 Task: Find connections with filter location La Chapelle-sur-Erdre with filter topic #Partnershipswith filter profile language Potuguese with filter current company World Resources Institute with filter school Narsee Monjee Institute of Management Studies, Mumbai with filter industry Securities and Commodity Exchanges with filter service category Lead Generation with filter keywords title Director of Bean Counting
Action: Mouse moved to (542, 93)
Screenshot: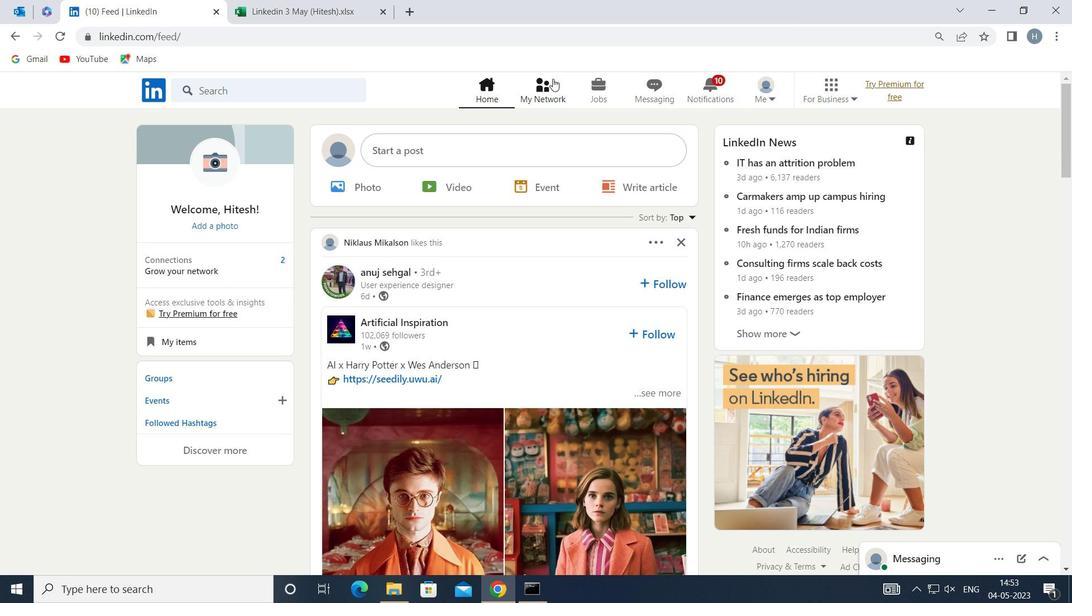 
Action: Mouse pressed left at (542, 93)
Screenshot: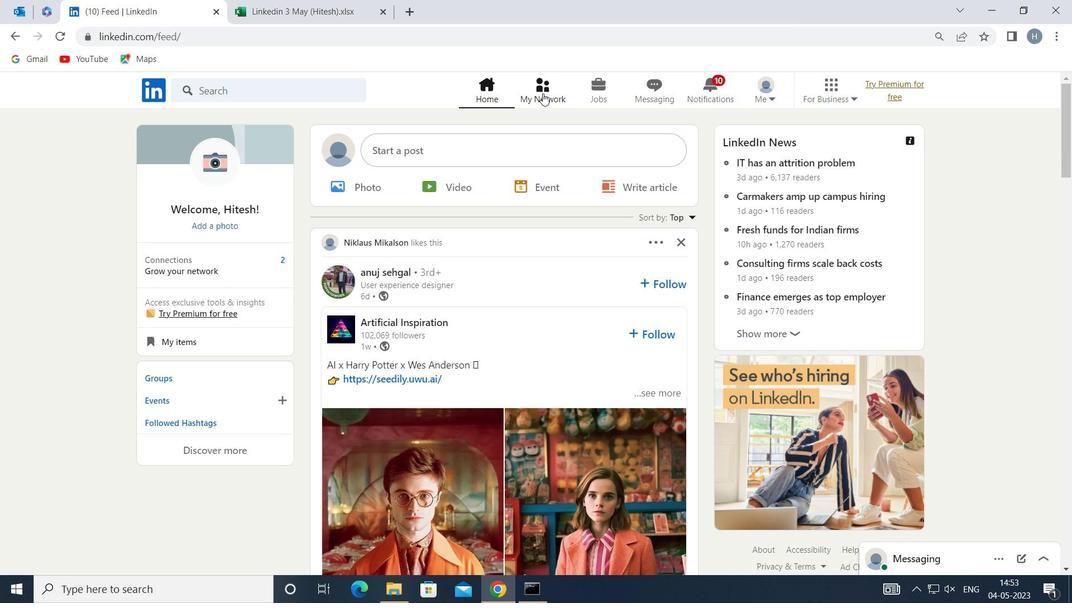 
Action: Mouse moved to (294, 165)
Screenshot: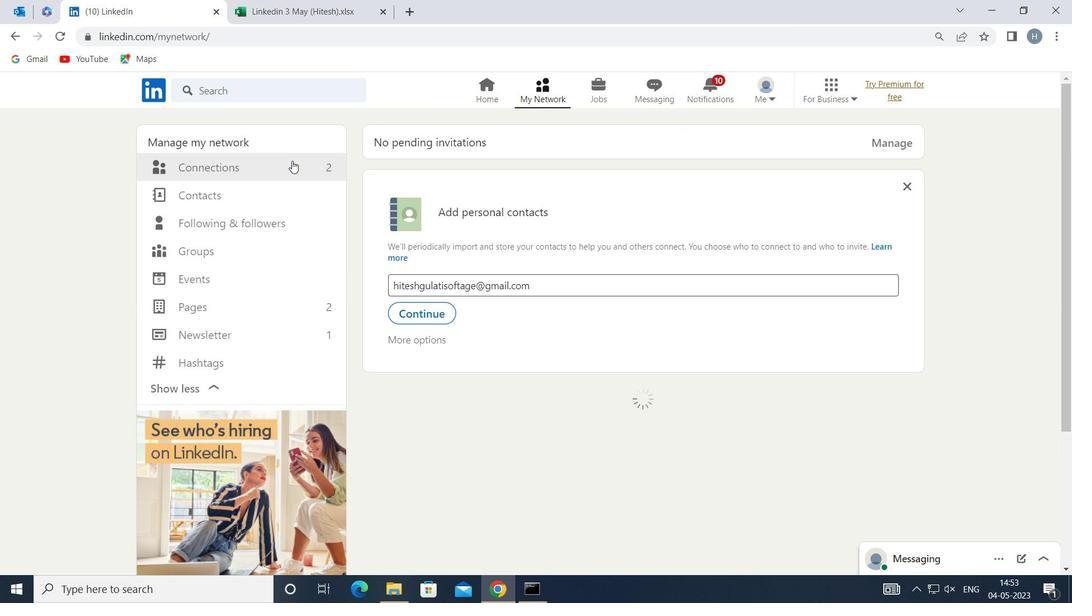 
Action: Mouse pressed left at (294, 165)
Screenshot: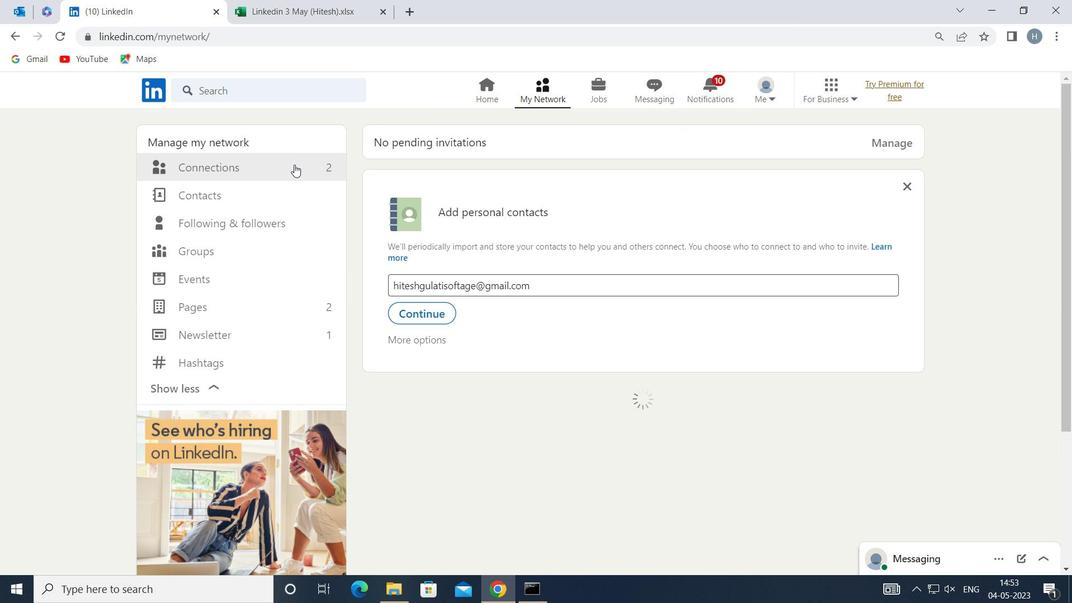 
Action: Mouse moved to (627, 167)
Screenshot: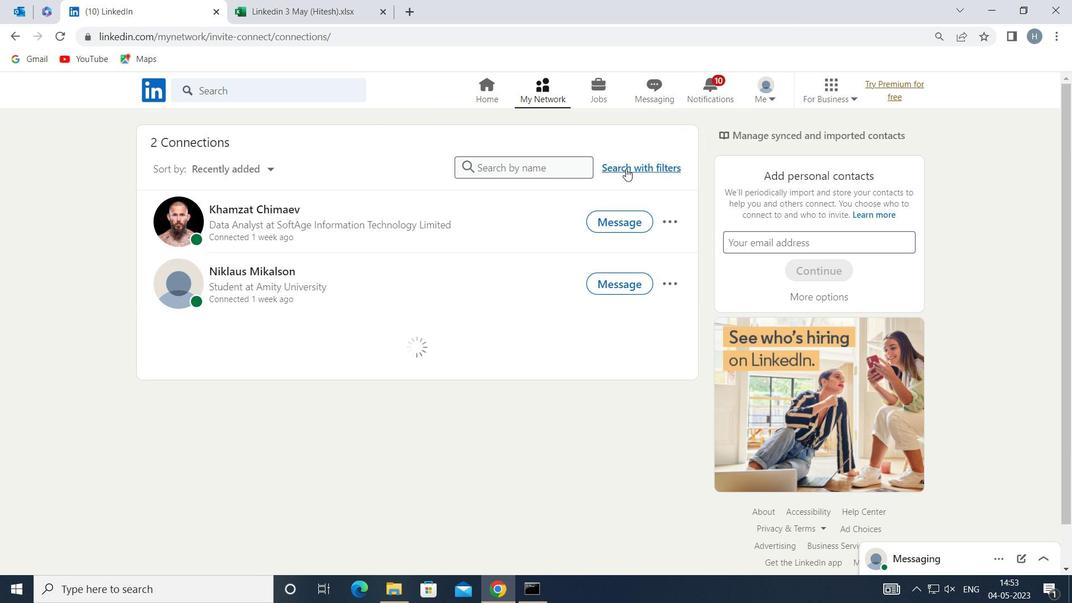 
Action: Mouse pressed left at (627, 167)
Screenshot: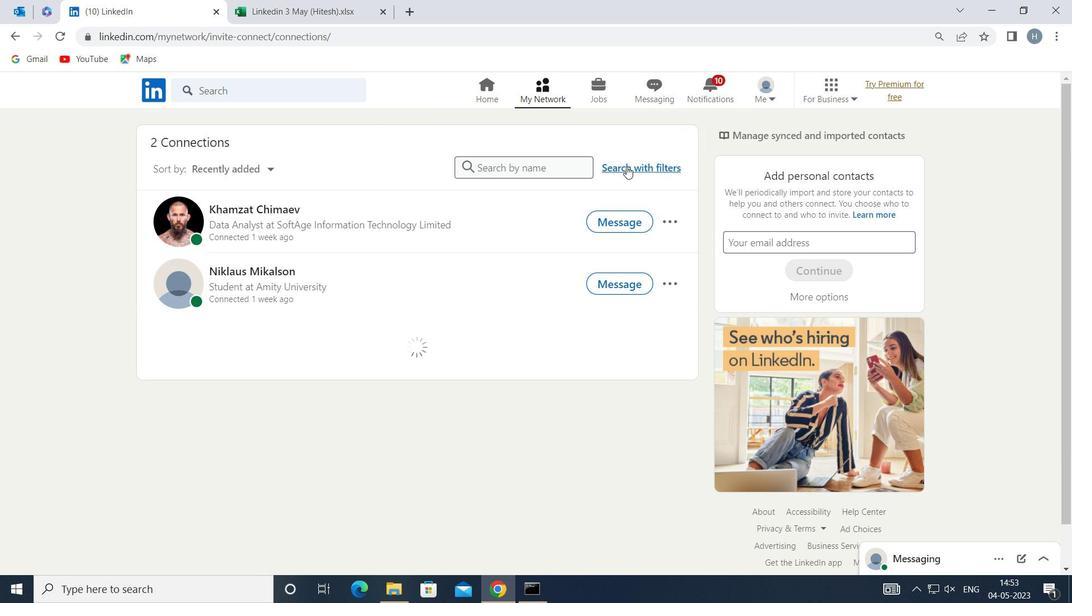 
Action: Mouse moved to (594, 127)
Screenshot: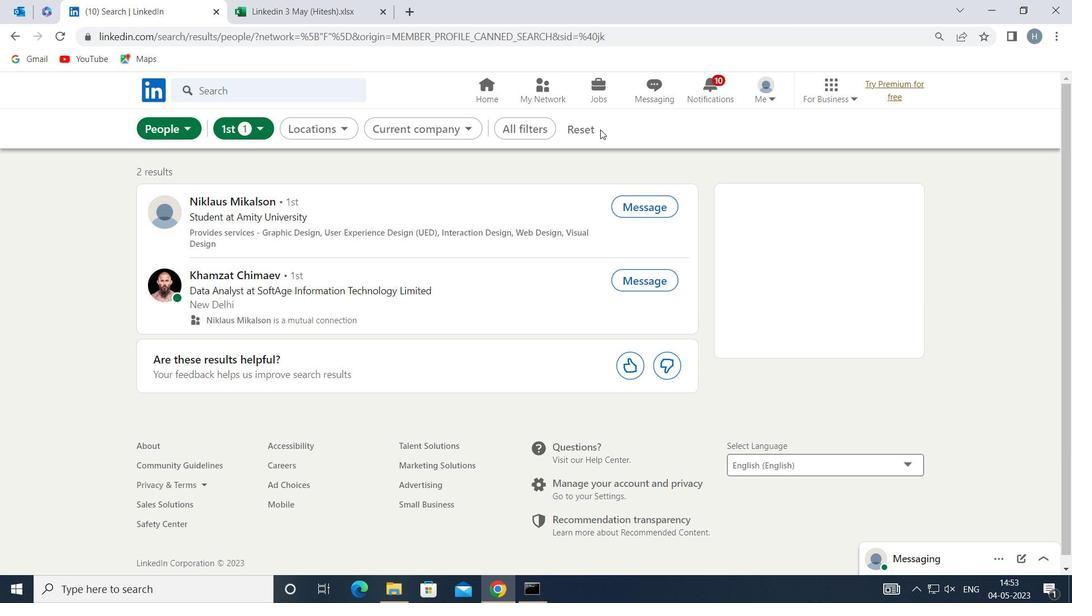 
Action: Mouse pressed left at (594, 127)
Screenshot: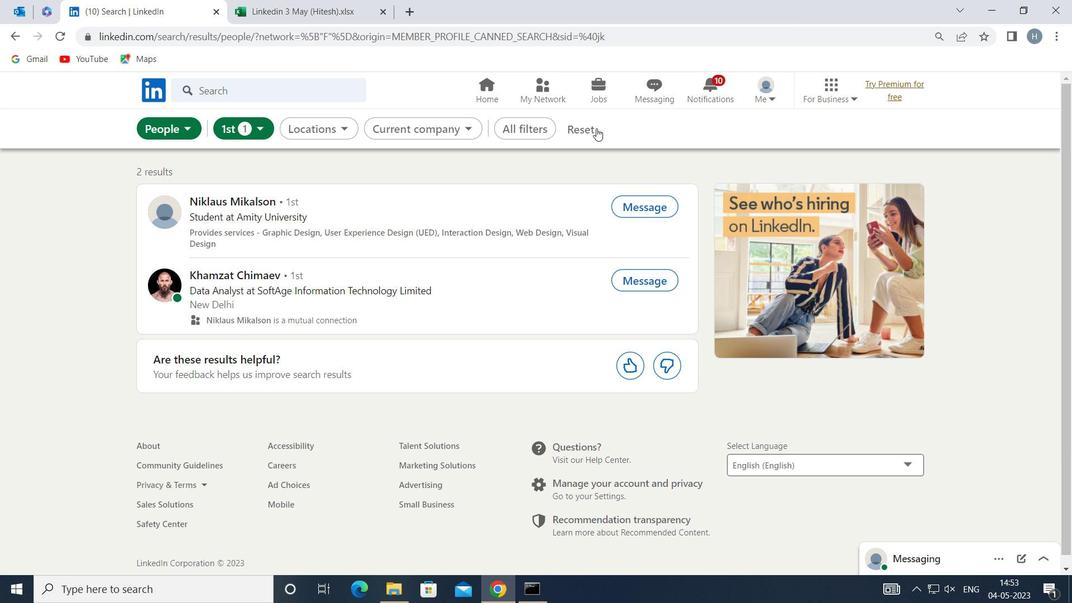 
Action: Mouse moved to (572, 129)
Screenshot: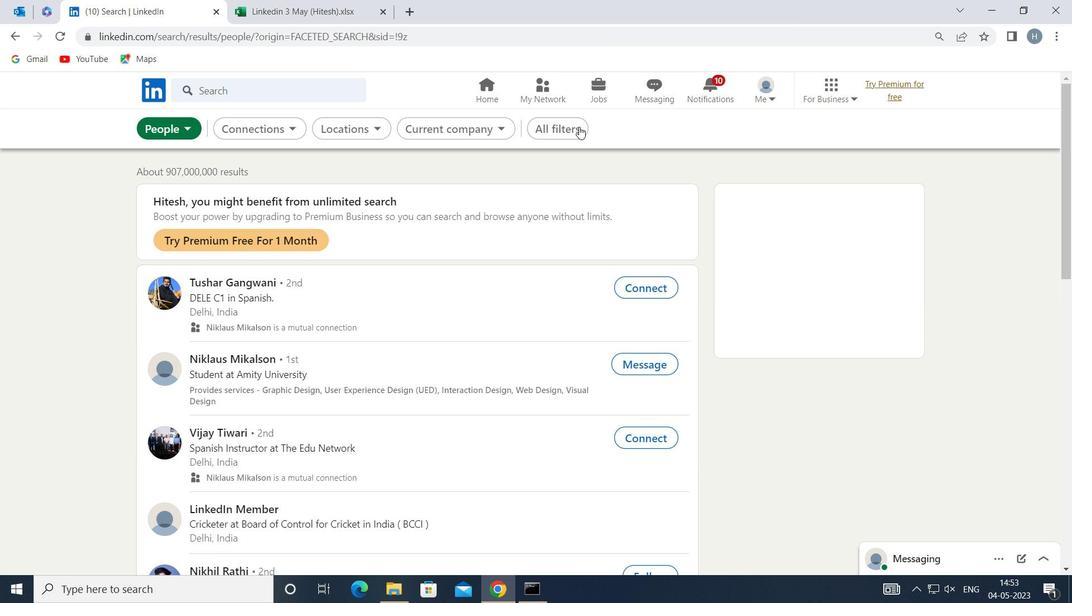 
Action: Mouse pressed left at (572, 129)
Screenshot: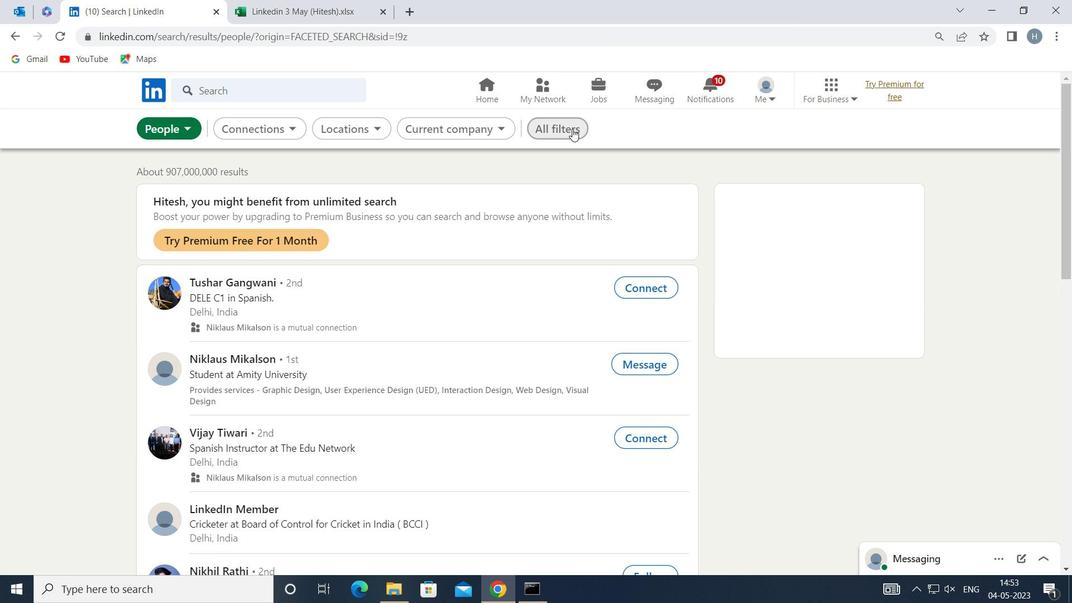 
Action: Mouse moved to (868, 315)
Screenshot: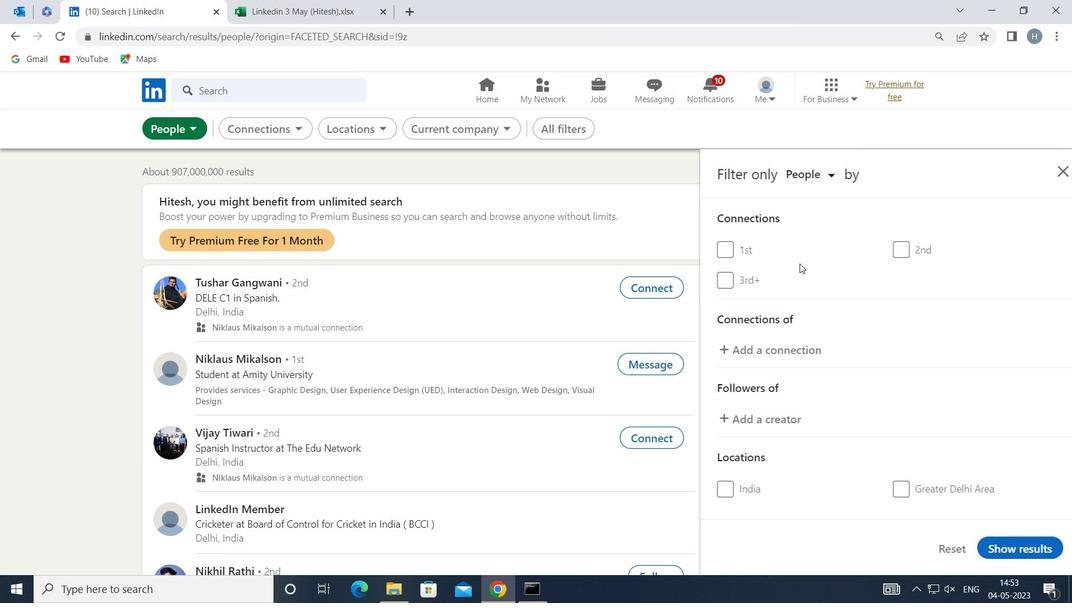 
Action: Mouse scrolled (868, 315) with delta (0, 0)
Screenshot: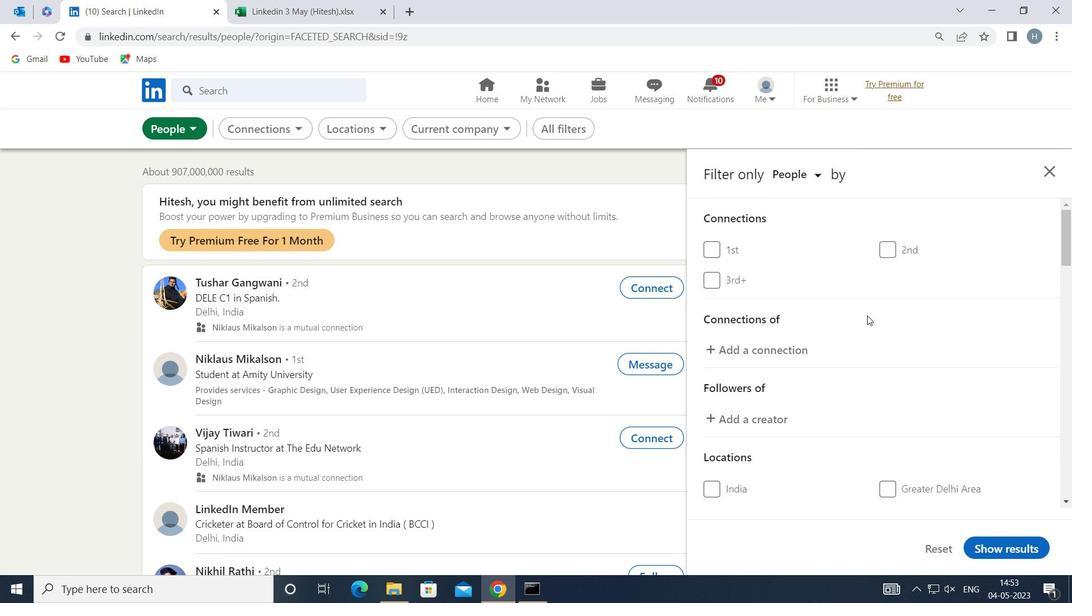 
Action: Mouse scrolled (868, 315) with delta (0, 0)
Screenshot: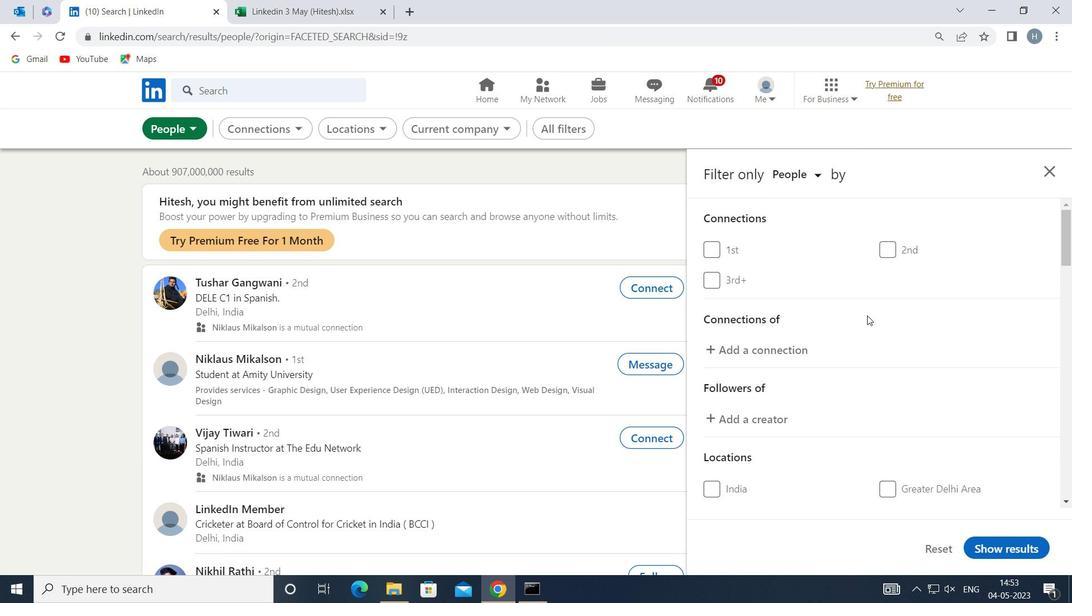 
Action: Mouse scrolled (868, 315) with delta (0, 0)
Screenshot: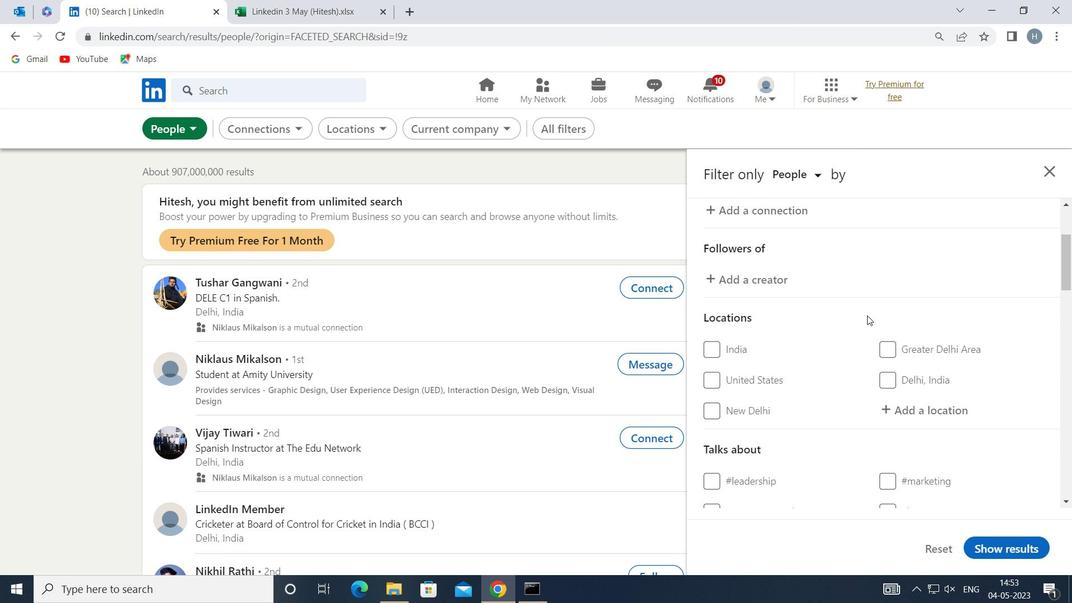 
Action: Mouse moved to (939, 339)
Screenshot: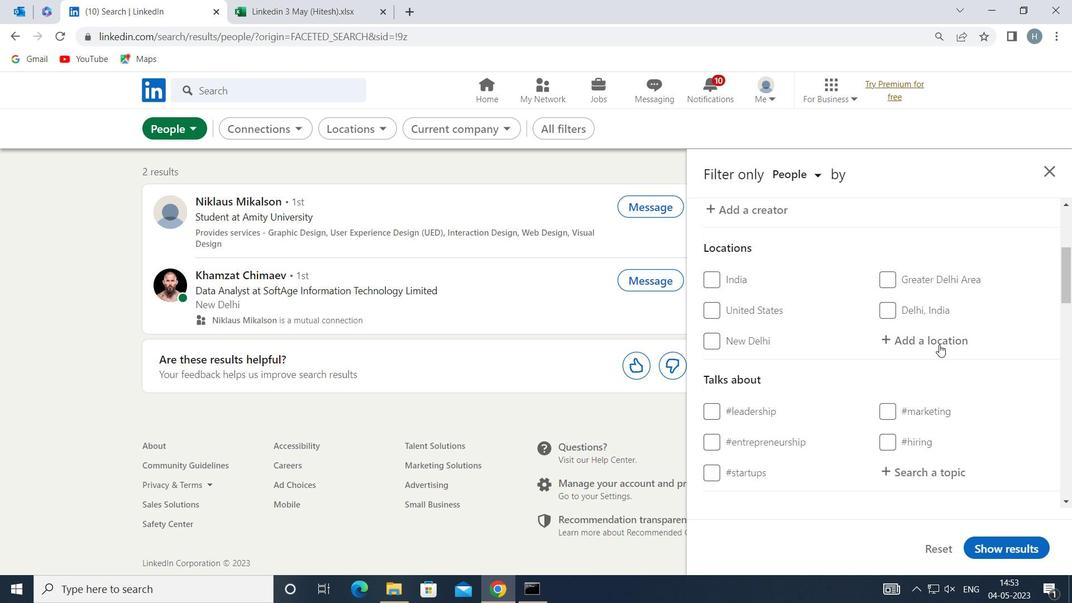 
Action: Mouse pressed left at (939, 339)
Screenshot: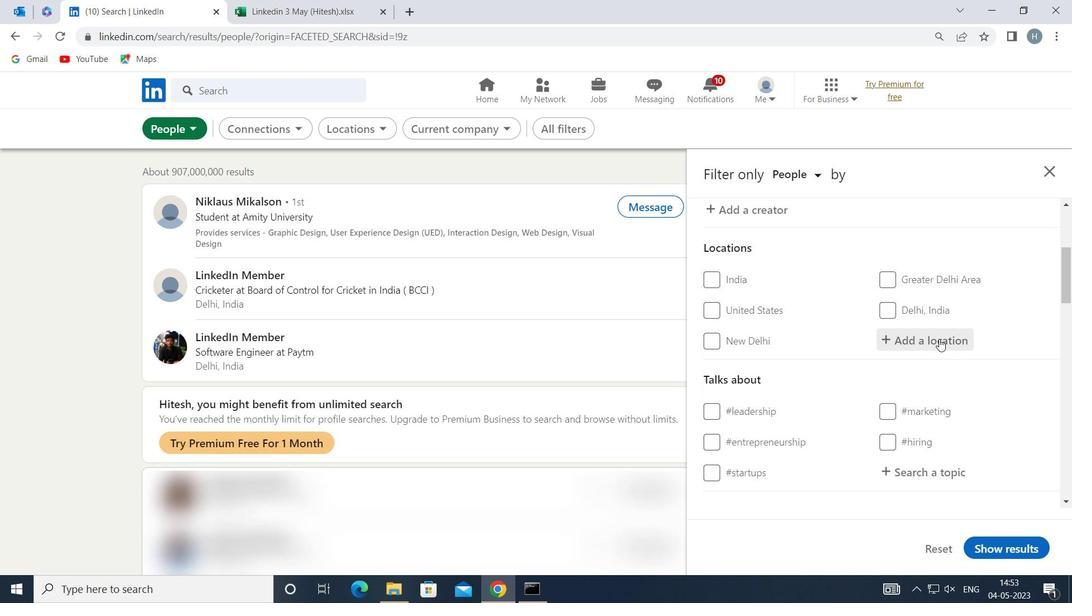 
Action: Key pressed <Key.shift>LA<Key.space><Key.shift>CHAPELLE
Screenshot: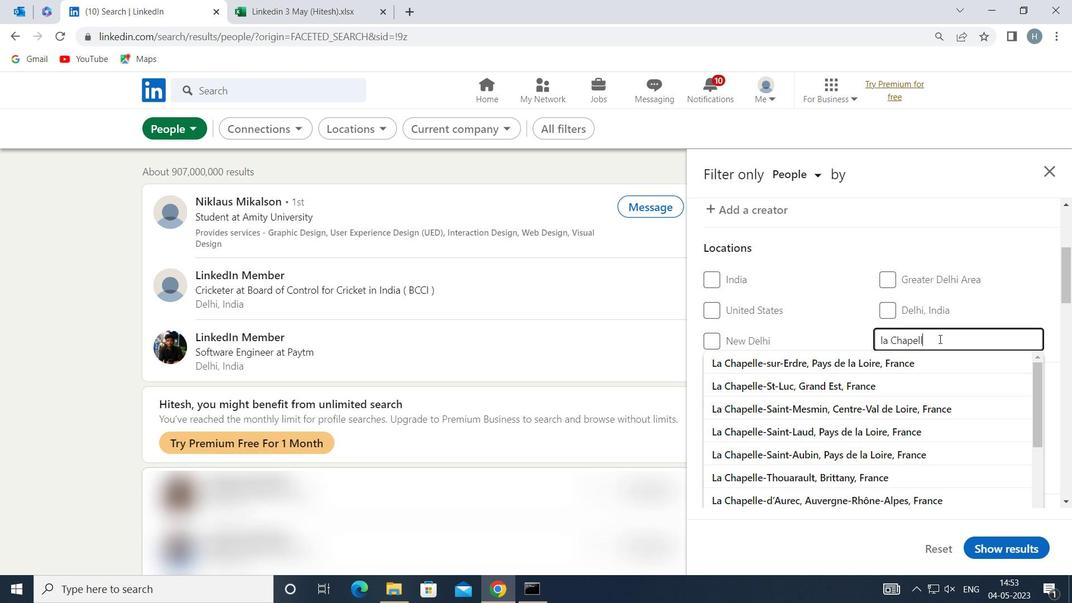 
Action: Mouse moved to (937, 340)
Screenshot: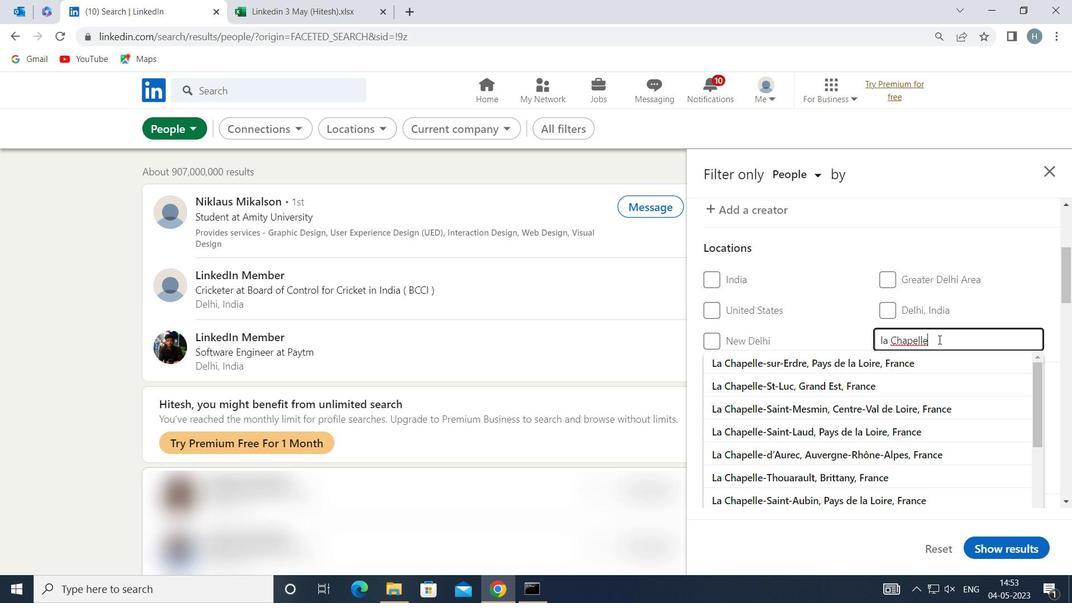 
Action: Key pressed <Key.space>
Screenshot: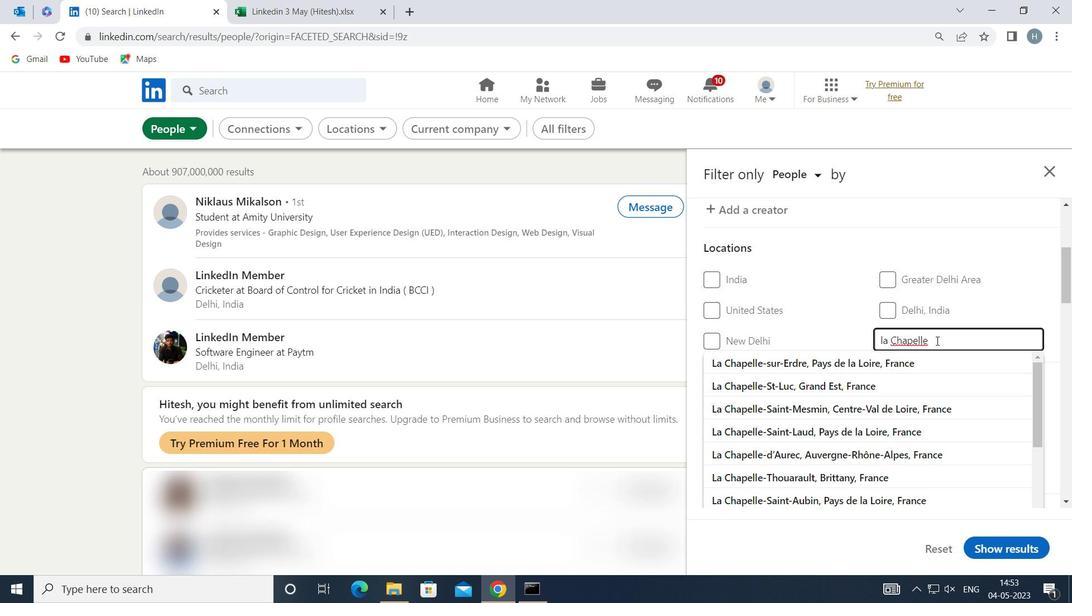 
Action: Mouse moved to (896, 365)
Screenshot: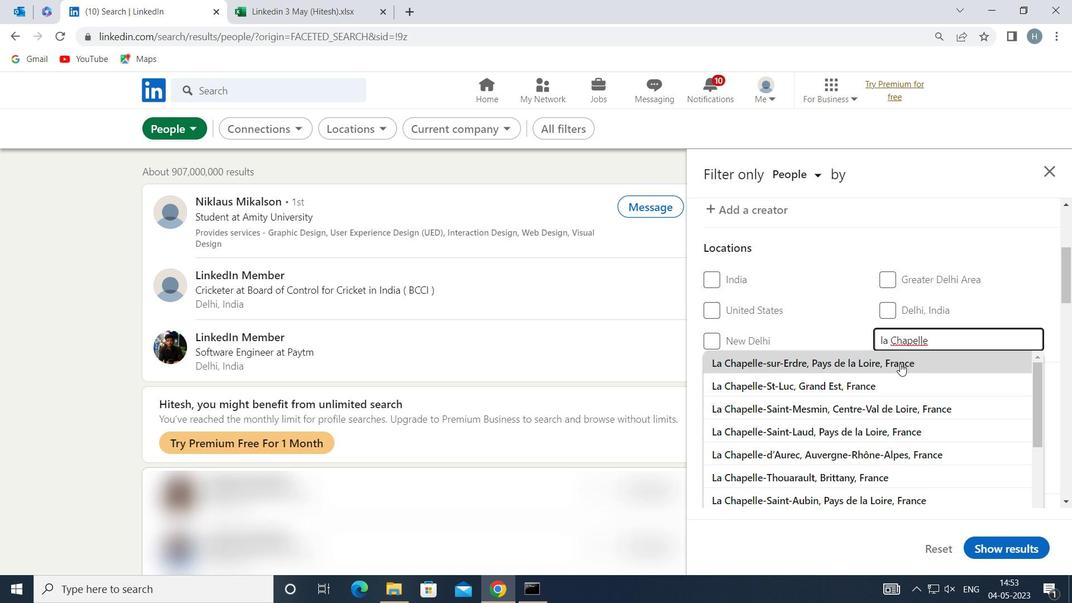 
Action: Mouse pressed left at (896, 365)
Screenshot: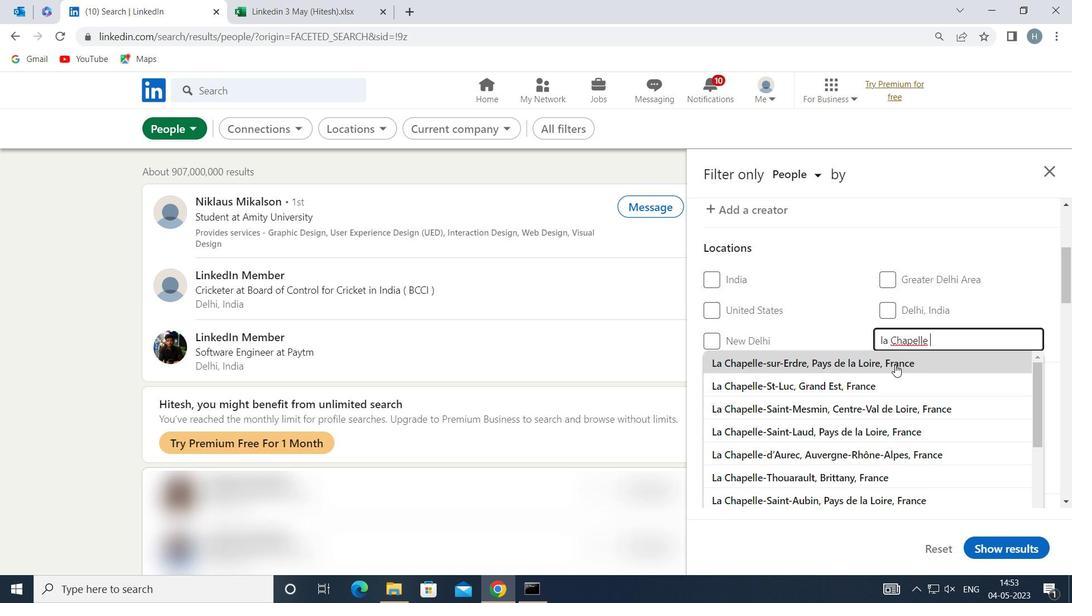 
Action: Mouse moved to (853, 369)
Screenshot: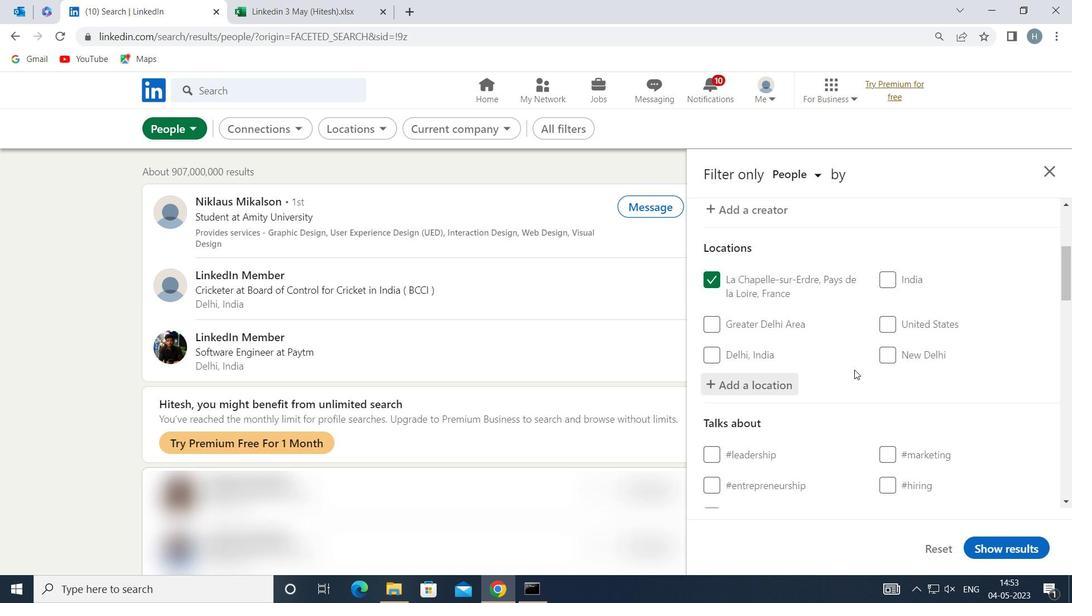 
Action: Mouse scrolled (853, 369) with delta (0, 0)
Screenshot: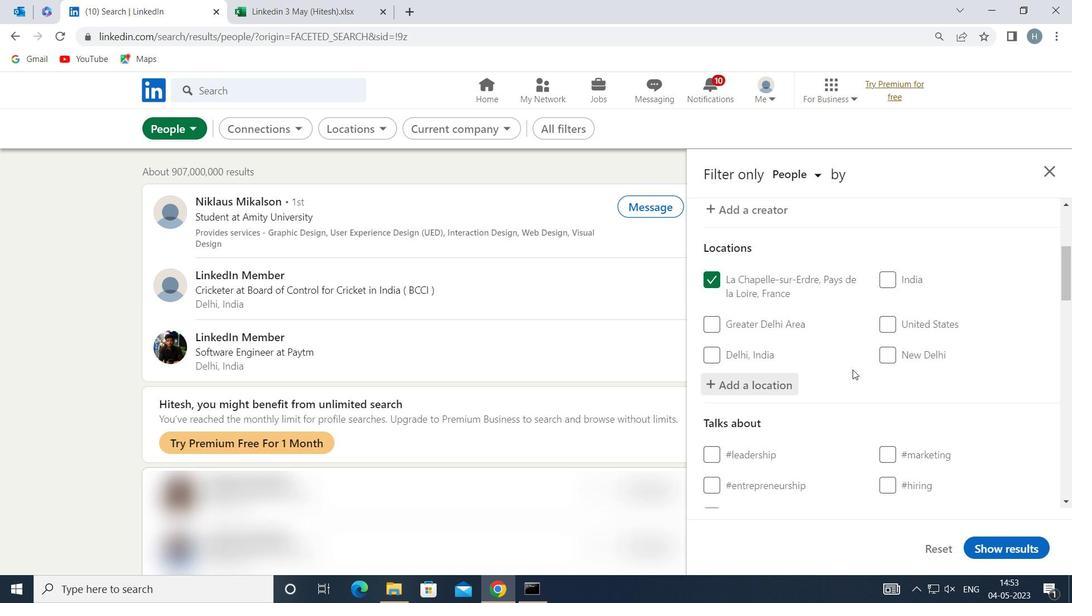 
Action: Mouse scrolled (853, 369) with delta (0, 0)
Screenshot: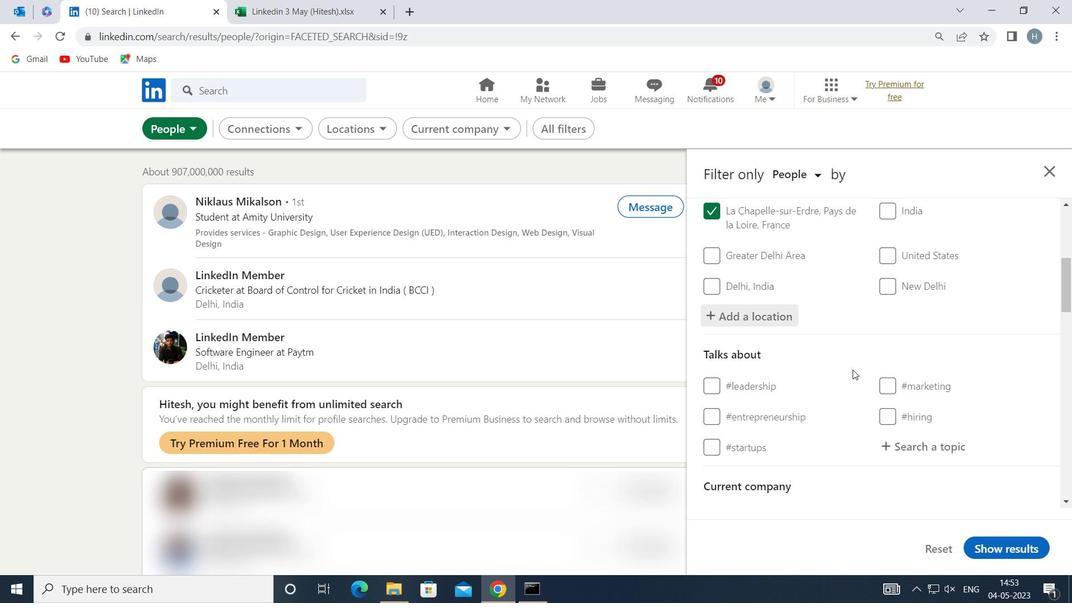 
Action: Mouse moved to (932, 369)
Screenshot: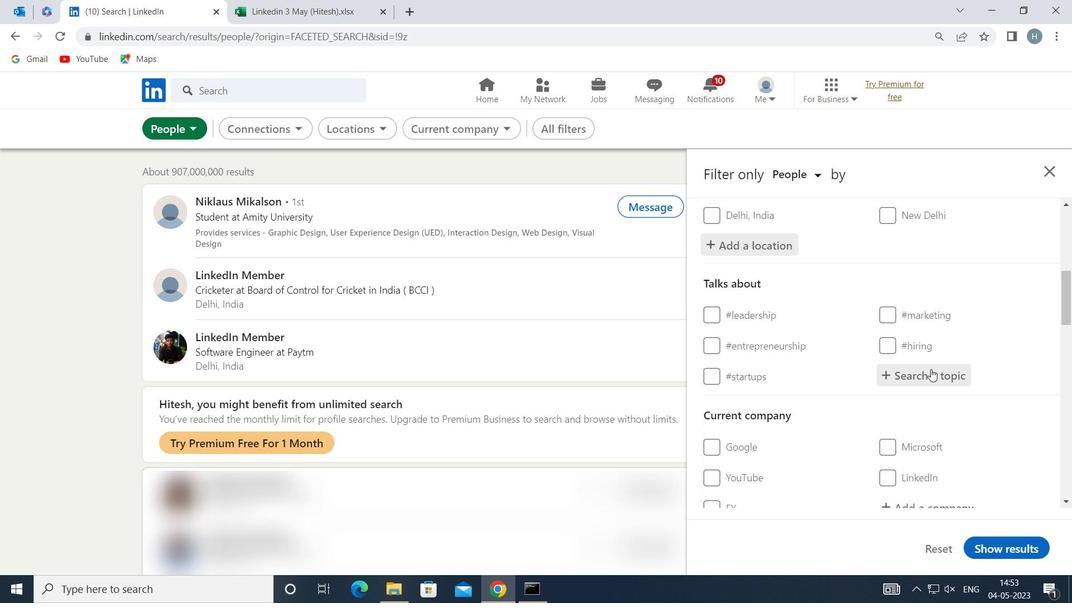 
Action: Mouse pressed left at (932, 369)
Screenshot: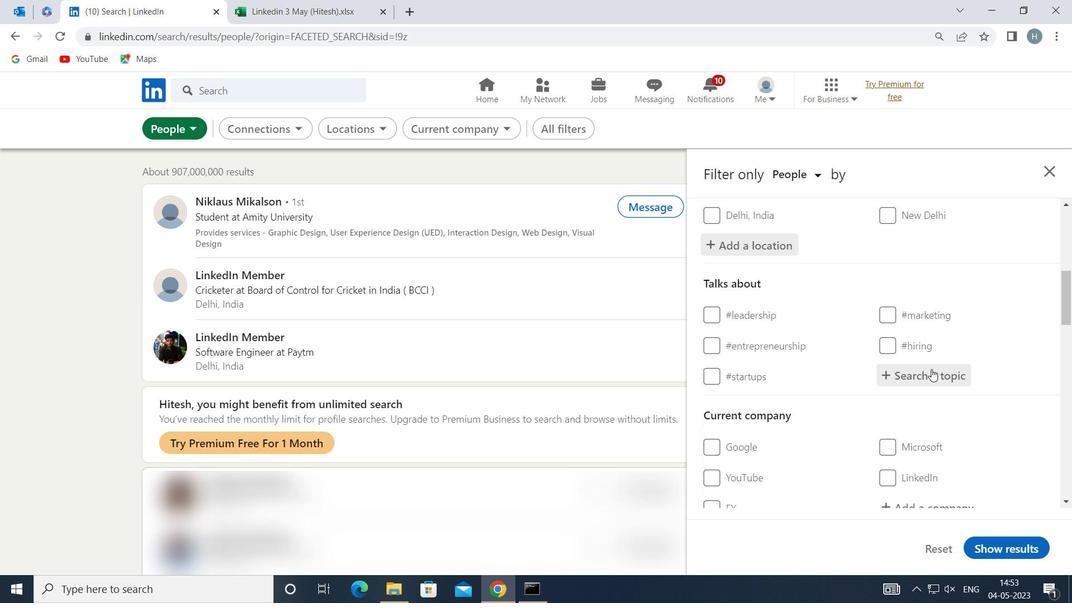 
Action: Mouse moved to (936, 363)
Screenshot: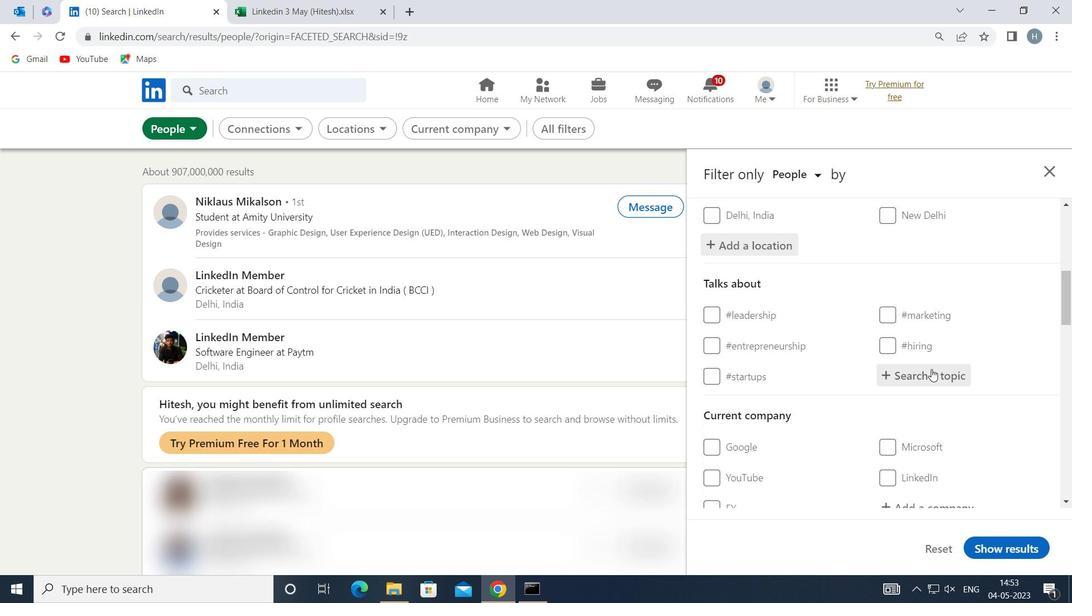 
Action: Key pressed <Key.shift>PARTNERSHIP
Screenshot: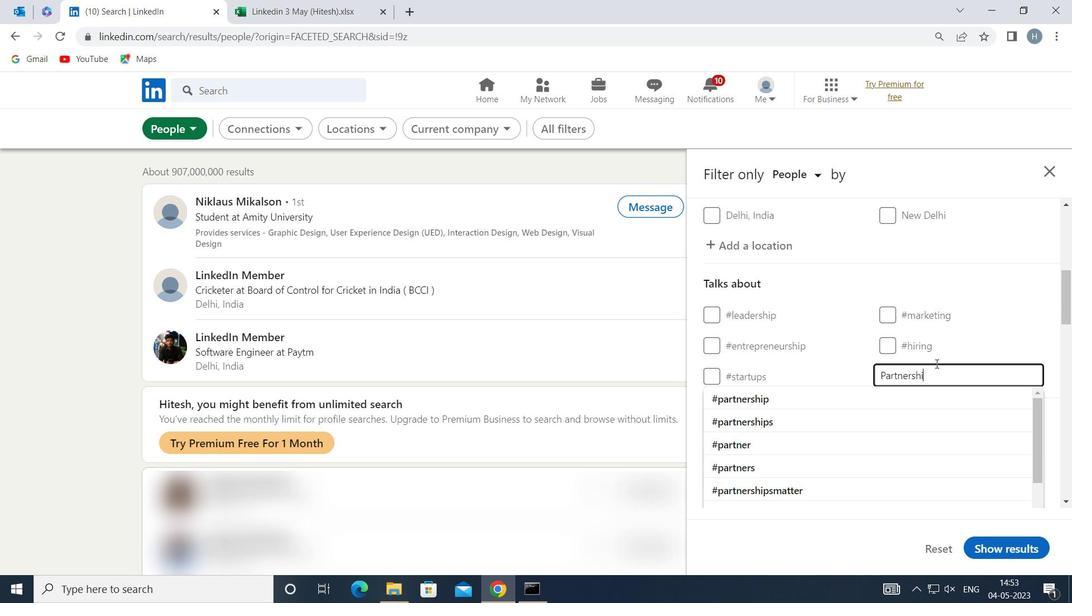 
Action: Mouse moved to (966, 365)
Screenshot: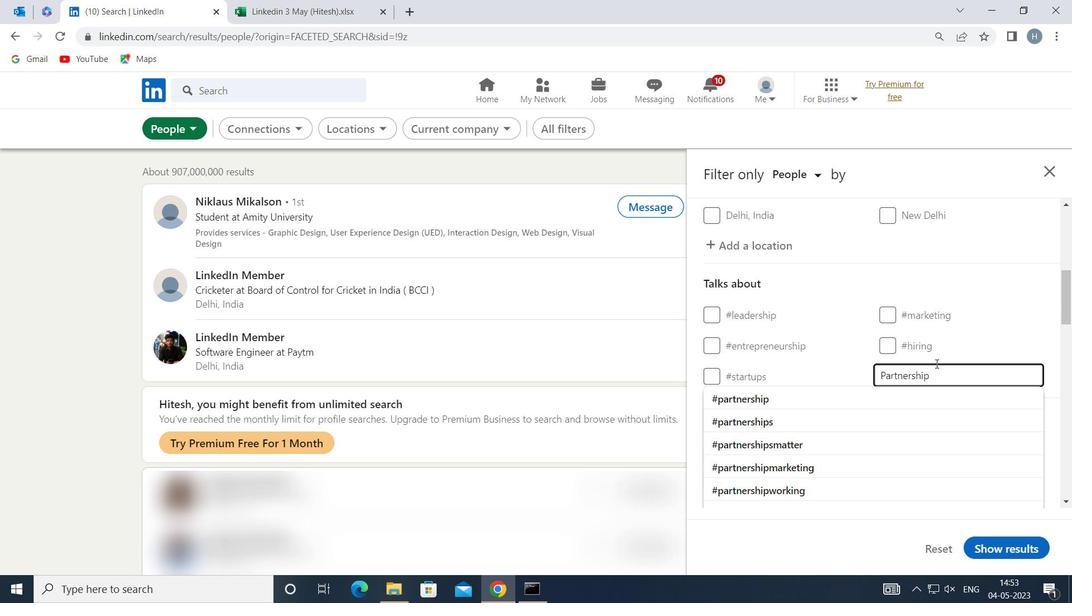 
Action: Key pressed S
Screenshot: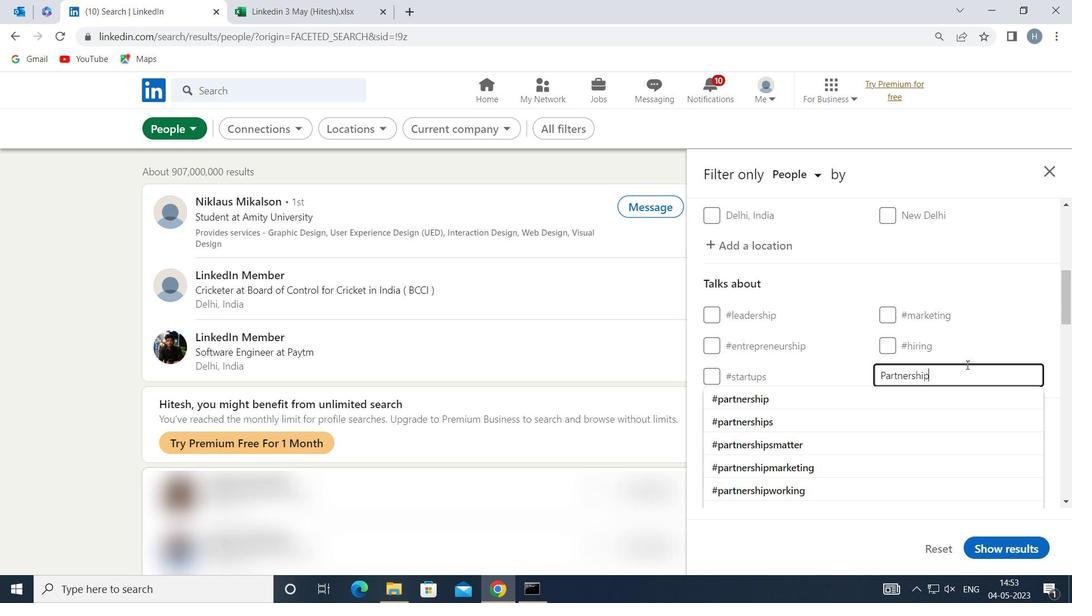 
Action: Mouse moved to (882, 398)
Screenshot: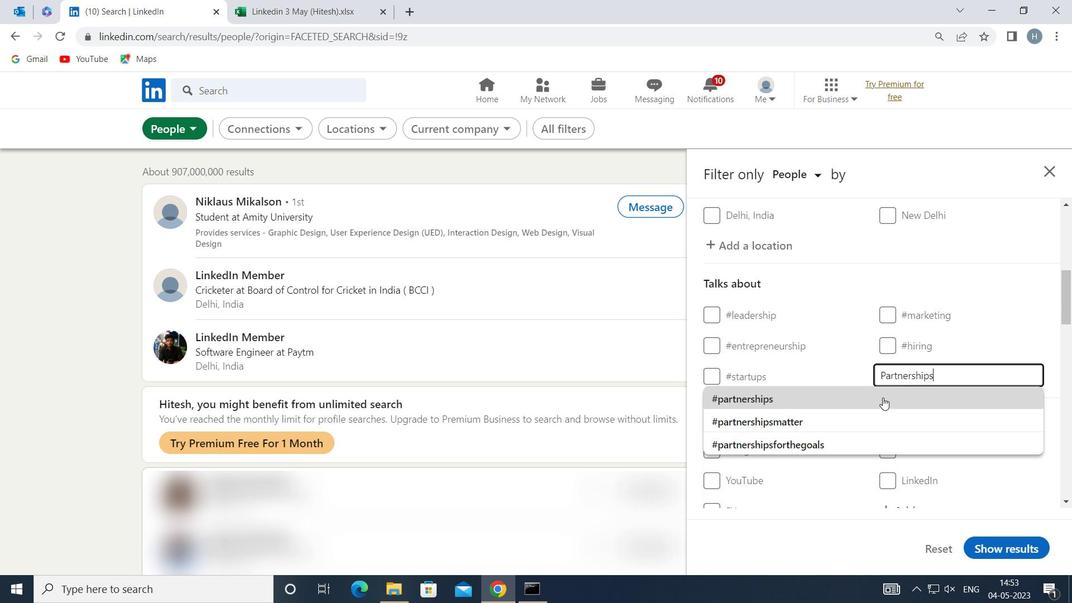 
Action: Mouse pressed left at (882, 398)
Screenshot: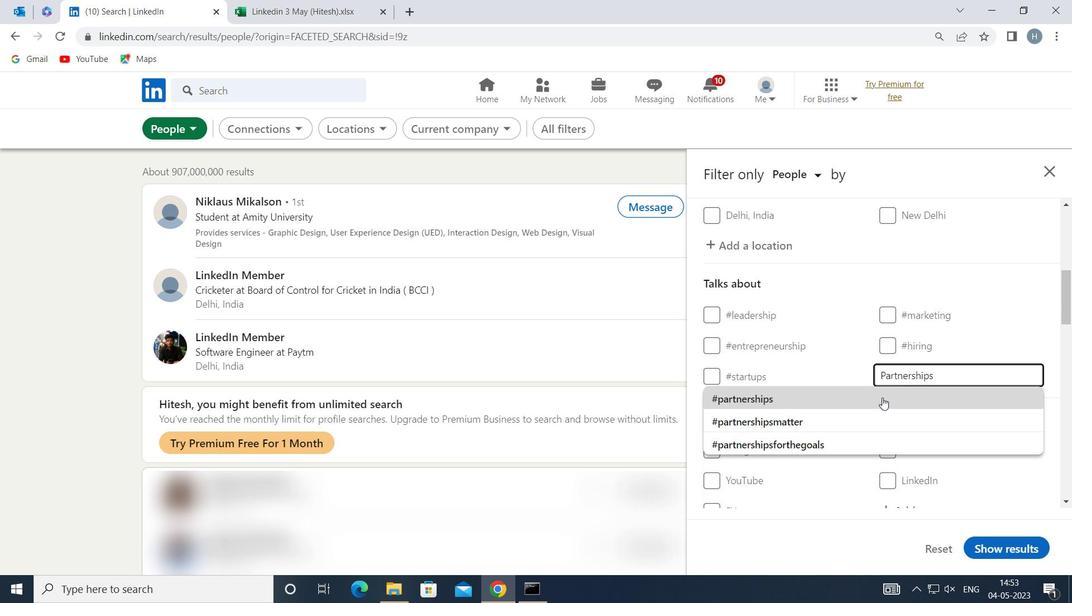 
Action: Mouse moved to (855, 398)
Screenshot: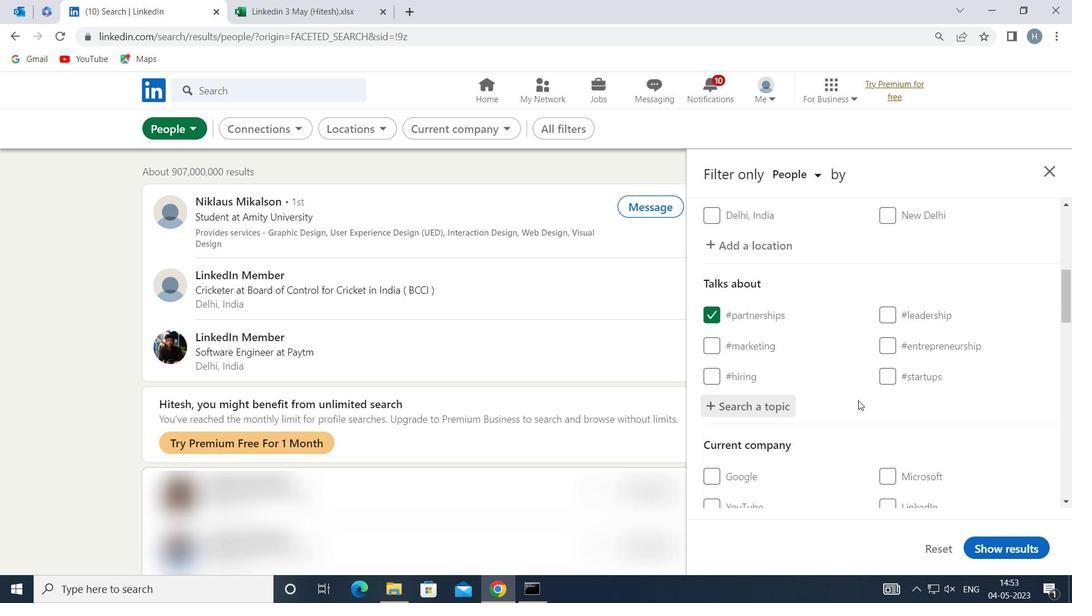 
Action: Mouse scrolled (855, 398) with delta (0, 0)
Screenshot: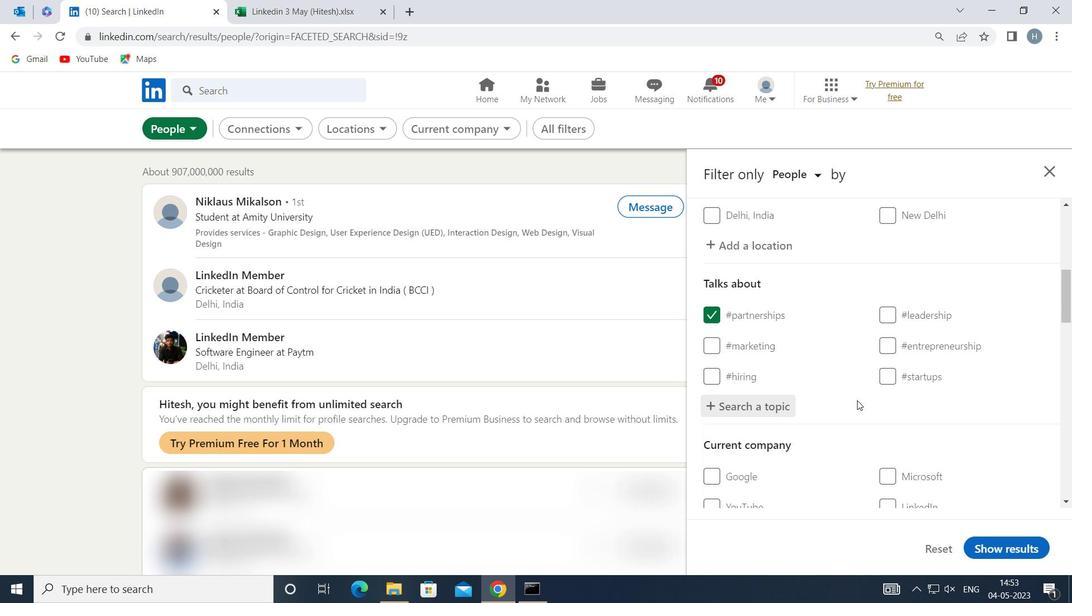 
Action: Mouse scrolled (855, 398) with delta (0, 0)
Screenshot: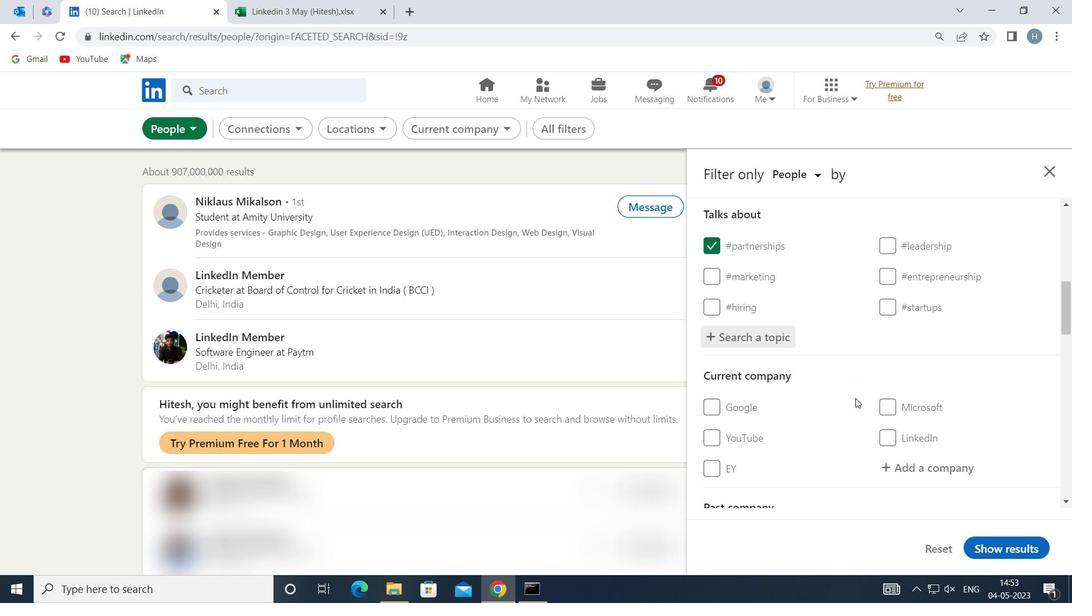 
Action: Mouse scrolled (855, 398) with delta (0, 0)
Screenshot: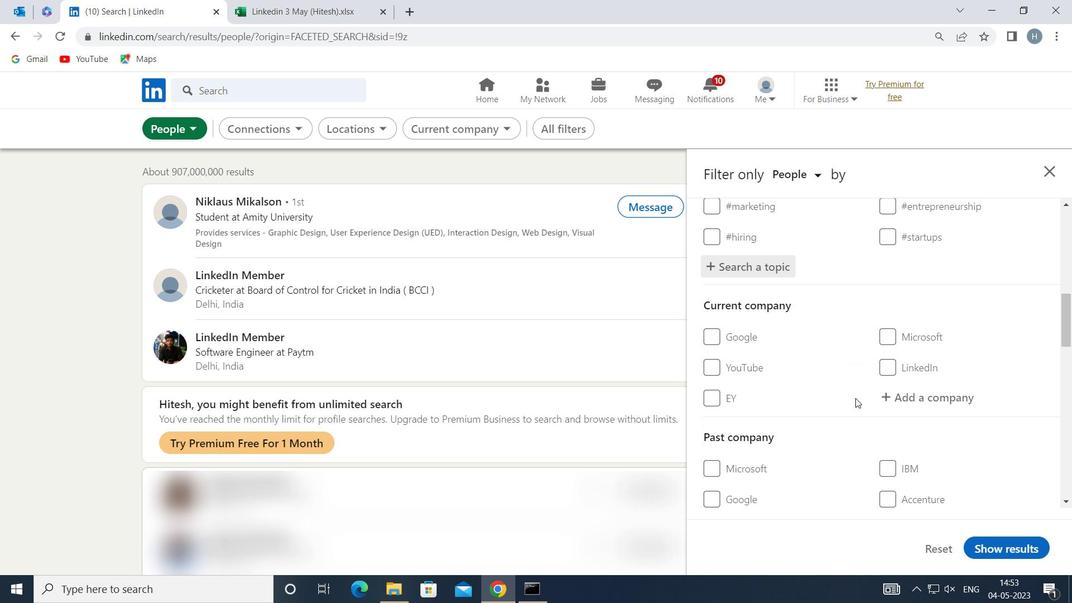 
Action: Mouse scrolled (855, 398) with delta (0, 0)
Screenshot: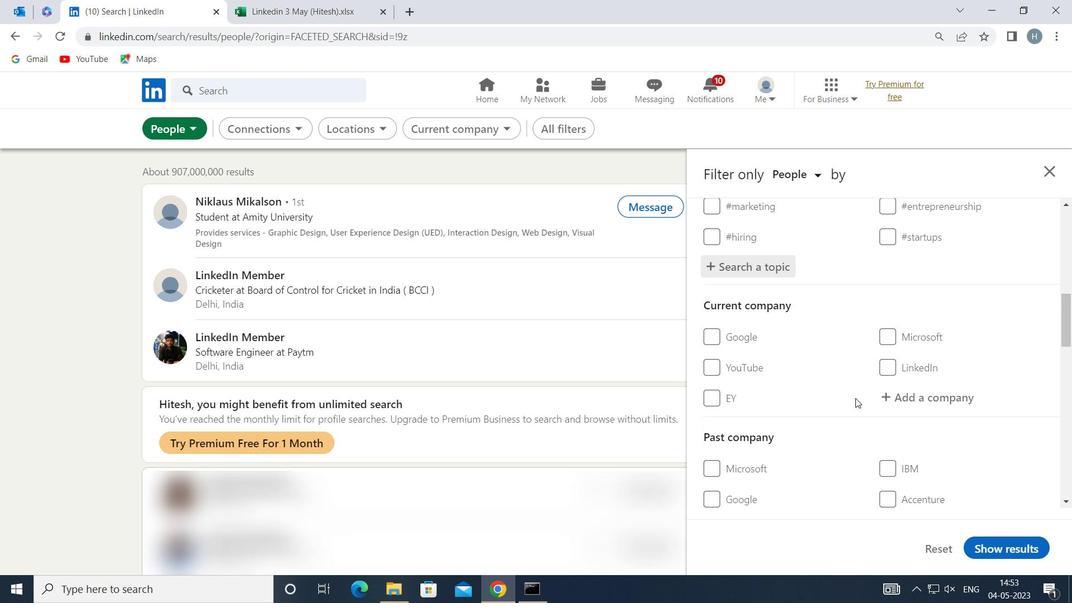 
Action: Mouse scrolled (855, 398) with delta (0, 0)
Screenshot: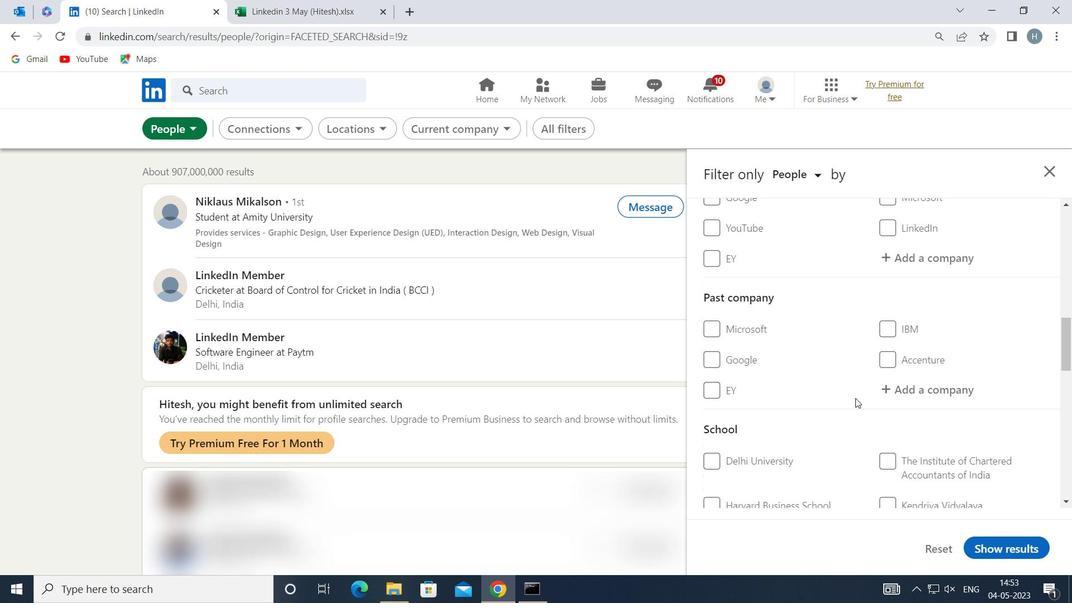
Action: Mouse scrolled (855, 398) with delta (0, 0)
Screenshot: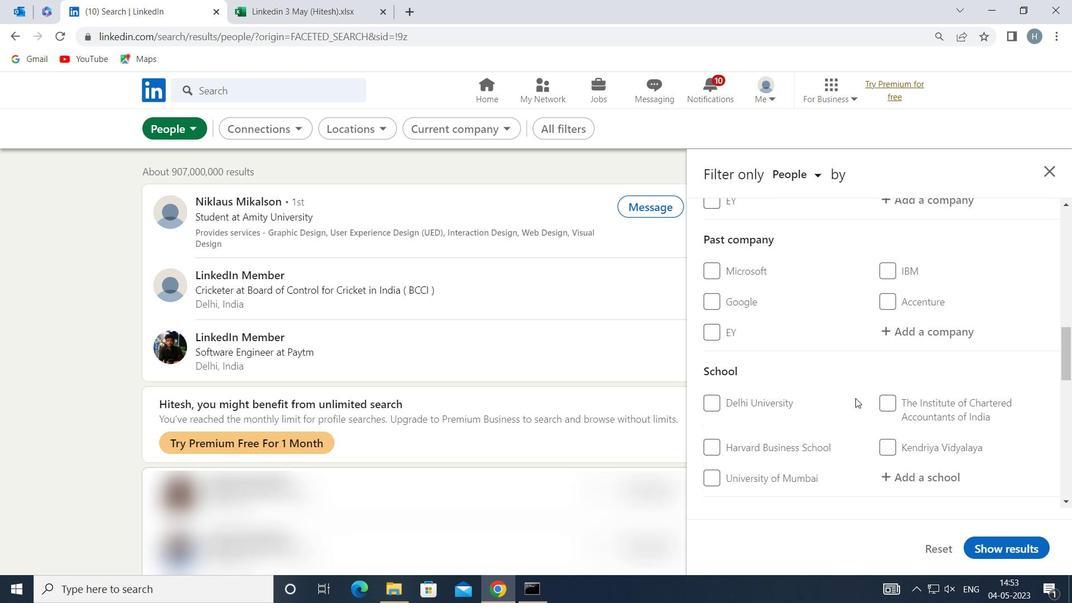 
Action: Mouse scrolled (855, 398) with delta (0, 0)
Screenshot: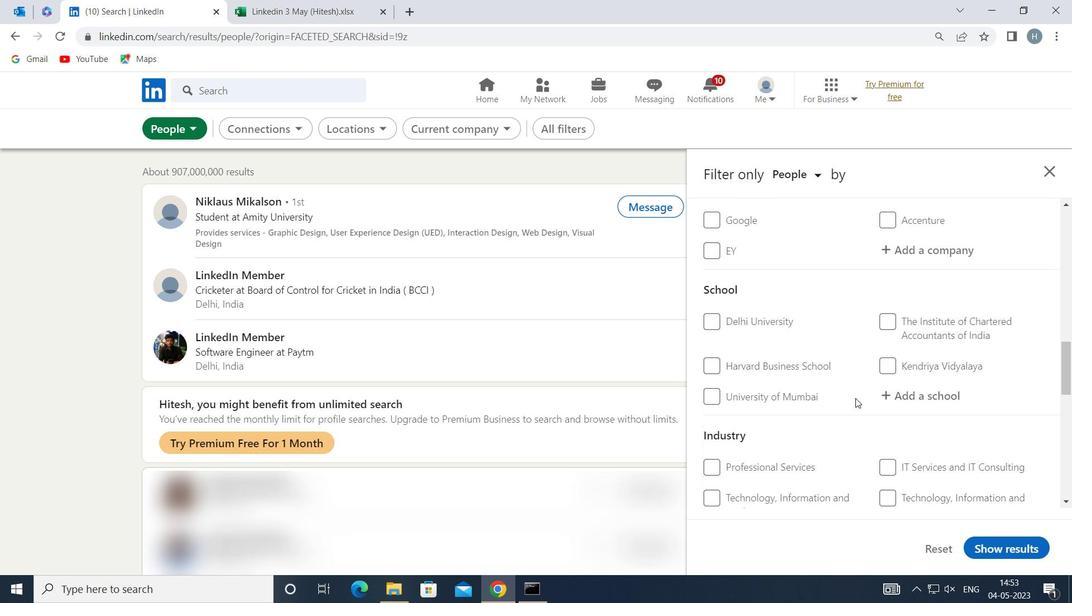 
Action: Mouse scrolled (855, 398) with delta (0, 0)
Screenshot: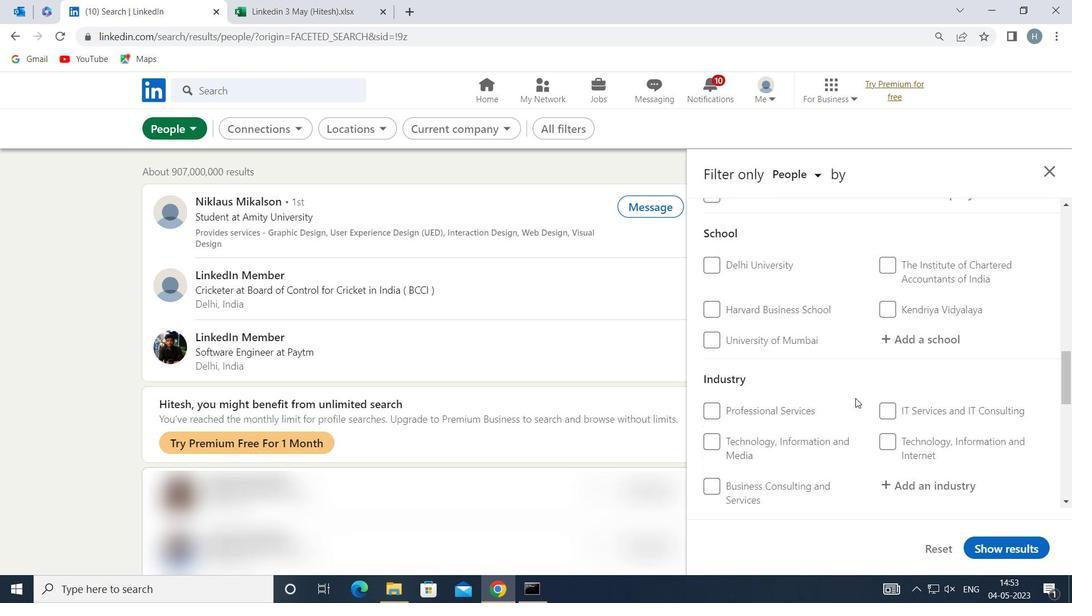 
Action: Mouse scrolled (855, 398) with delta (0, 0)
Screenshot: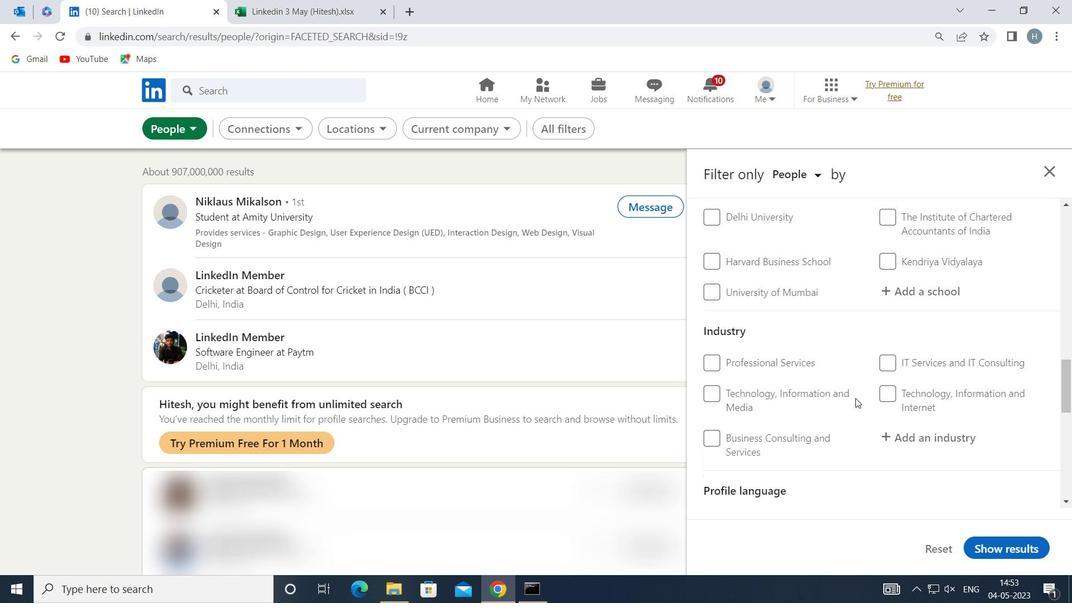 
Action: Mouse scrolled (855, 398) with delta (0, 0)
Screenshot: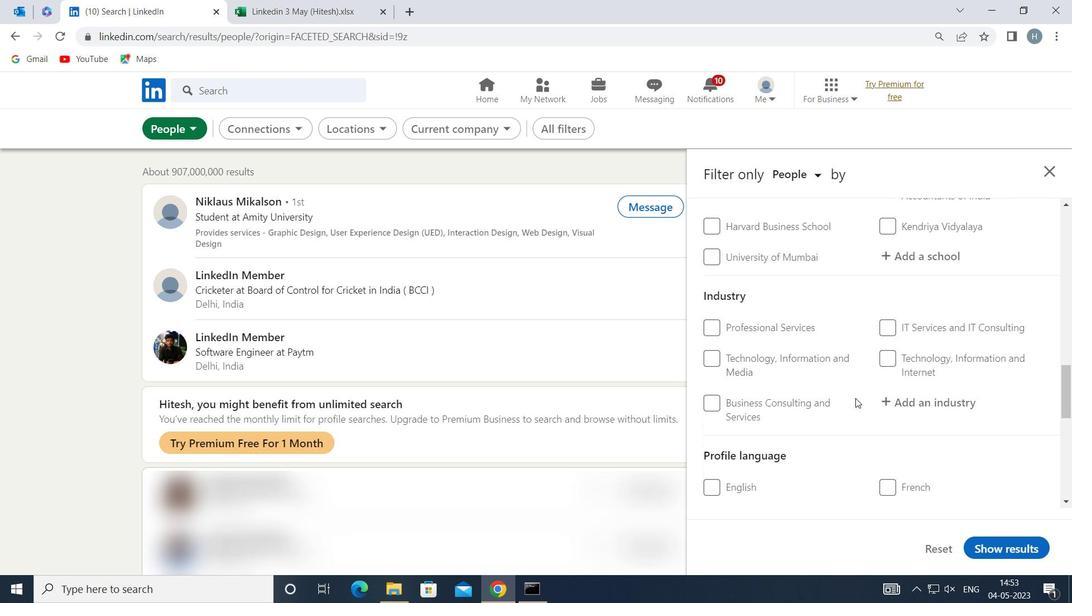 
Action: Mouse scrolled (855, 398) with delta (0, 0)
Screenshot: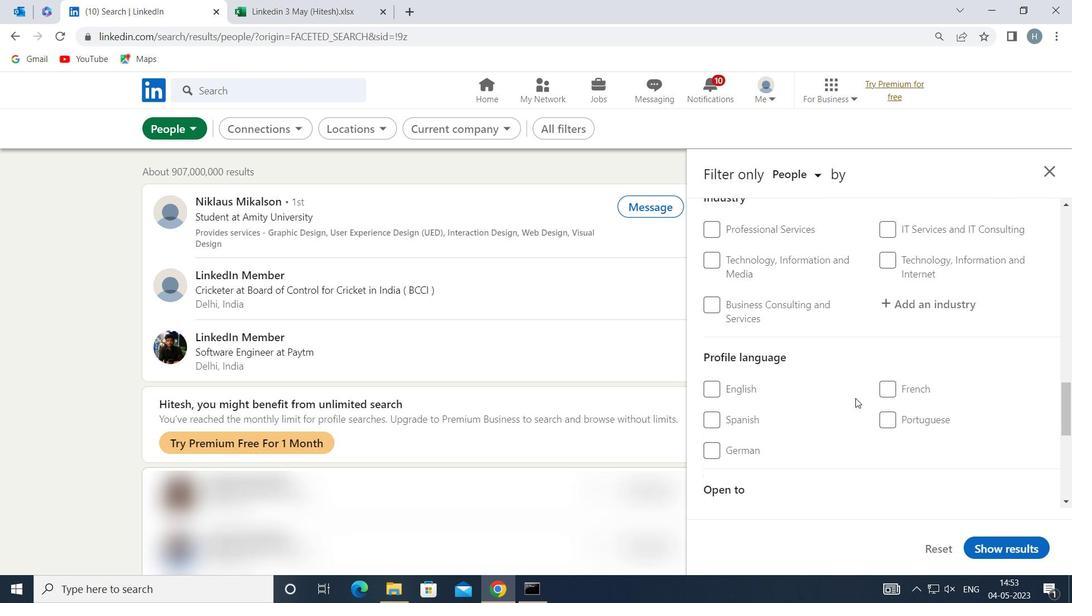 
Action: Mouse moved to (894, 304)
Screenshot: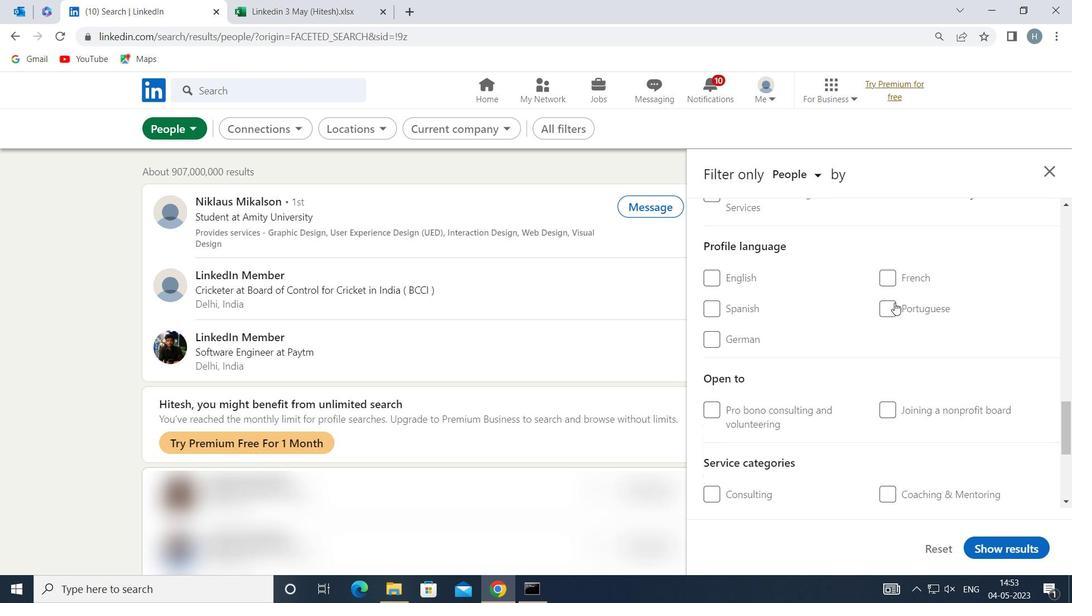
Action: Mouse pressed left at (894, 304)
Screenshot: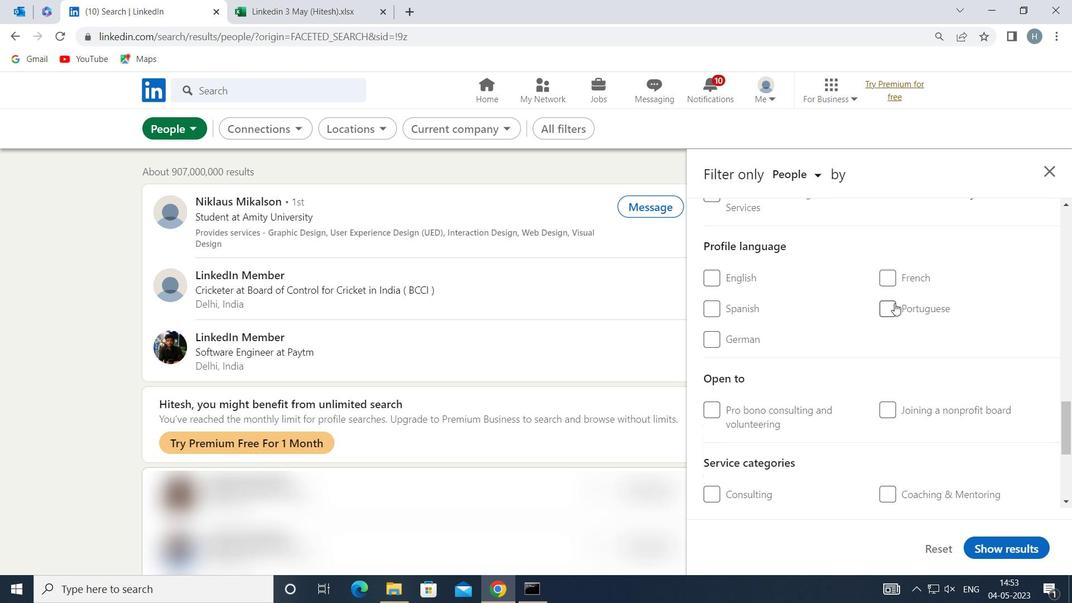 
Action: Mouse moved to (861, 353)
Screenshot: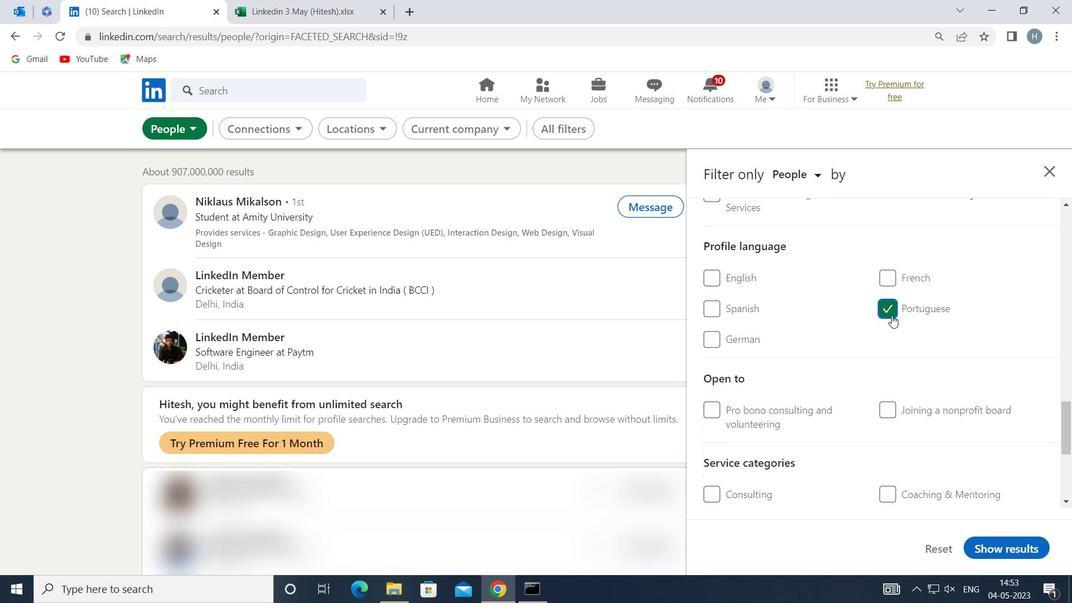 
Action: Mouse scrolled (861, 354) with delta (0, 0)
Screenshot: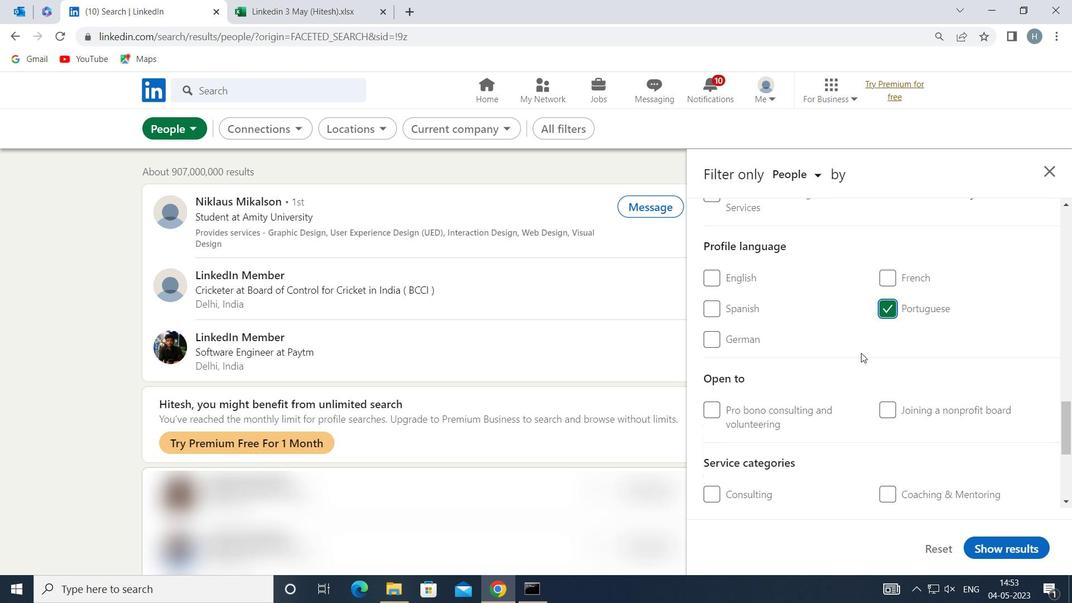 
Action: Mouse moved to (860, 353)
Screenshot: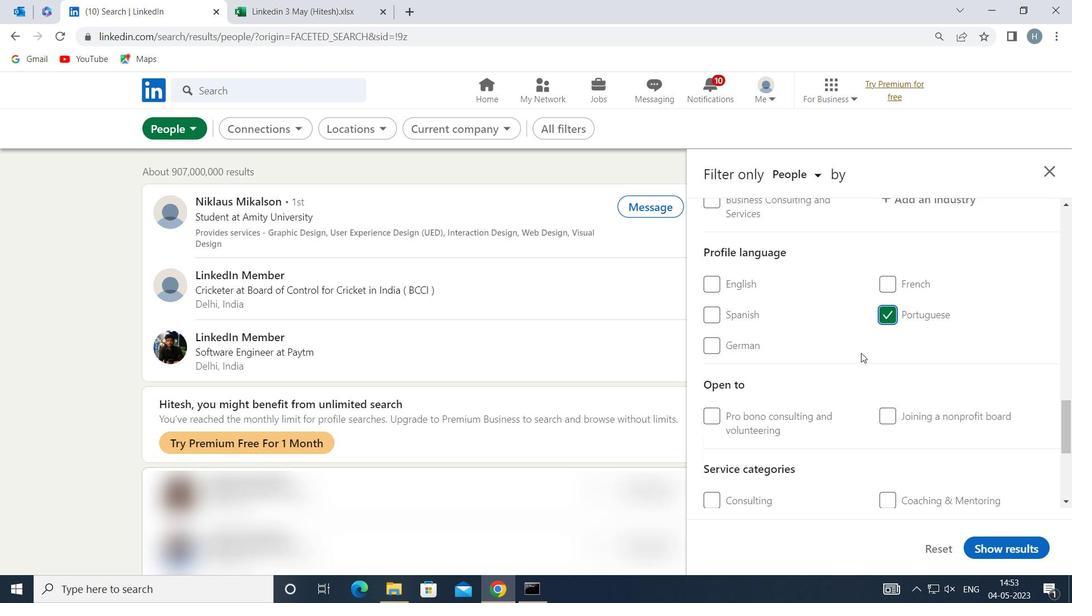 
Action: Mouse scrolled (860, 354) with delta (0, 0)
Screenshot: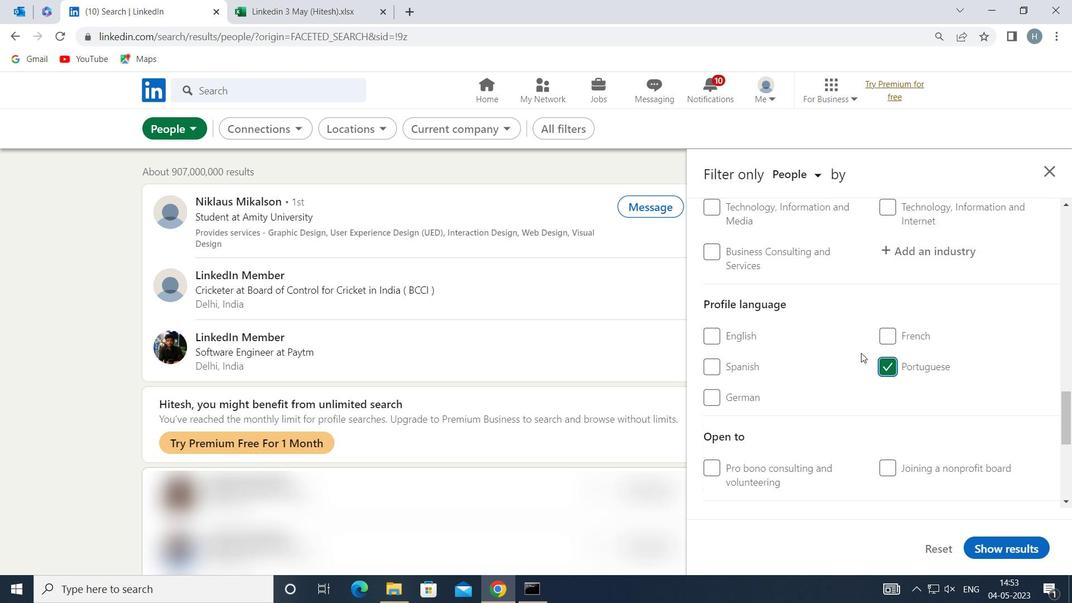 
Action: Mouse scrolled (860, 354) with delta (0, 0)
Screenshot: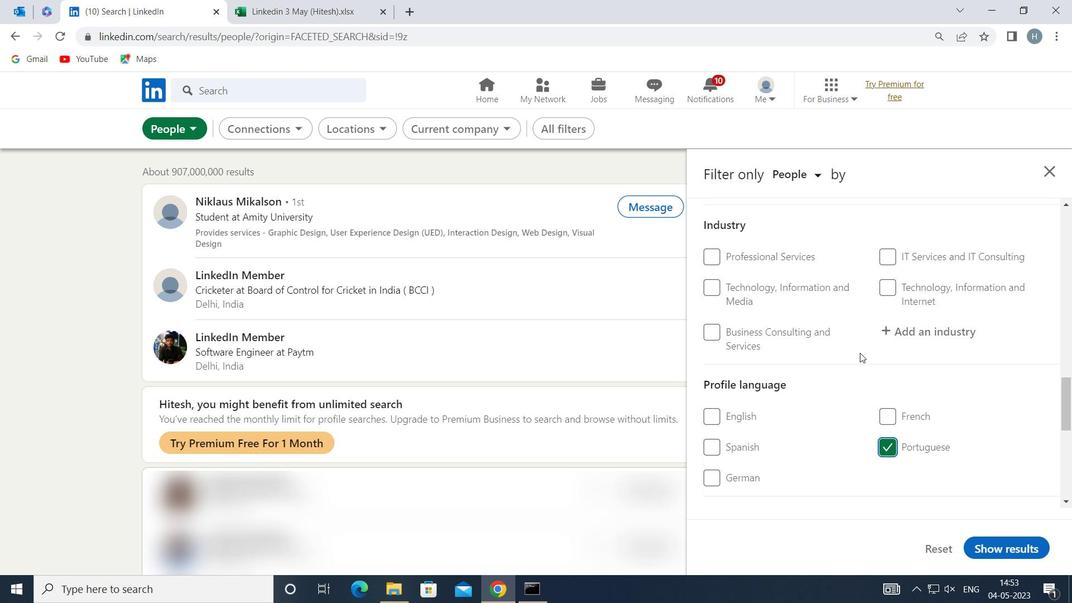 
Action: Mouse scrolled (860, 354) with delta (0, 0)
Screenshot: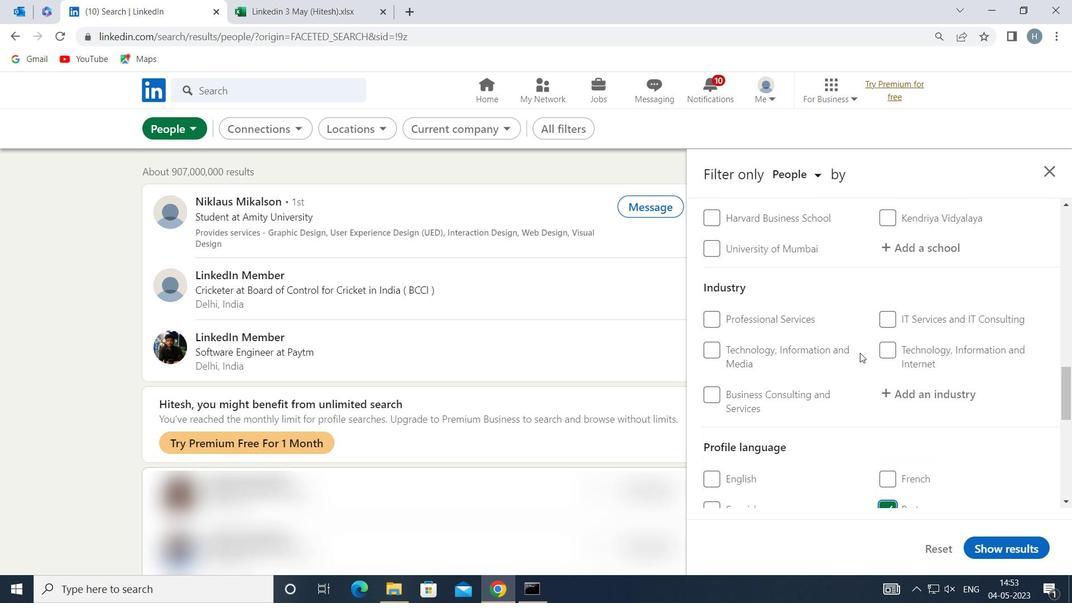 
Action: Mouse scrolled (860, 354) with delta (0, 0)
Screenshot: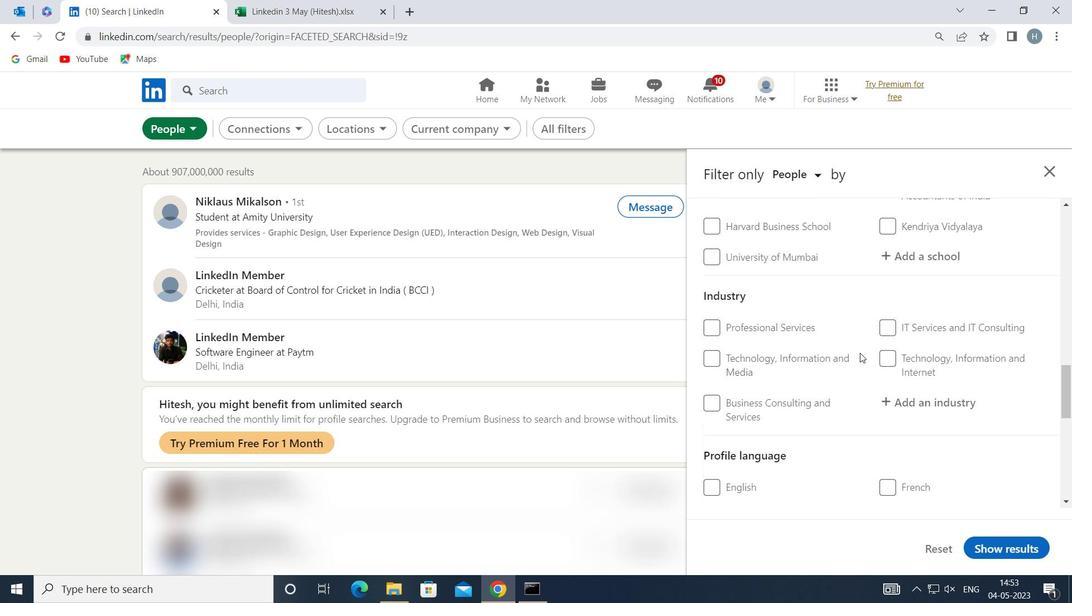 
Action: Mouse scrolled (860, 354) with delta (0, 0)
Screenshot: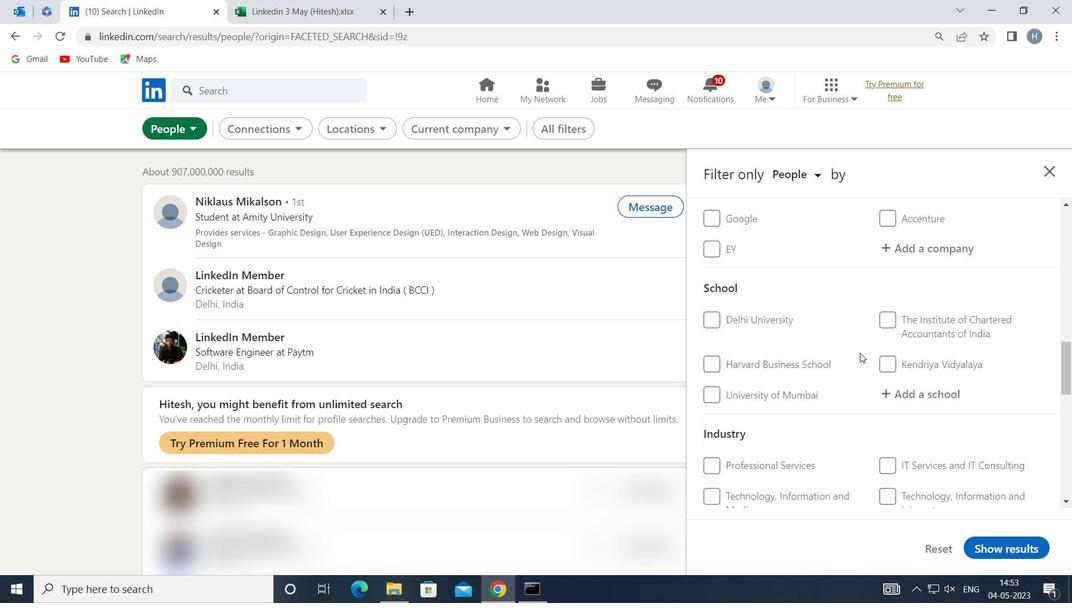 
Action: Mouse scrolled (860, 354) with delta (0, 0)
Screenshot: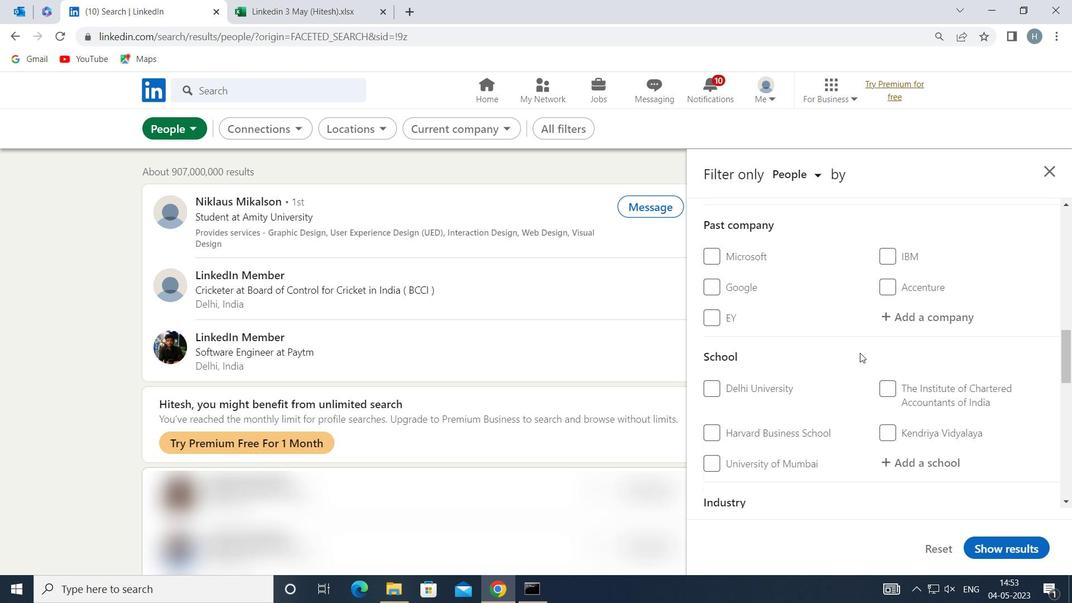 
Action: Mouse scrolled (860, 354) with delta (0, 0)
Screenshot: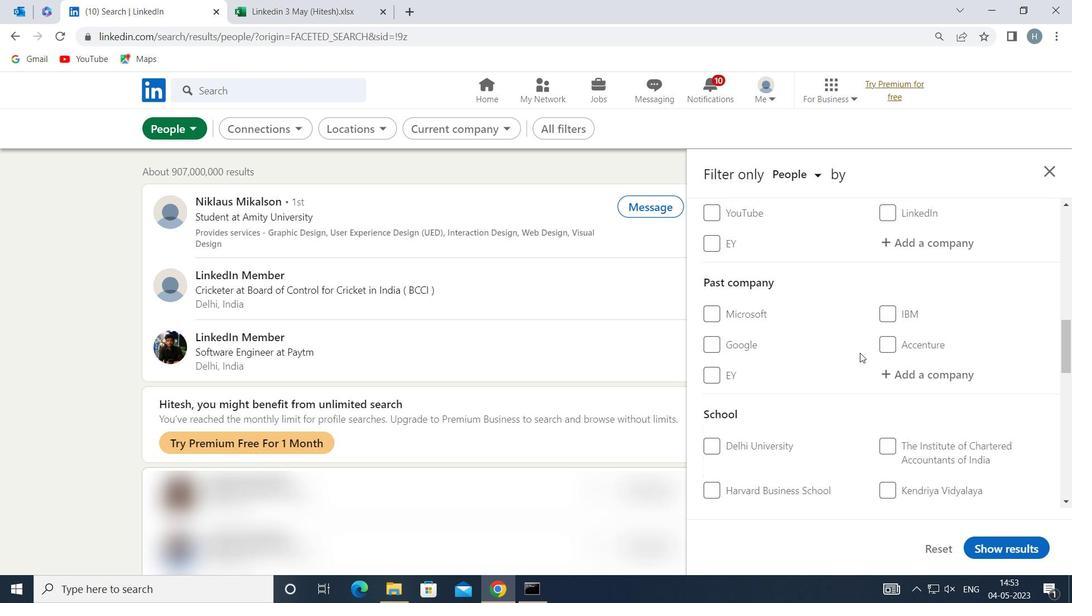 
Action: Mouse moved to (926, 325)
Screenshot: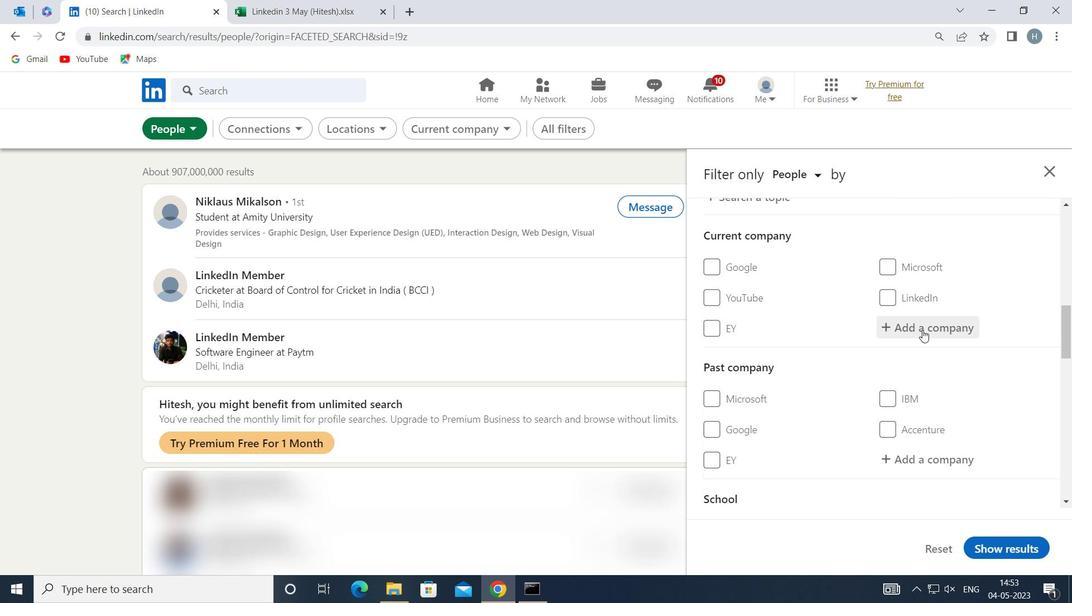 
Action: Mouse pressed left at (926, 325)
Screenshot: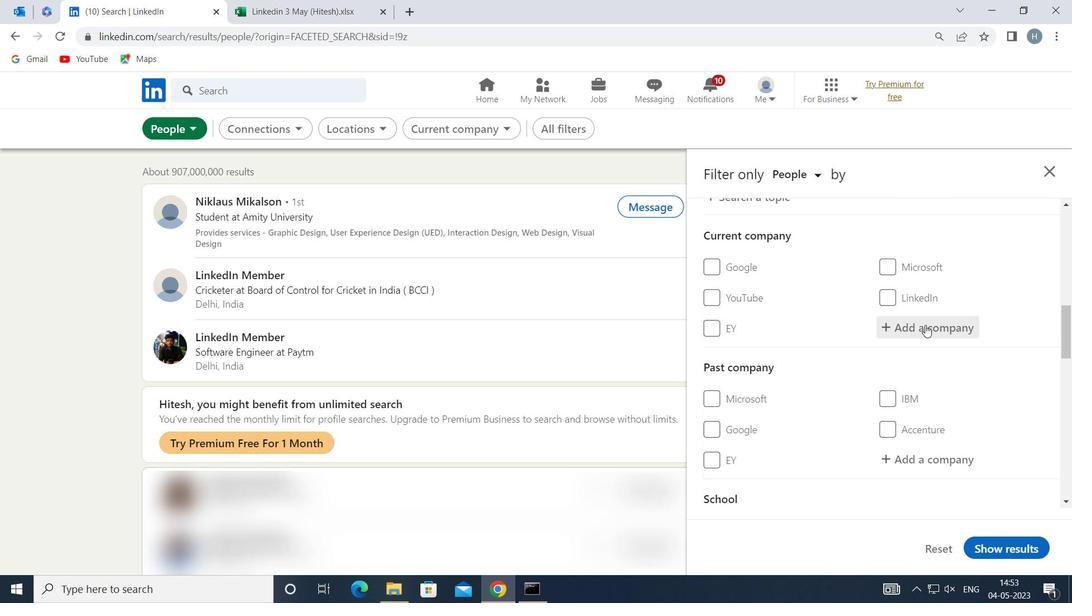 
Action: Key pressed <Key.shift>WORLD<Key.space><Key.shift>RESOURCES<Key.space><Key.shift>INSTITUTE
Screenshot: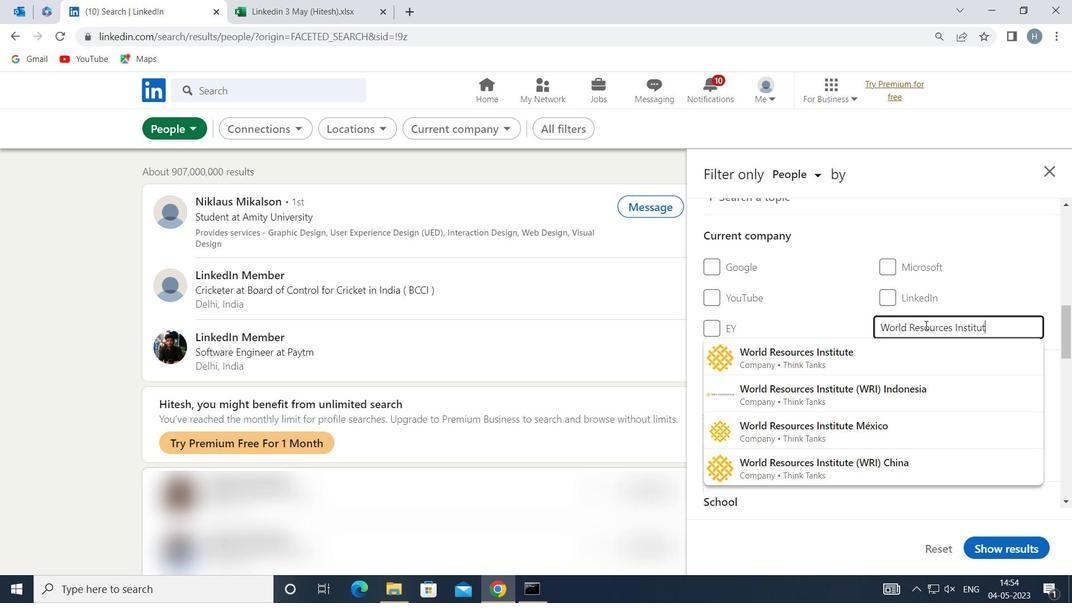 
Action: Mouse moved to (907, 353)
Screenshot: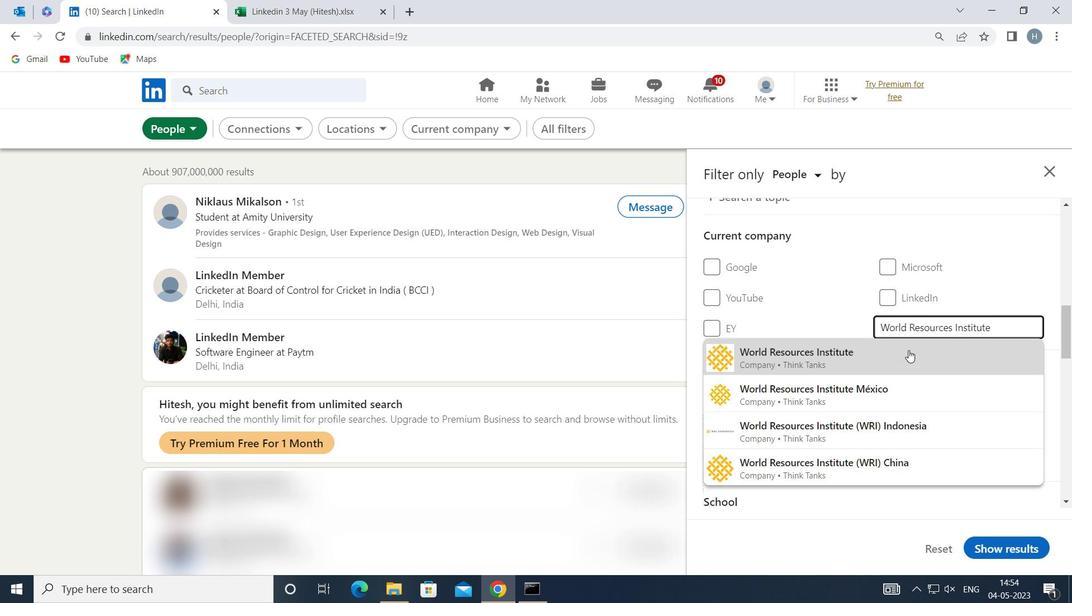 
Action: Mouse pressed left at (907, 353)
Screenshot: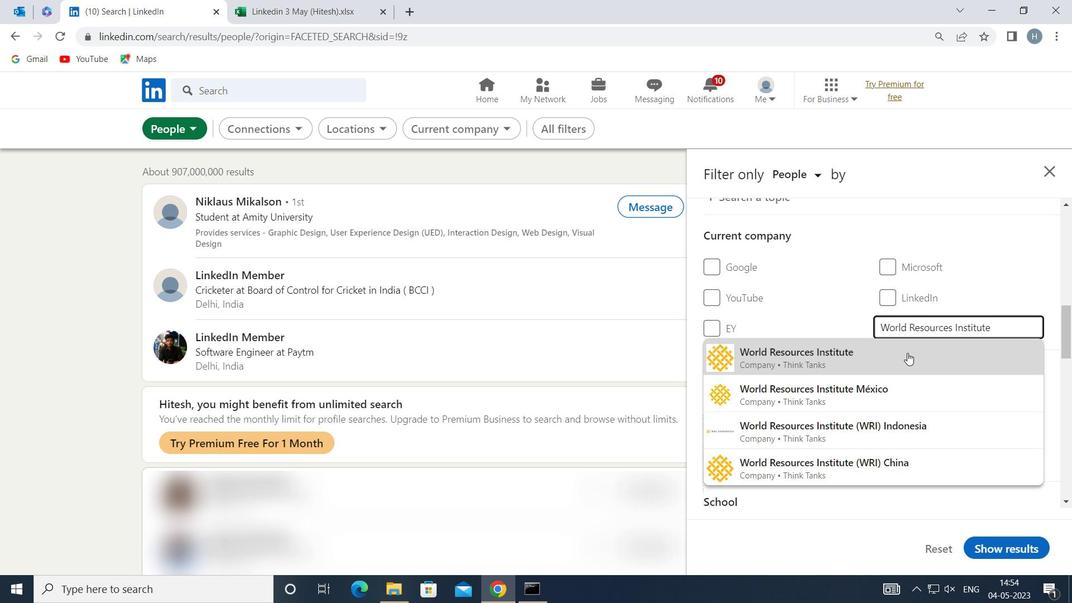 
Action: Mouse moved to (840, 325)
Screenshot: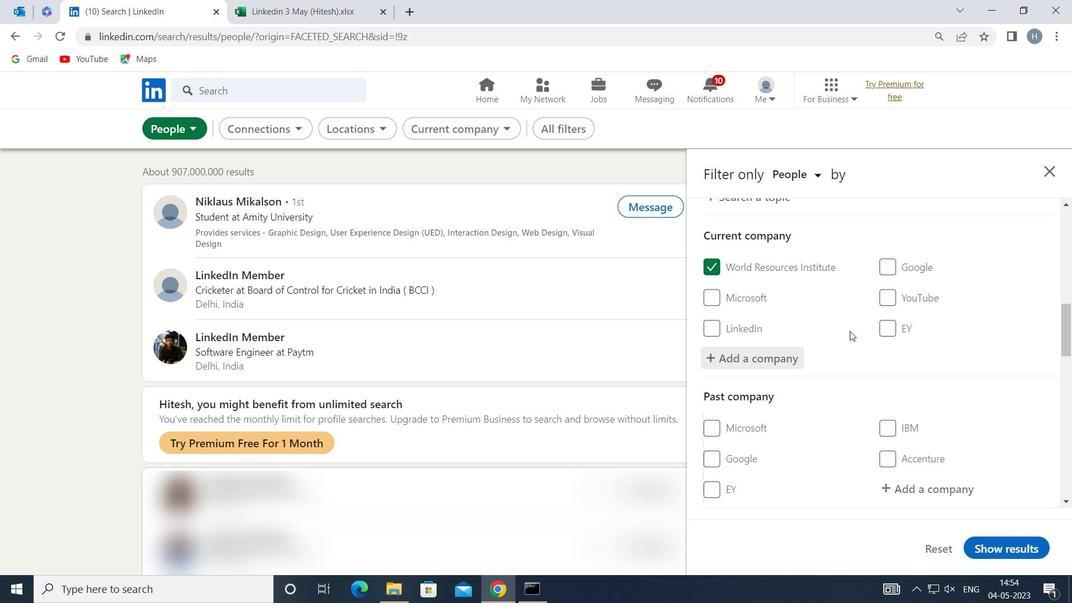 
Action: Mouse scrolled (840, 325) with delta (0, 0)
Screenshot: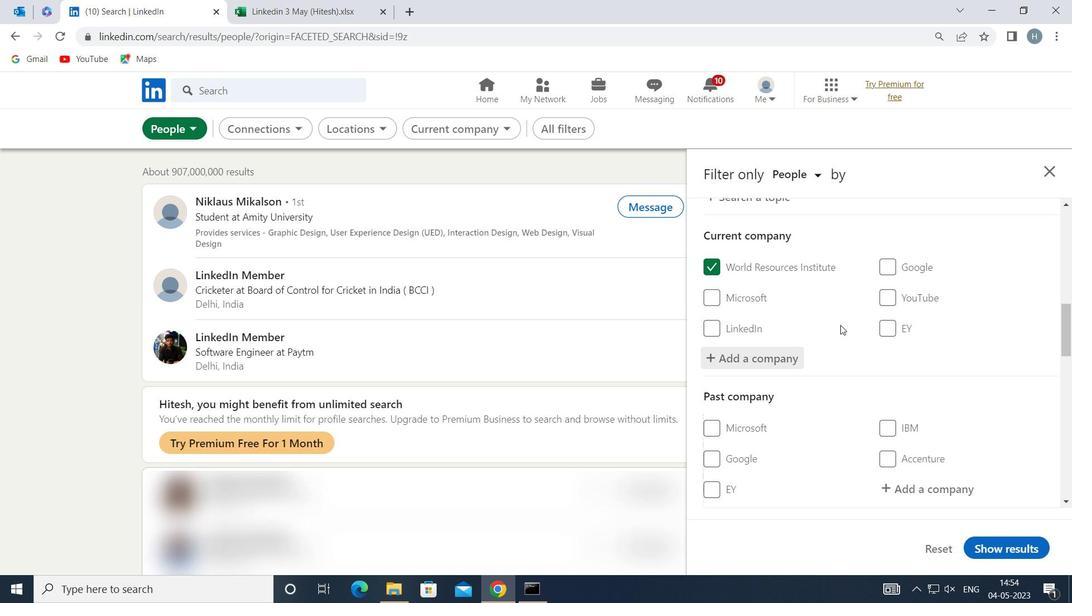 
Action: Mouse scrolled (840, 325) with delta (0, 0)
Screenshot: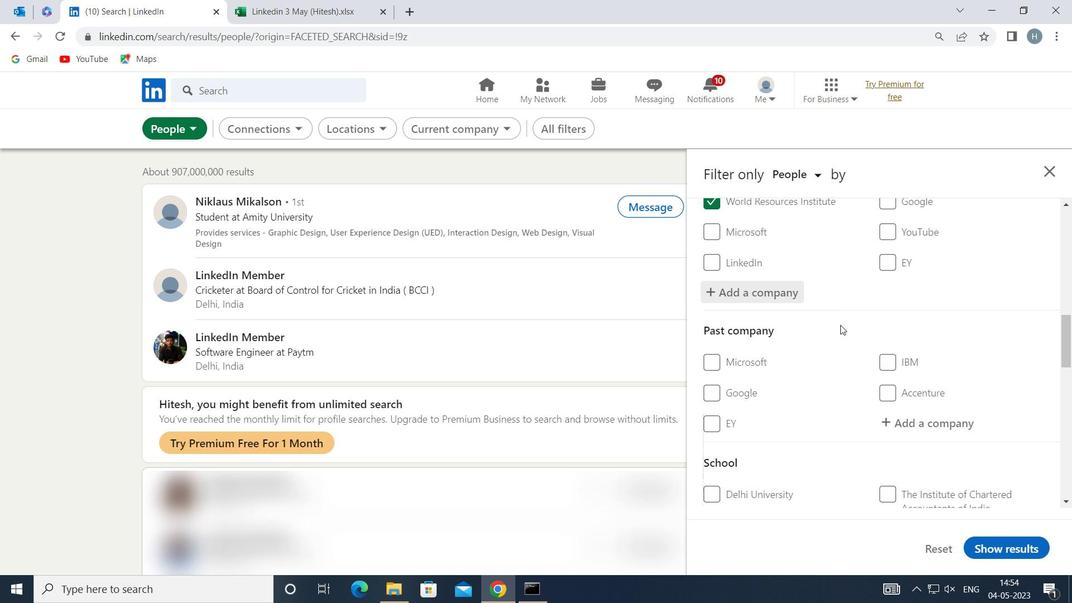 
Action: Mouse moved to (840, 324)
Screenshot: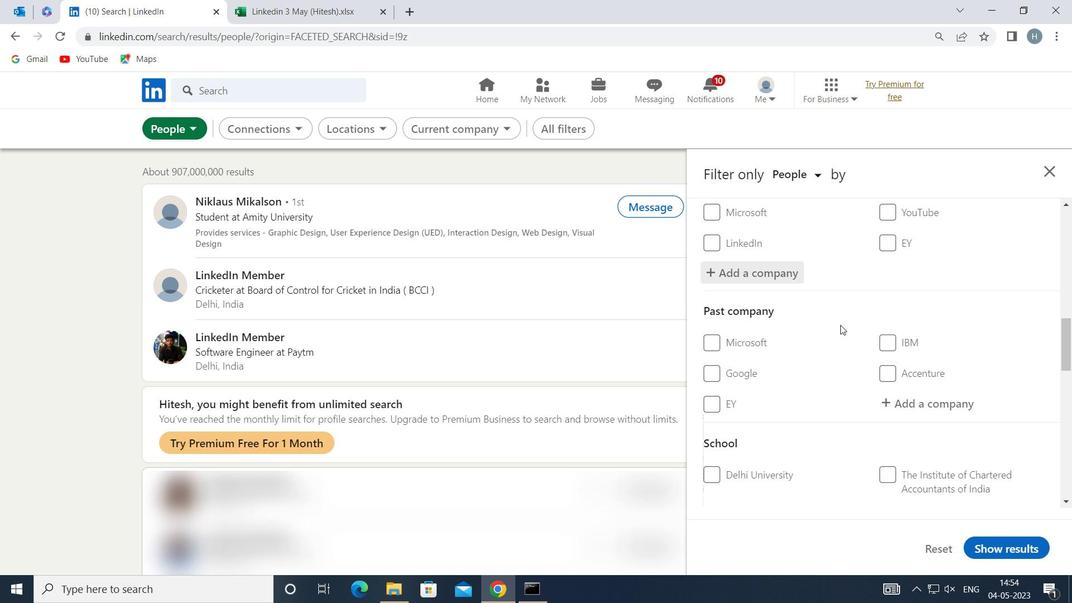 
Action: Mouse scrolled (840, 323) with delta (0, 0)
Screenshot: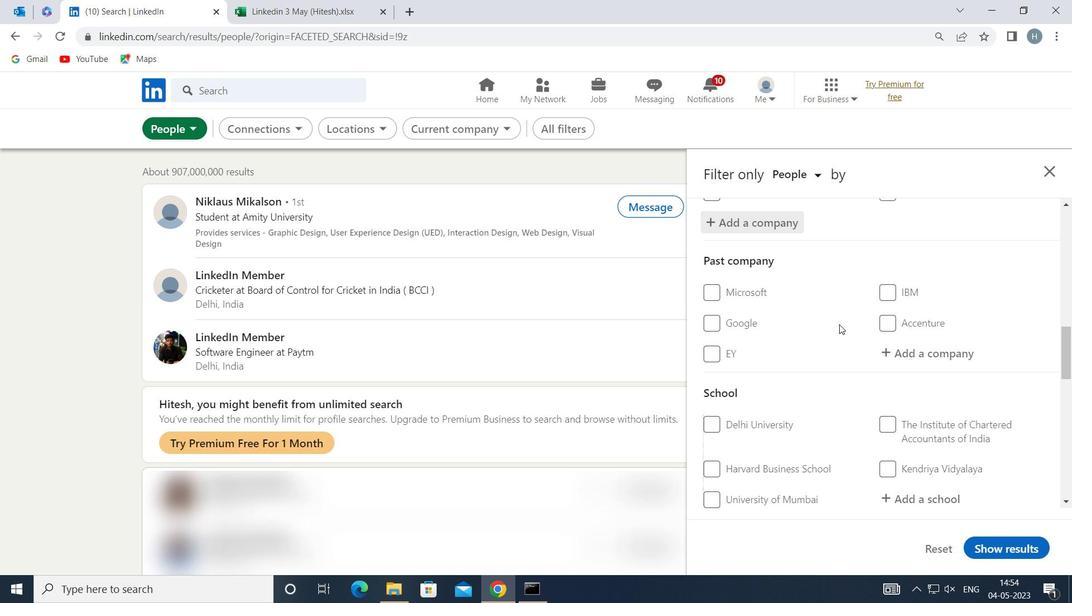 
Action: Mouse scrolled (840, 323) with delta (0, 0)
Screenshot: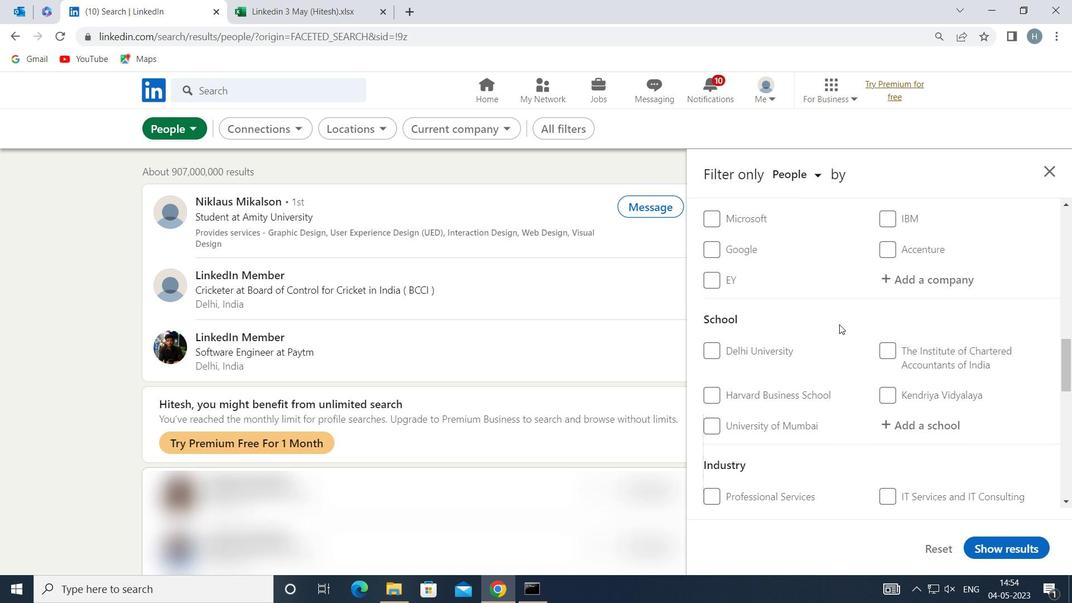 
Action: Mouse moved to (908, 348)
Screenshot: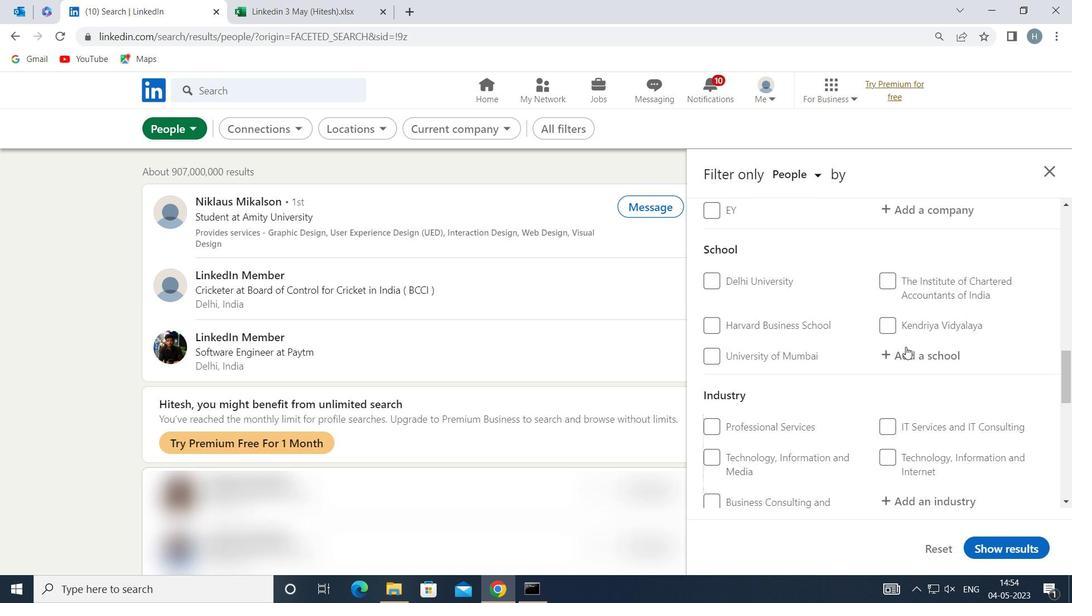 
Action: Mouse pressed left at (908, 348)
Screenshot: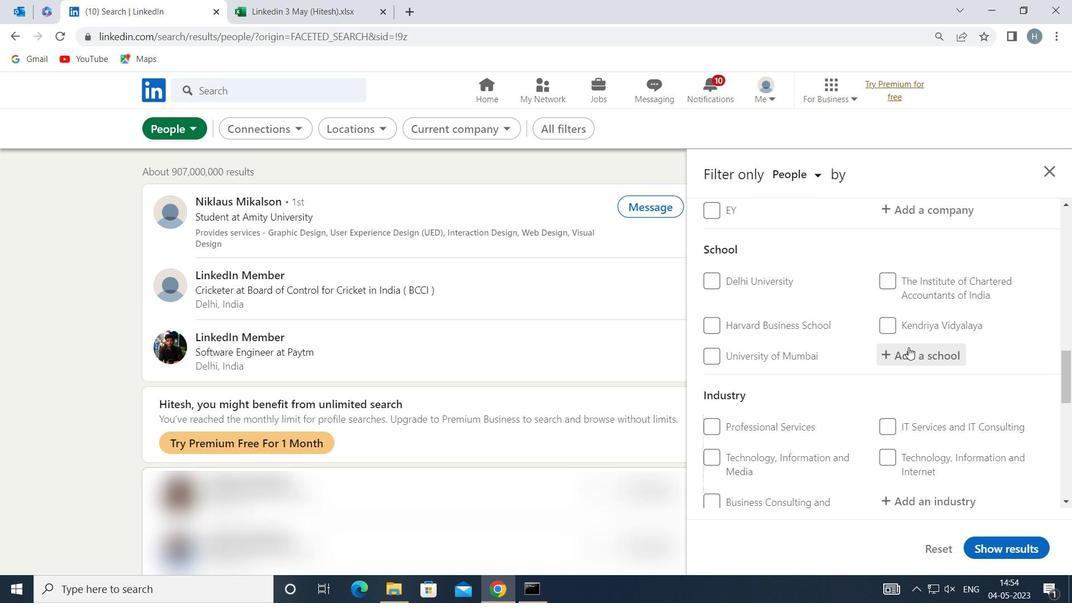 
Action: Key pressed <Key.shift>NAE<Key.backspace>RSEE<Key.space><Key.shift>MONJEE<Key.space><Key.shift>INSTITUTE<Key.space>
Screenshot: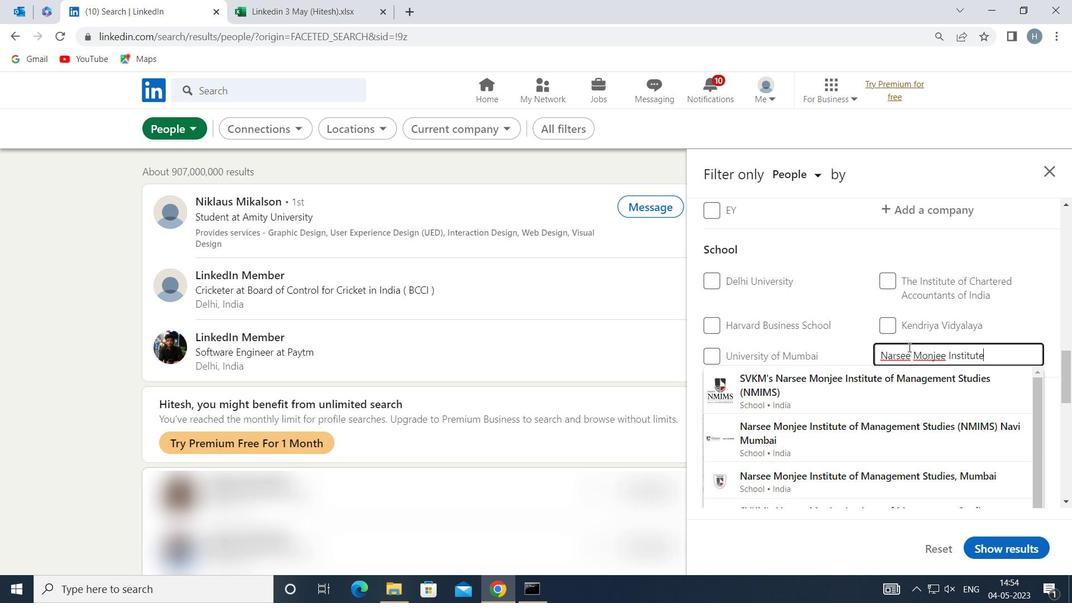 
Action: Mouse moved to (893, 466)
Screenshot: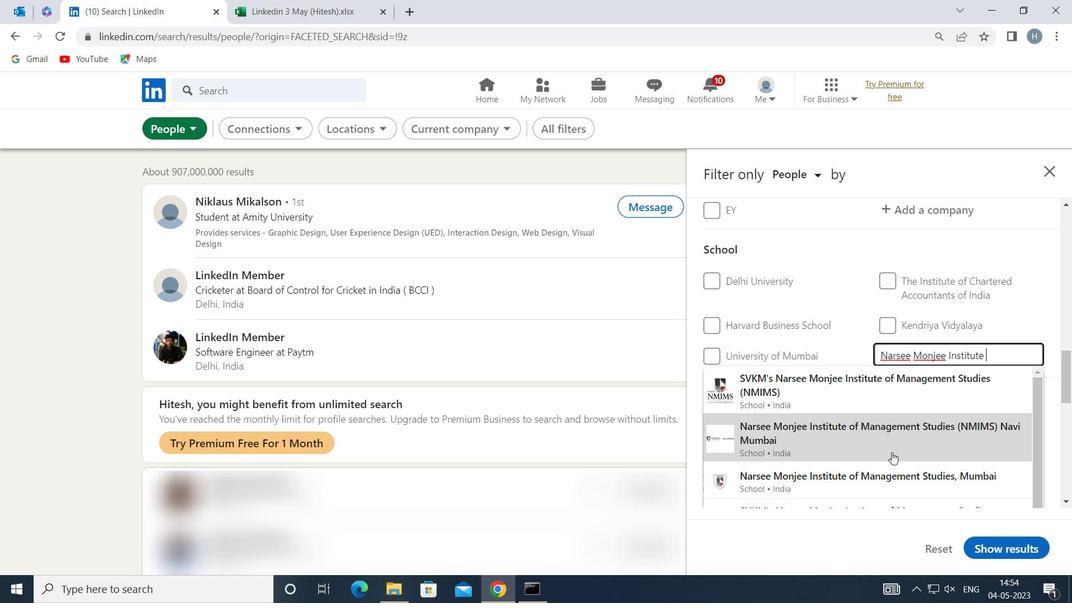 
Action: Mouse pressed left at (893, 466)
Screenshot: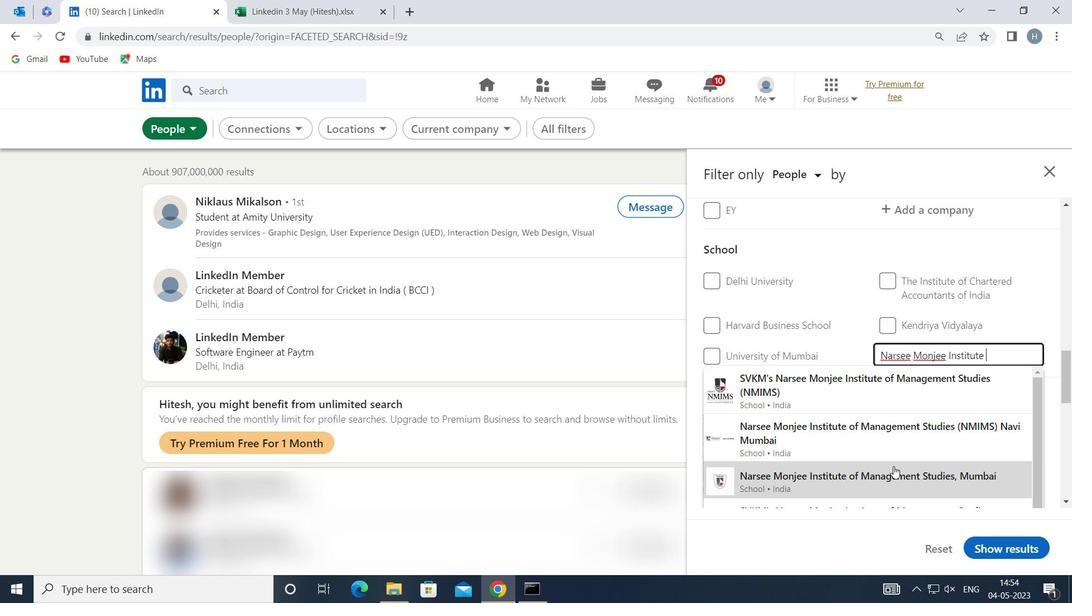 
Action: Mouse moved to (853, 321)
Screenshot: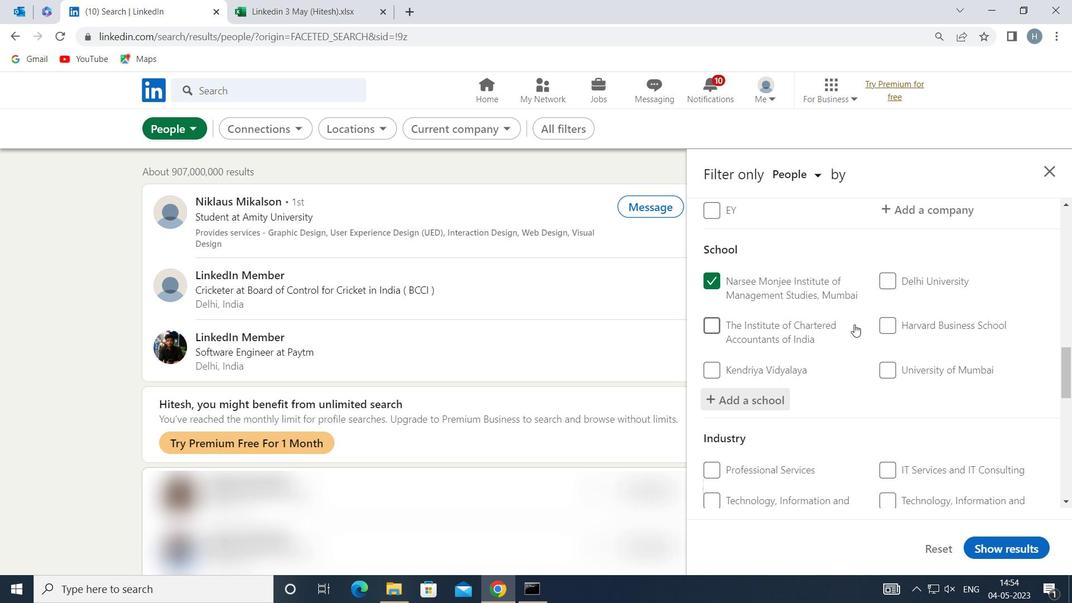 
Action: Mouse scrolled (853, 321) with delta (0, 0)
Screenshot: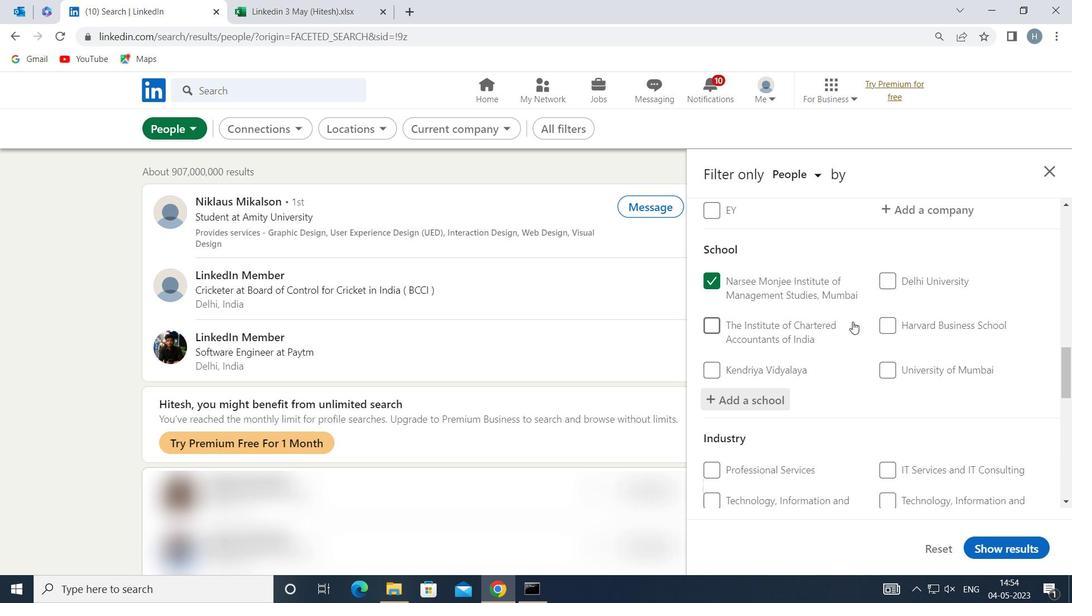 
Action: Mouse moved to (851, 321)
Screenshot: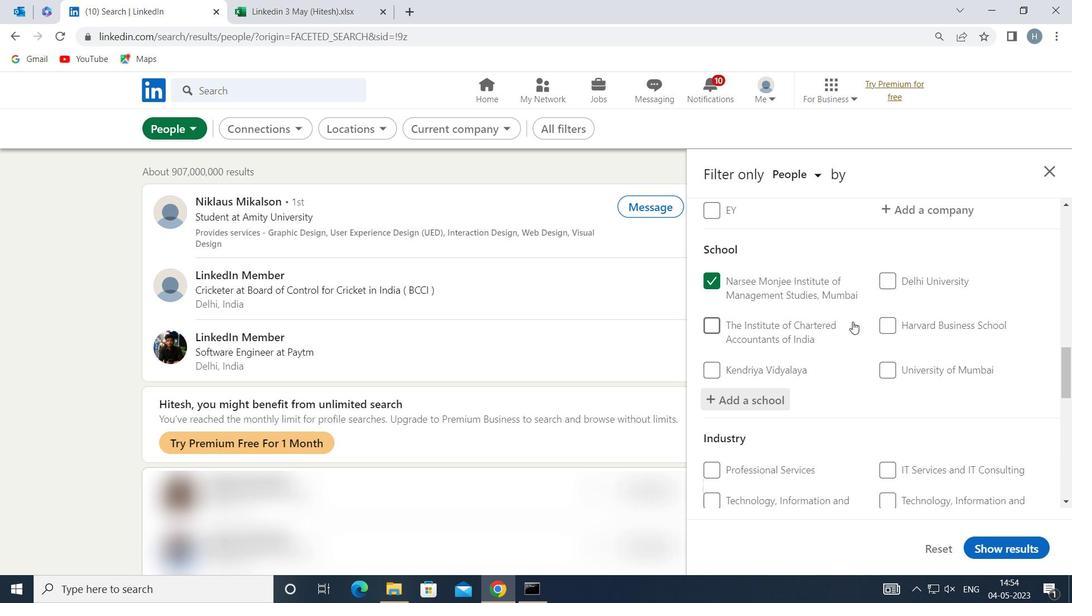 
Action: Mouse scrolled (851, 321) with delta (0, 0)
Screenshot: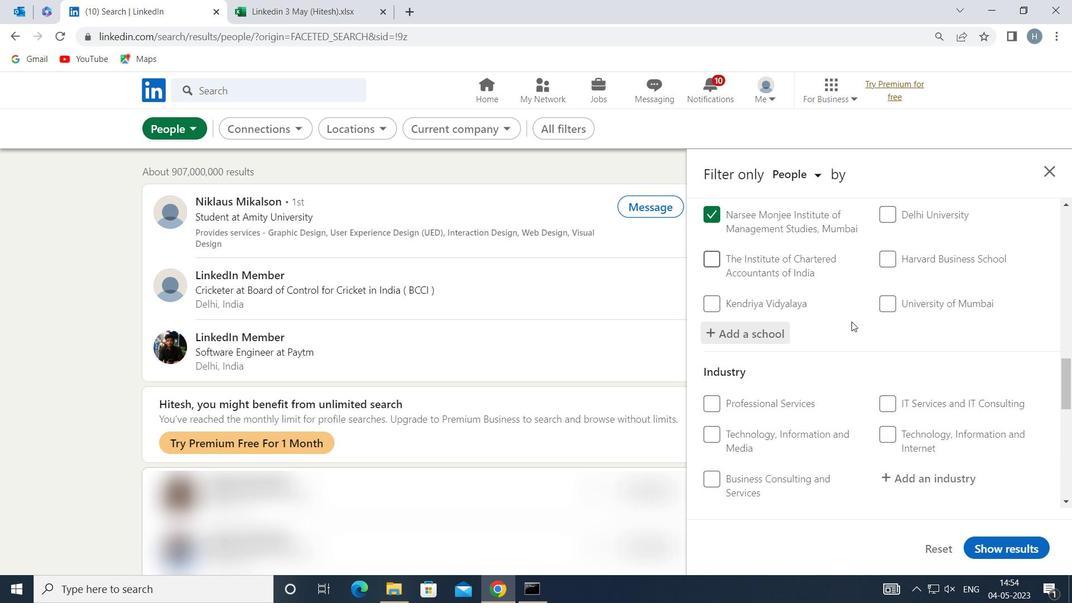 
Action: Mouse moved to (942, 399)
Screenshot: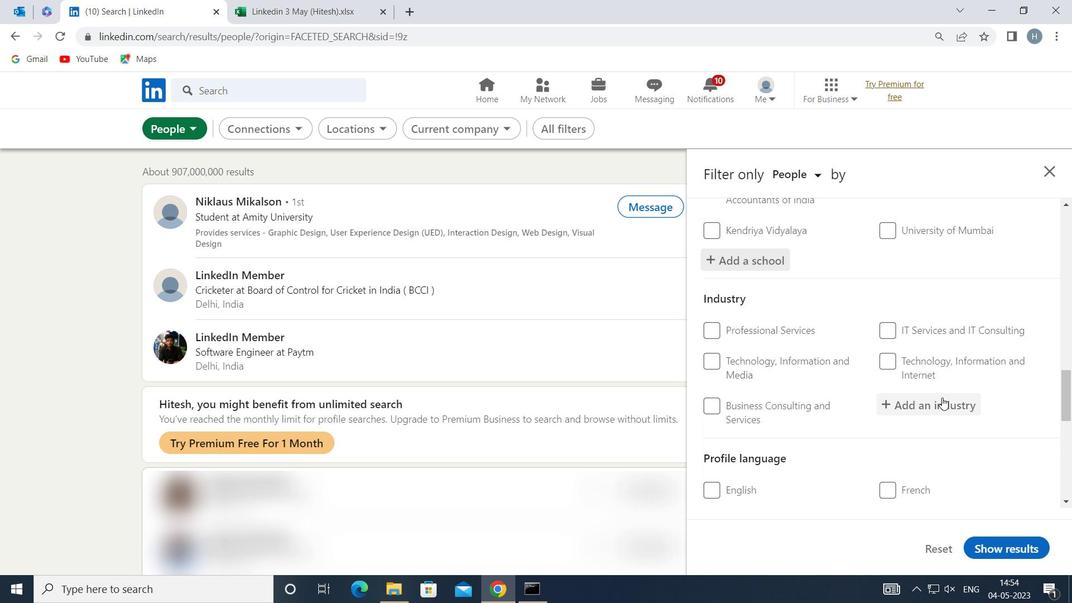
Action: Mouse pressed left at (942, 399)
Screenshot: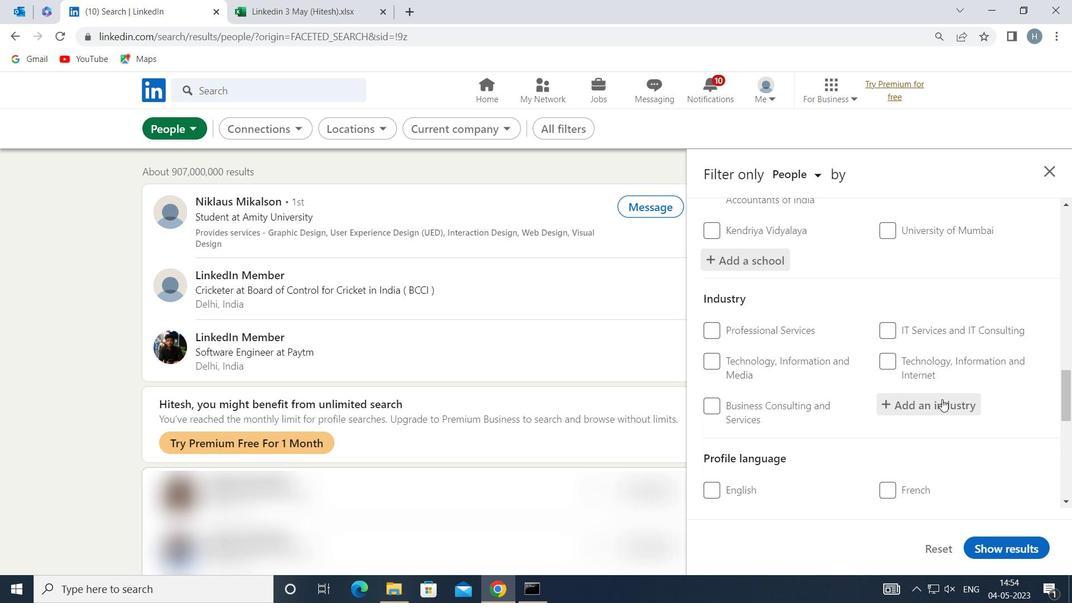 
Action: Key pressed <Key.shift>SECURITIES<Key.space>
Screenshot: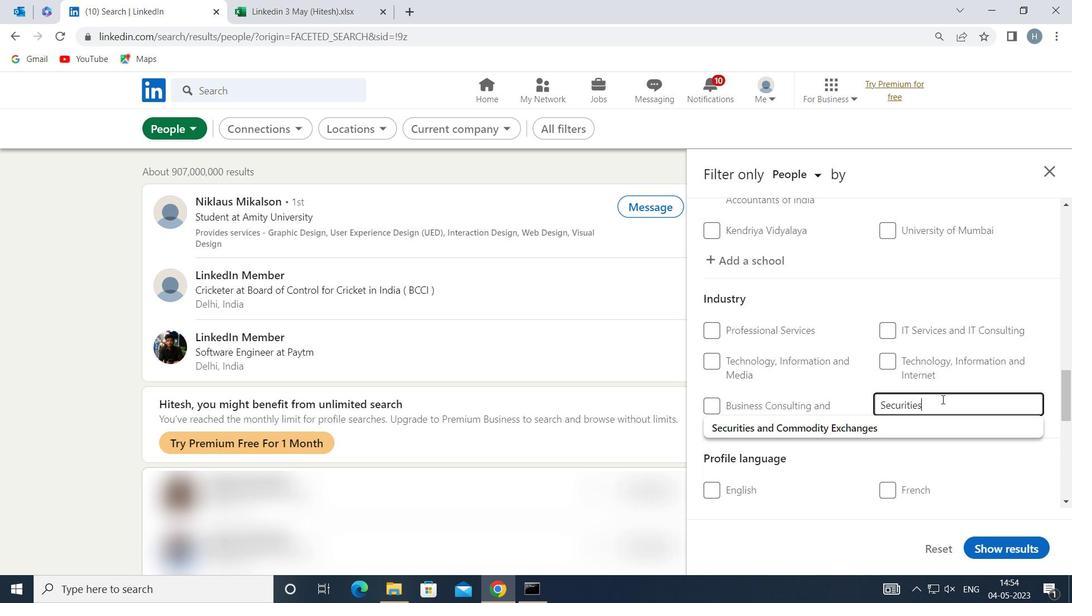 
Action: Mouse moved to (926, 419)
Screenshot: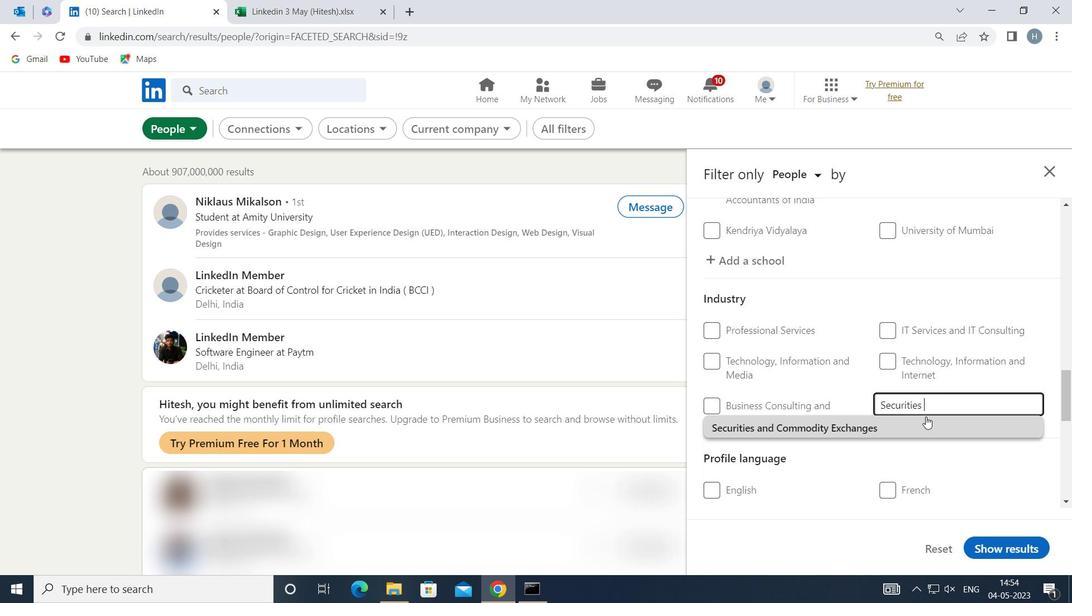 
Action: Mouse pressed left at (926, 419)
Screenshot: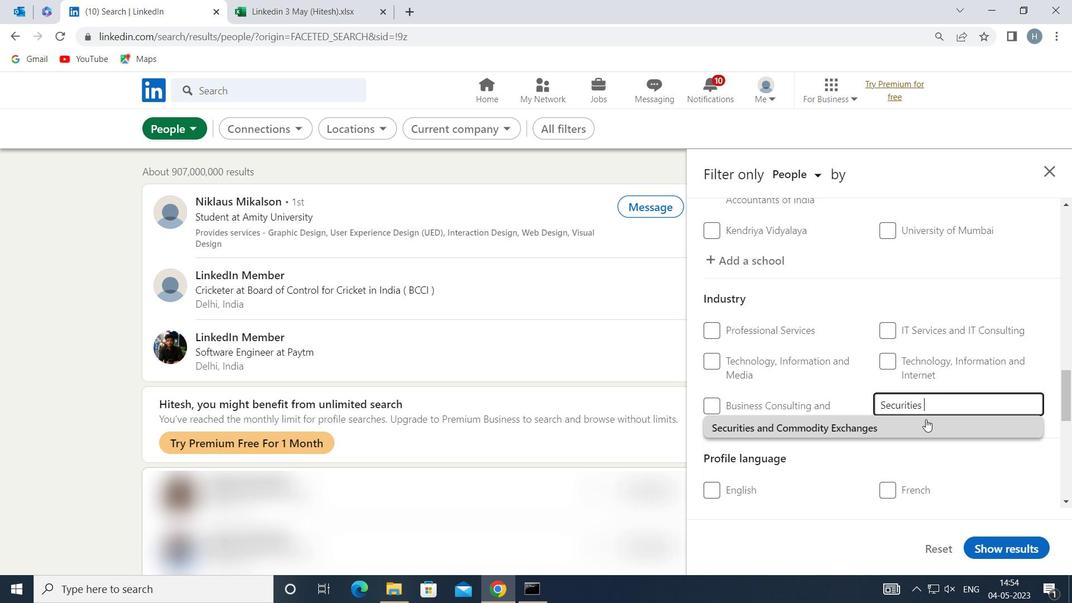 
Action: Mouse moved to (879, 396)
Screenshot: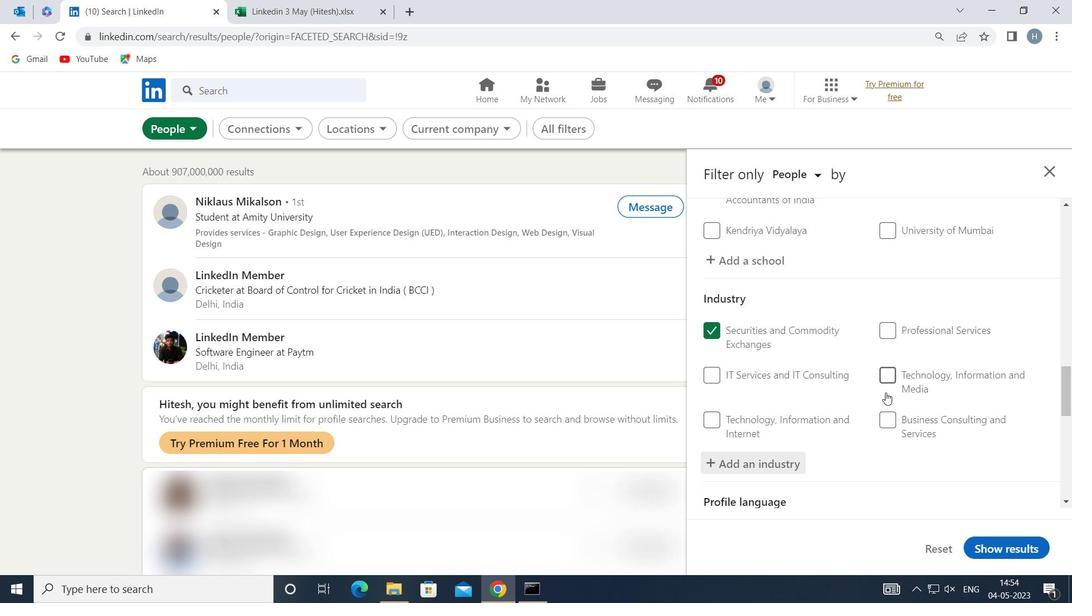 
Action: Mouse scrolled (879, 396) with delta (0, 0)
Screenshot: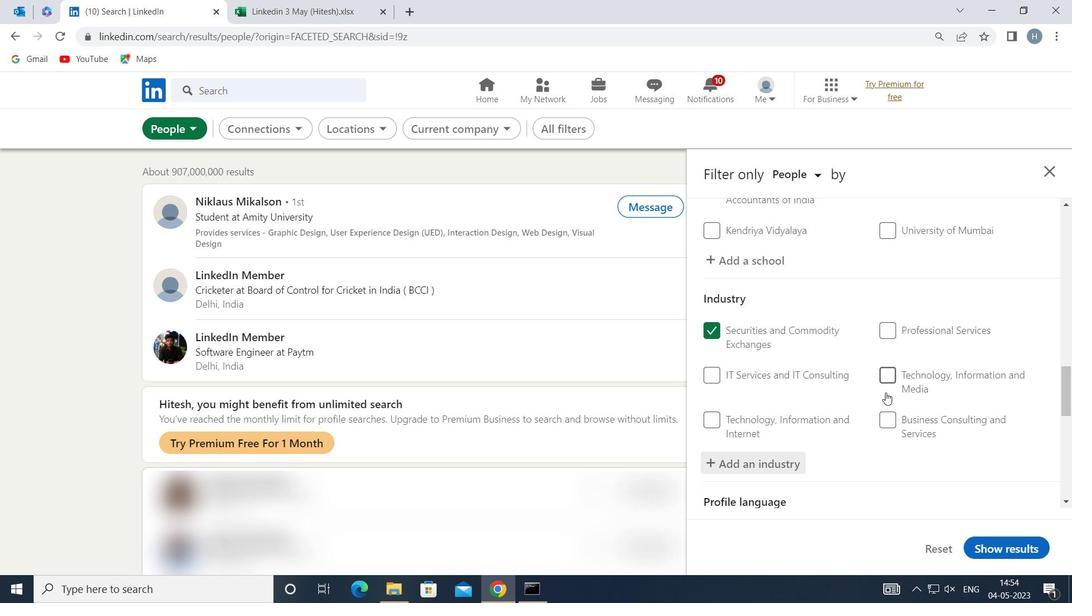 
Action: Mouse scrolled (879, 396) with delta (0, 0)
Screenshot: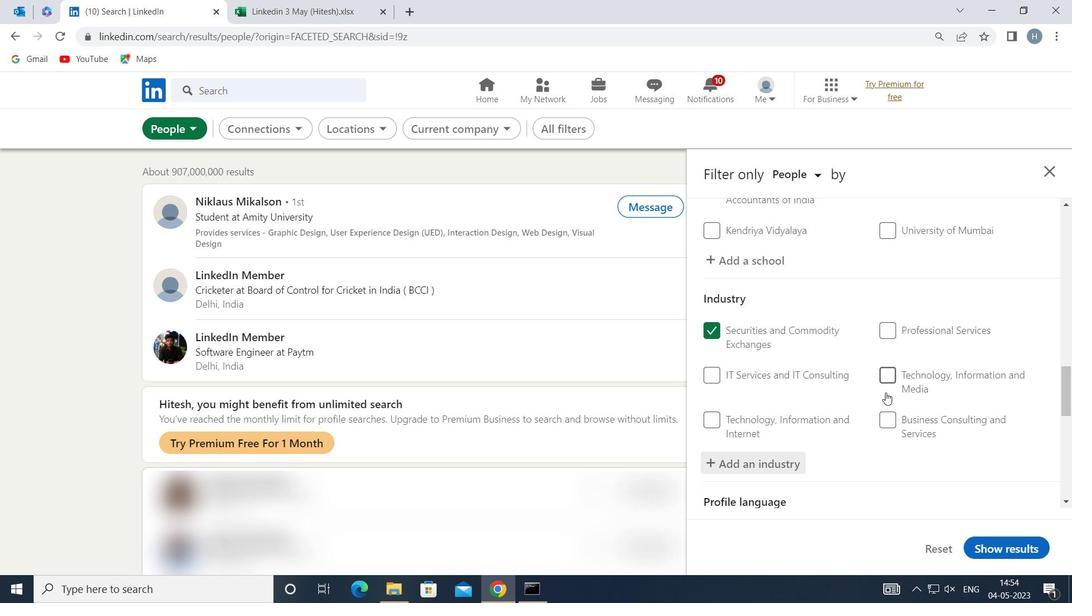 
Action: Mouse moved to (877, 393)
Screenshot: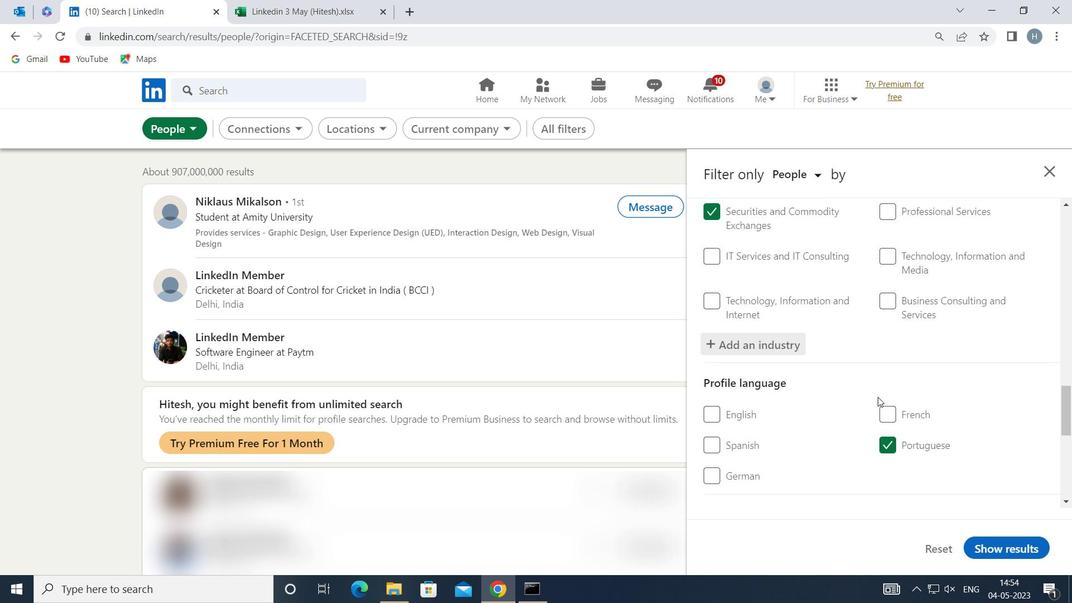 
Action: Mouse scrolled (877, 393) with delta (0, 0)
Screenshot: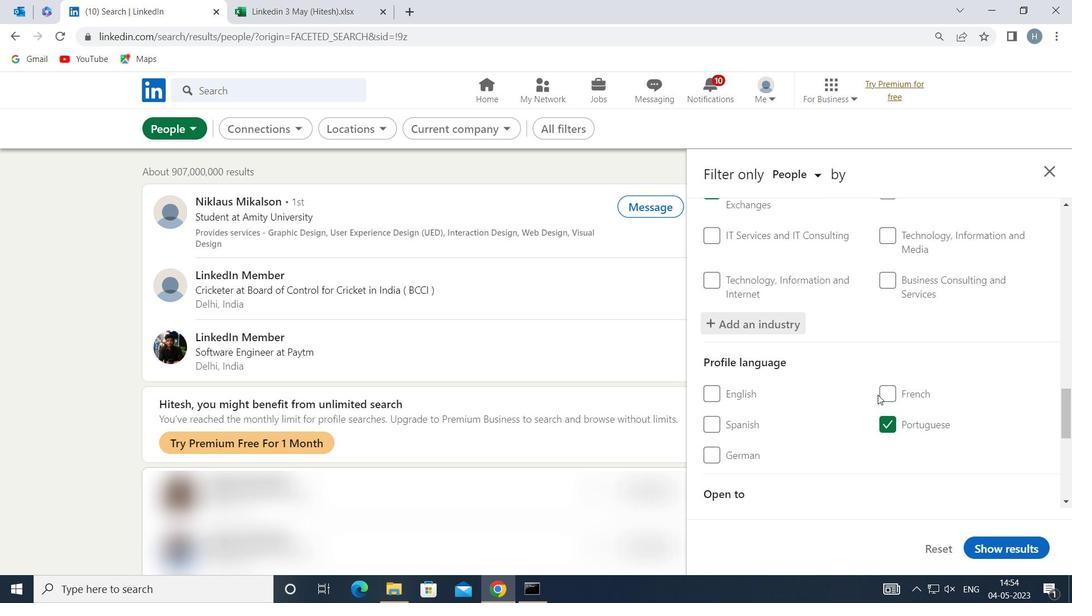 
Action: Mouse scrolled (877, 393) with delta (0, 0)
Screenshot: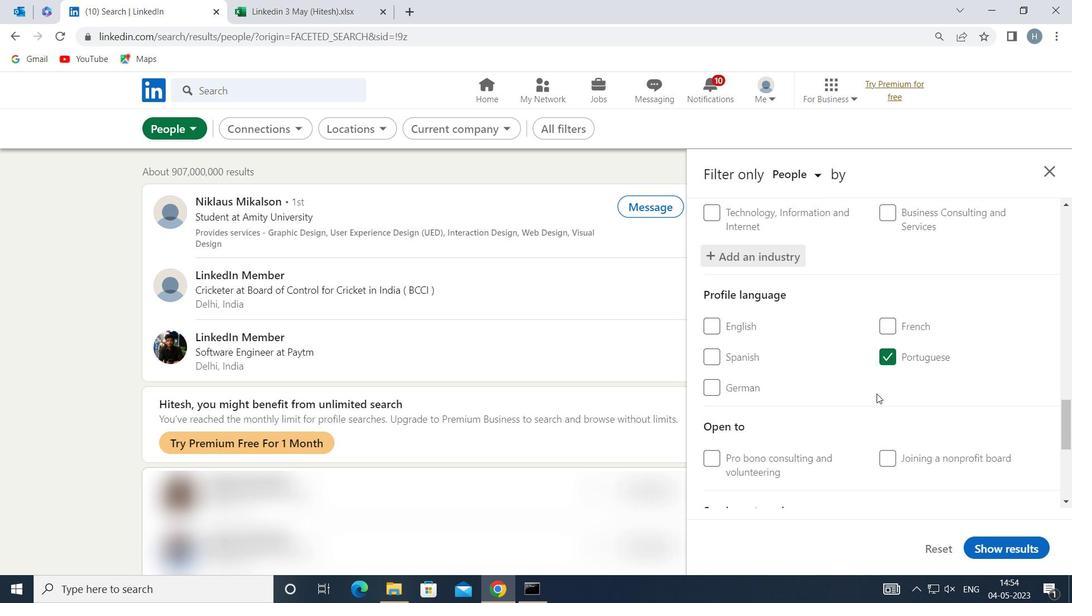 
Action: Mouse scrolled (877, 393) with delta (0, 0)
Screenshot: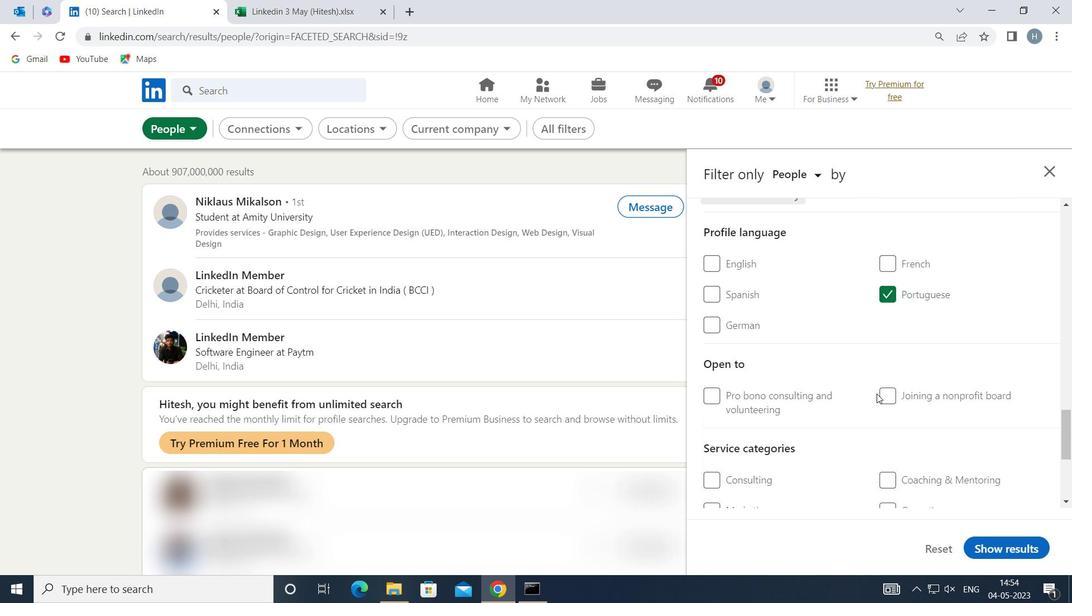 
Action: Mouse moved to (885, 398)
Screenshot: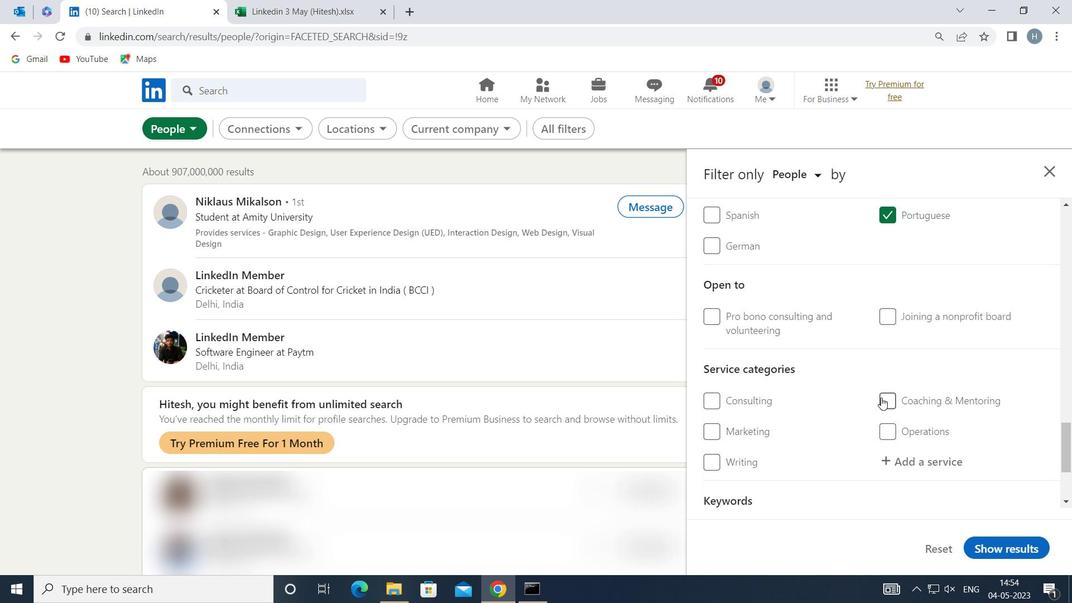 
Action: Mouse scrolled (885, 397) with delta (0, 0)
Screenshot: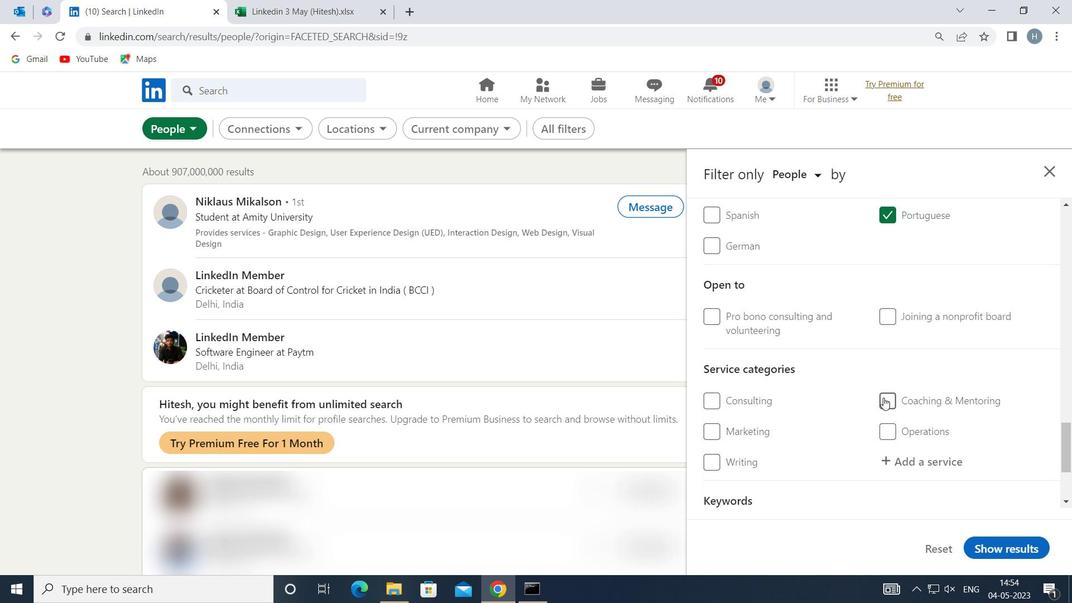 
Action: Mouse moved to (934, 392)
Screenshot: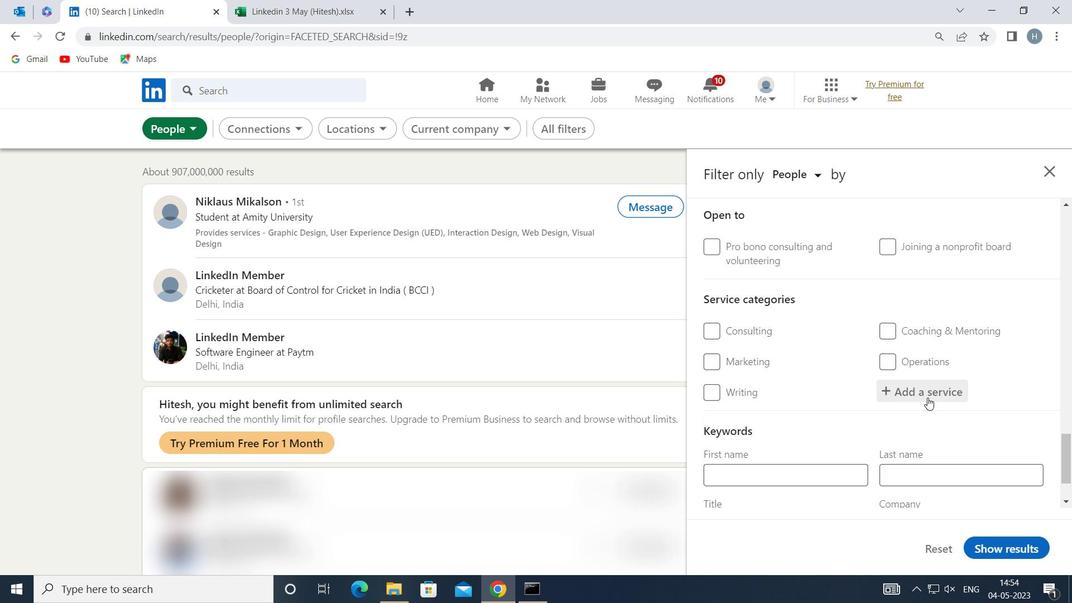 
Action: Mouse pressed left at (934, 392)
Screenshot: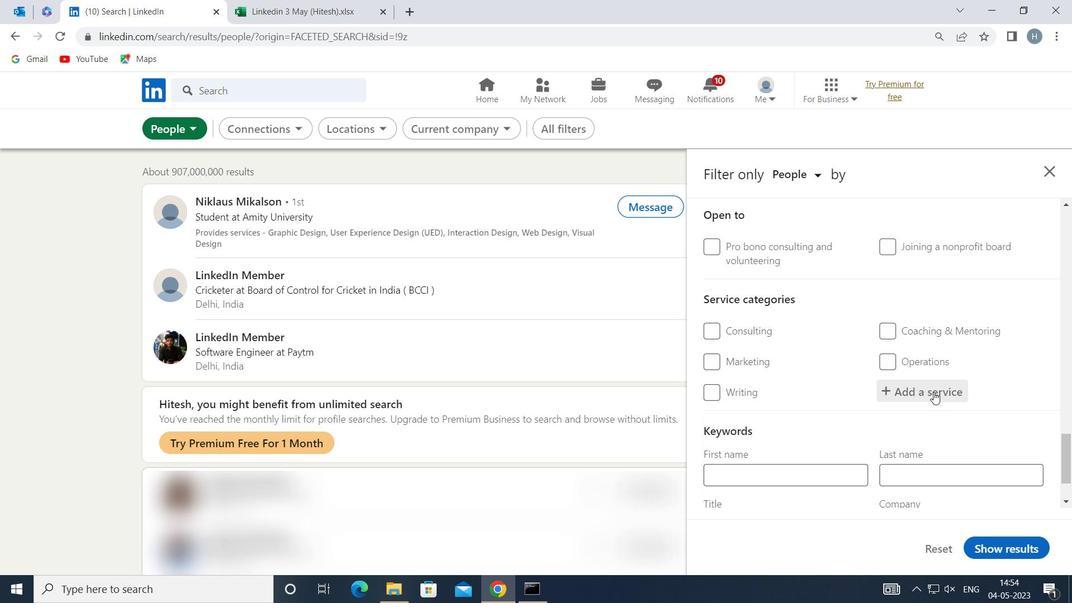 
Action: Key pressed <Key.shift>LEAD<Key.space><Key.shift>GENE
Screenshot: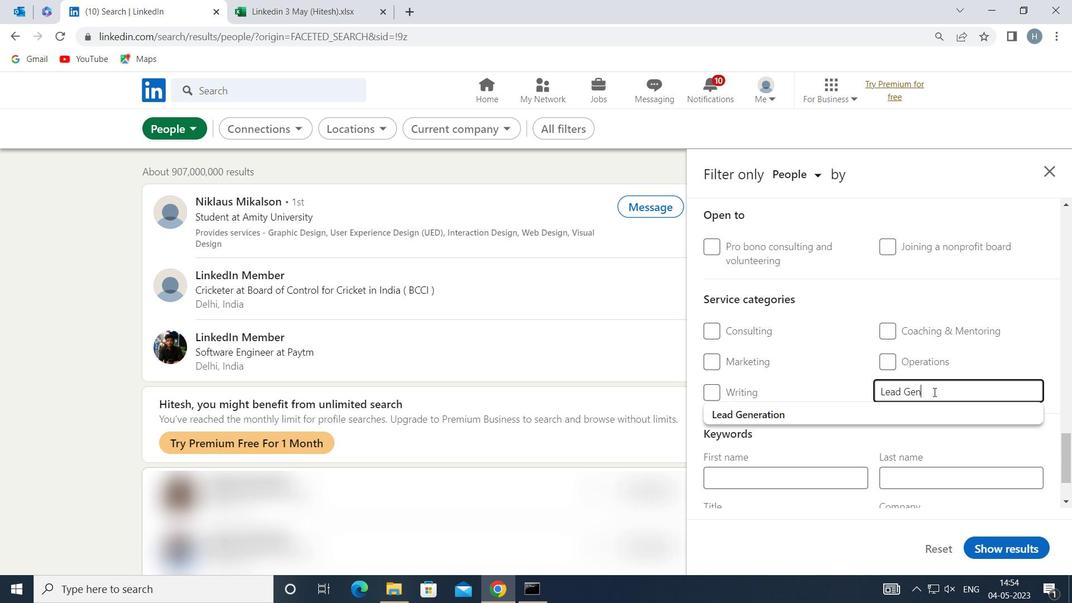 
Action: Mouse moved to (846, 412)
Screenshot: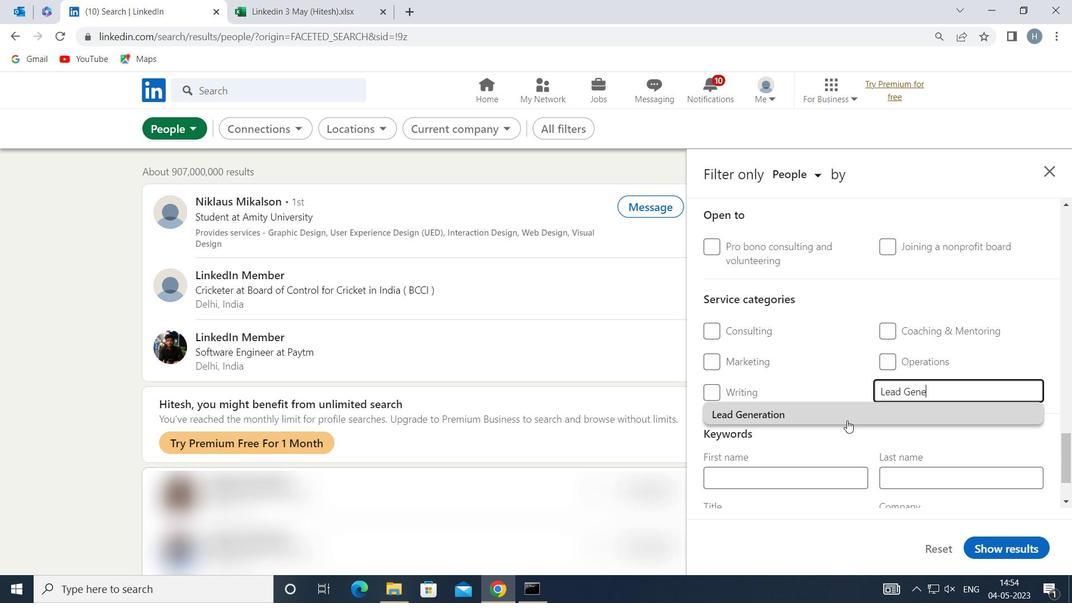 
Action: Mouse pressed left at (846, 412)
Screenshot: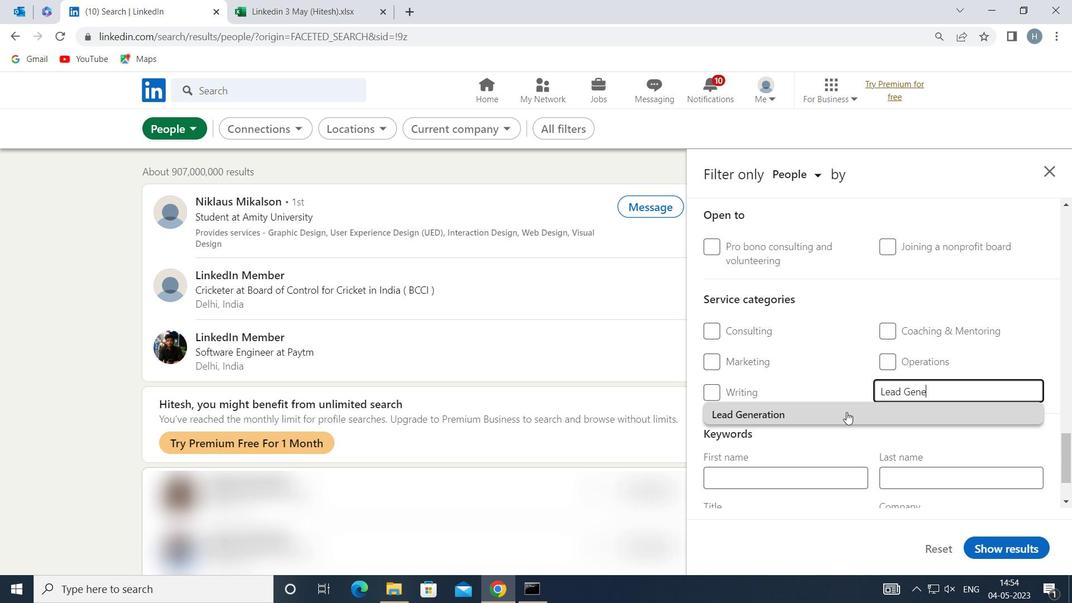 
Action: Mouse moved to (835, 393)
Screenshot: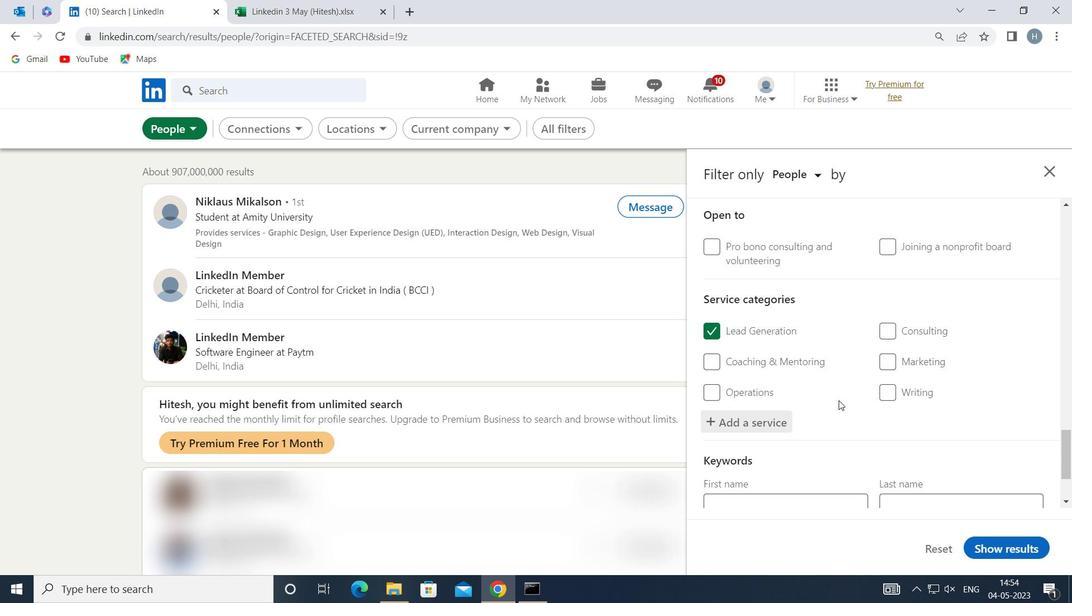 
Action: Mouse scrolled (835, 392) with delta (0, 0)
Screenshot: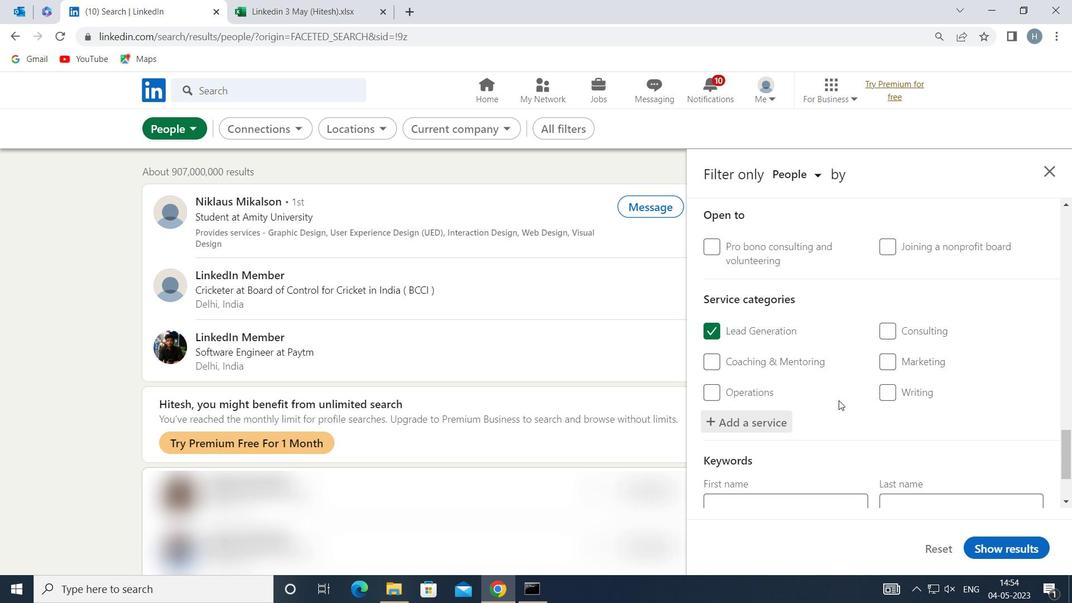 
Action: Mouse scrolled (835, 392) with delta (0, 0)
Screenshot: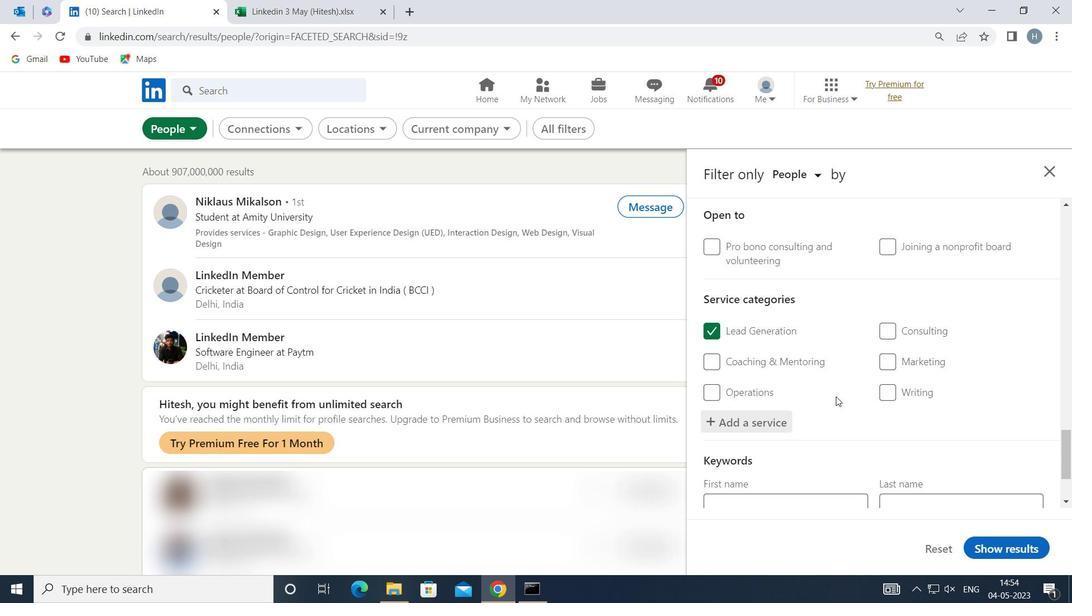 
Action: Mouse scrolled (835, 392) with delta (0, 0)
Screenshot: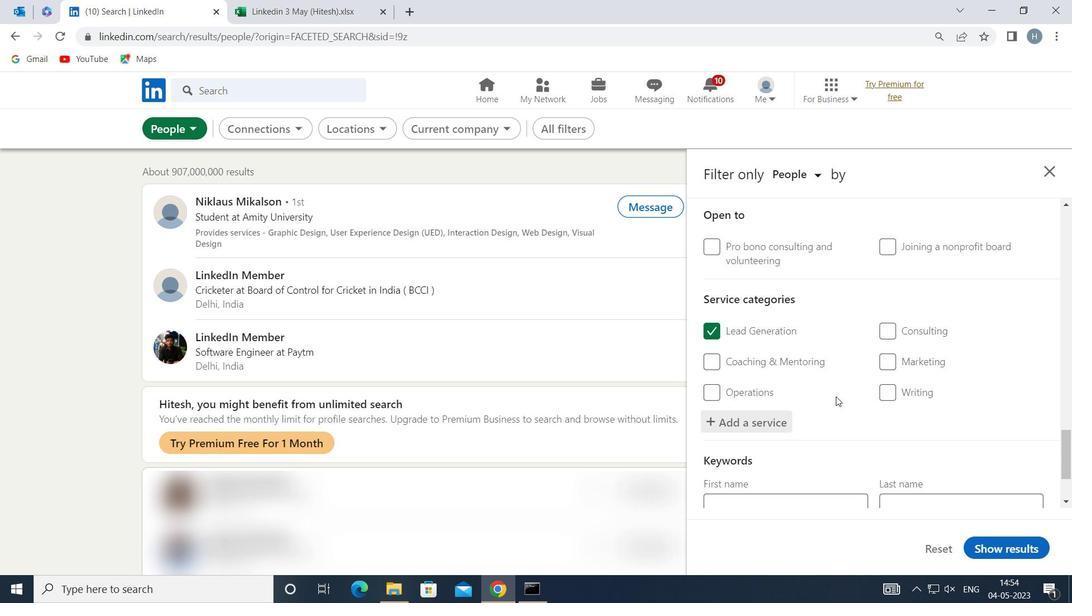 
Action: Mouse moved to (834, 384)
Screenshot: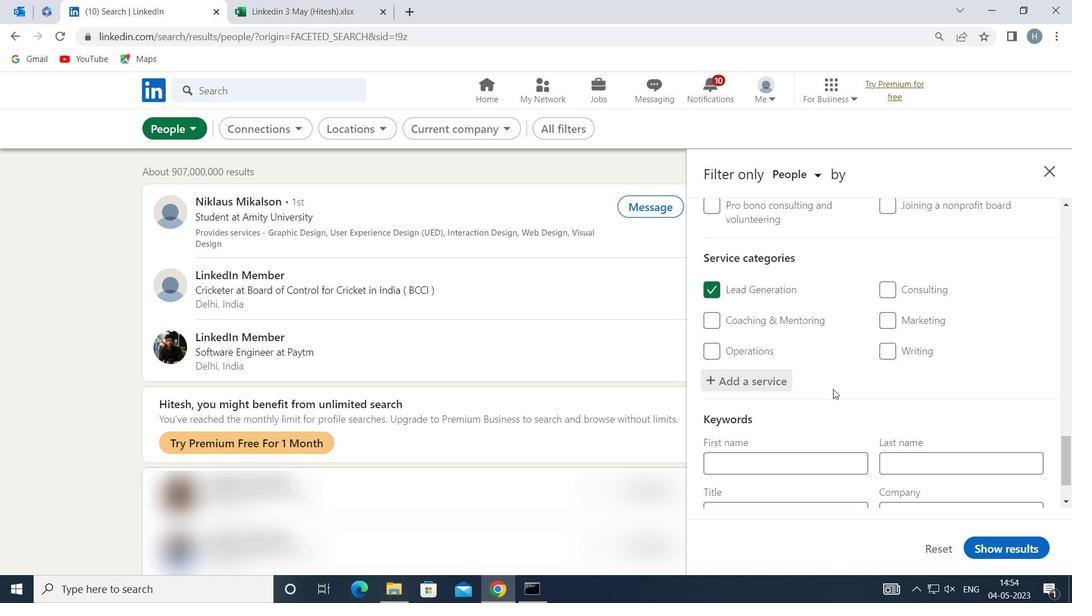 
Action: Mouse scrolled (834, 384) with delta (0, 0)
Screenshot: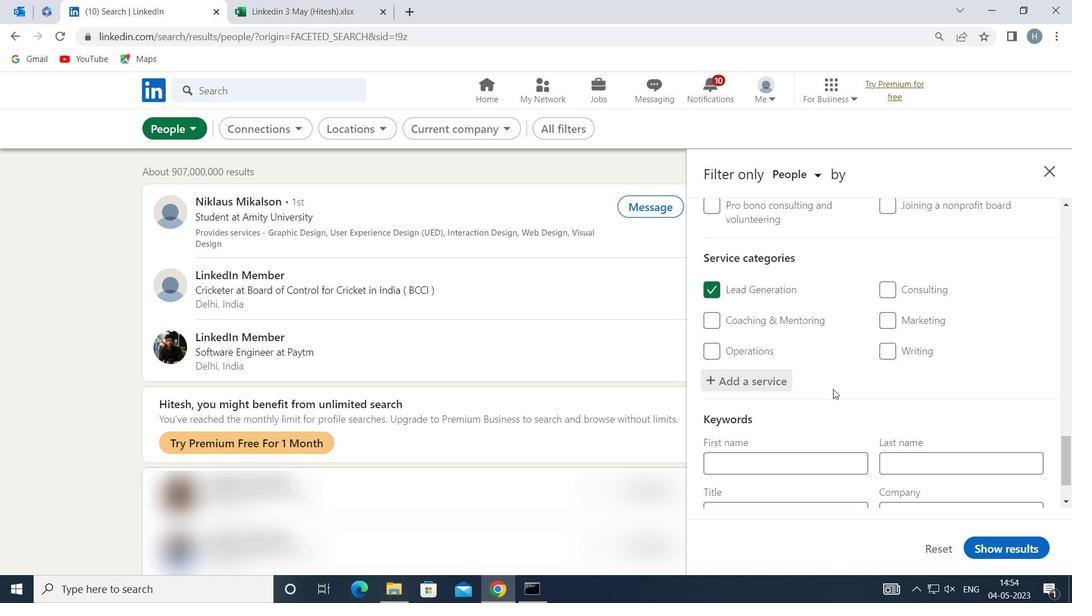 
Action: Mouse scrolled (834, 384) with delta (0, 0)
Screenshot: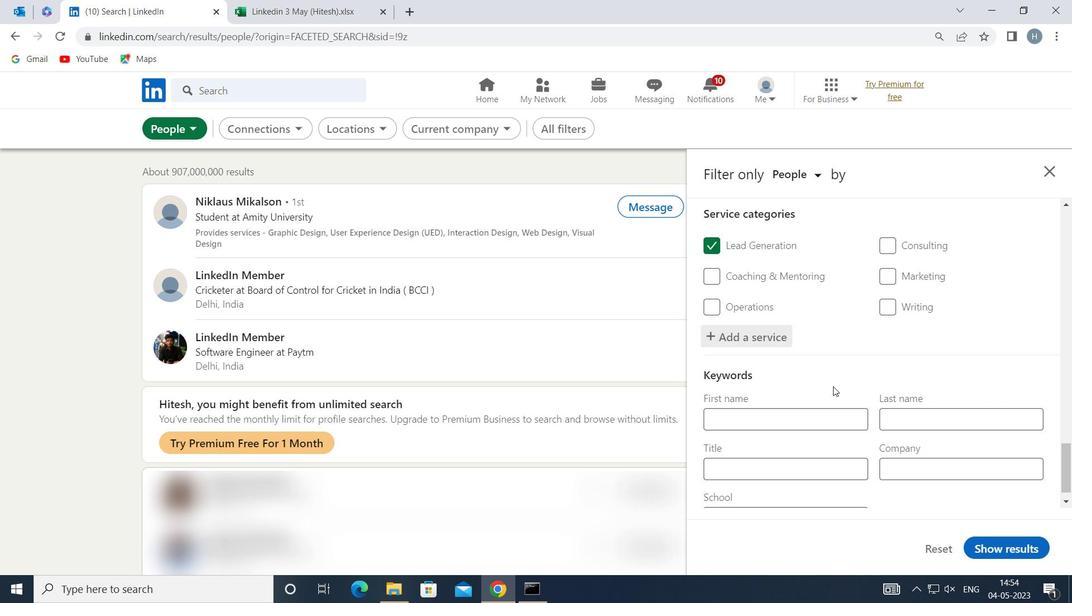 
Action: Mouse scrolled (834, 384) with delta (0, 0)
Screenshot: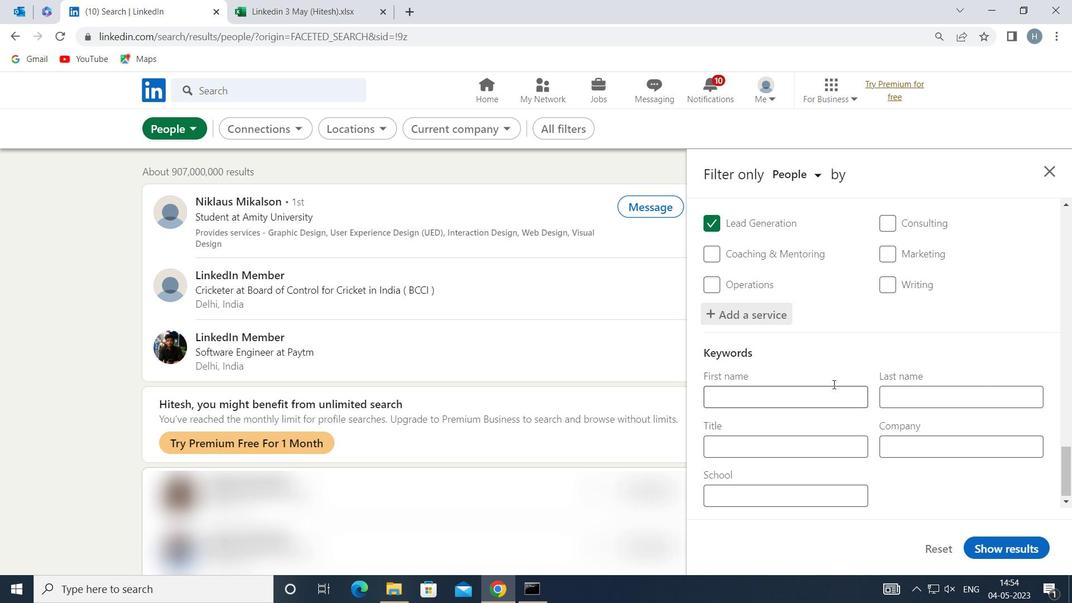 
Action: Mouse moved to (829, 438)
Screenshot: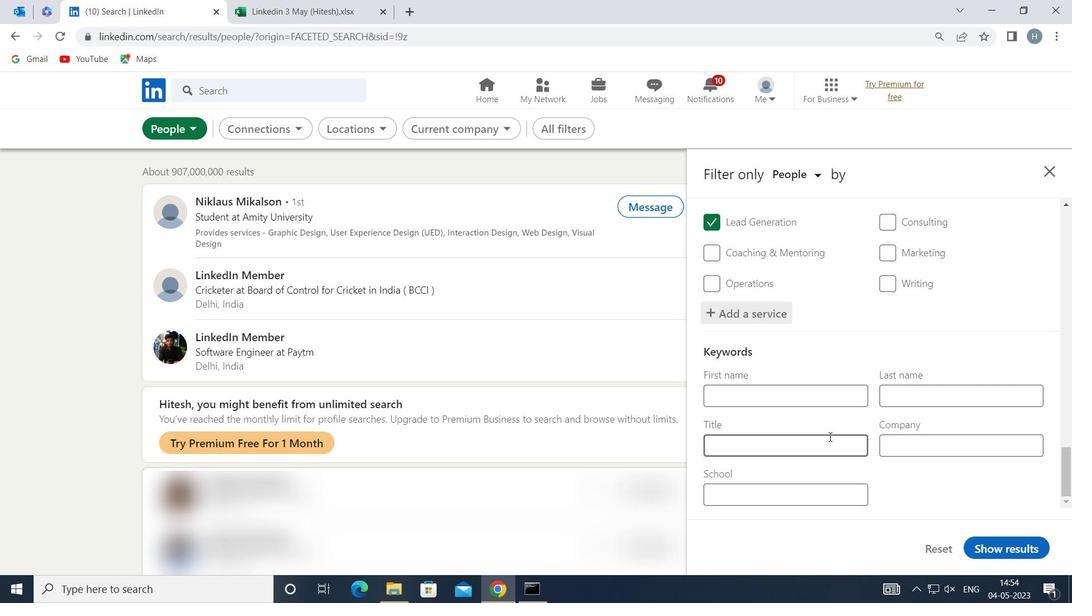 
Action: Mouse pressed left at (829, 438)
Screenshot: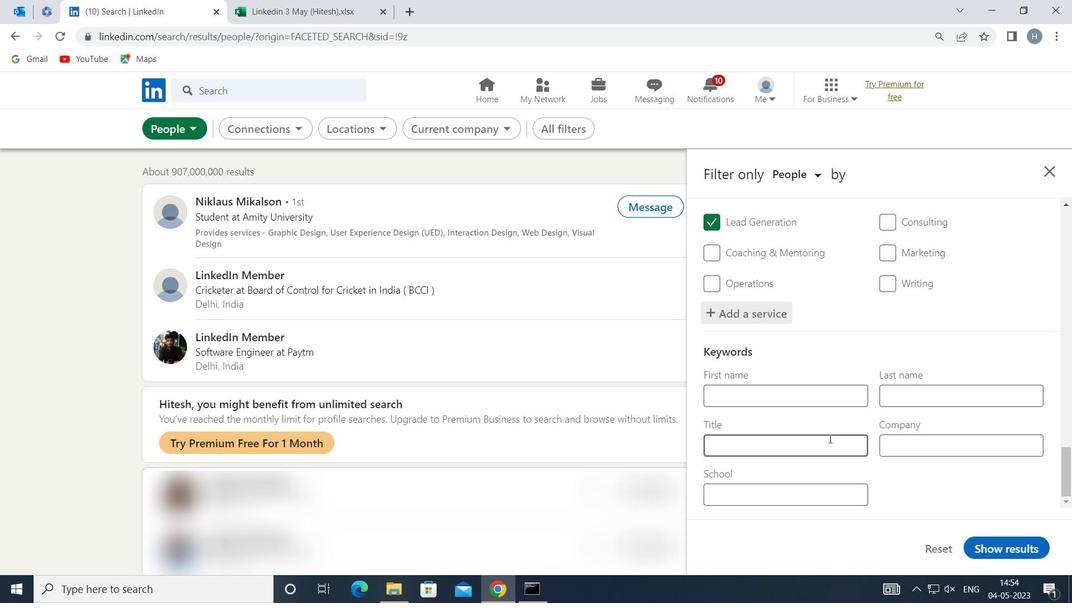 
Action: Mouse moved to (828, 435)
Screenshot: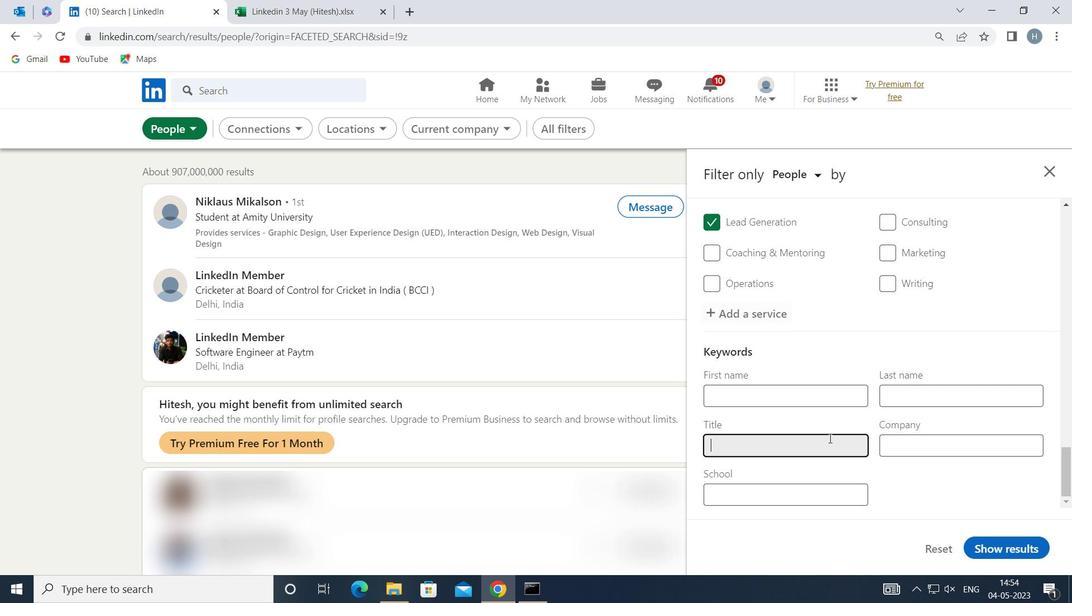 
Action: Key pressed <Key.shift>DIRECTOR<Key.space>OF<Key.space><Key.shift>BEAN<Key.space><Key.shift>COUNTING
Screenshot: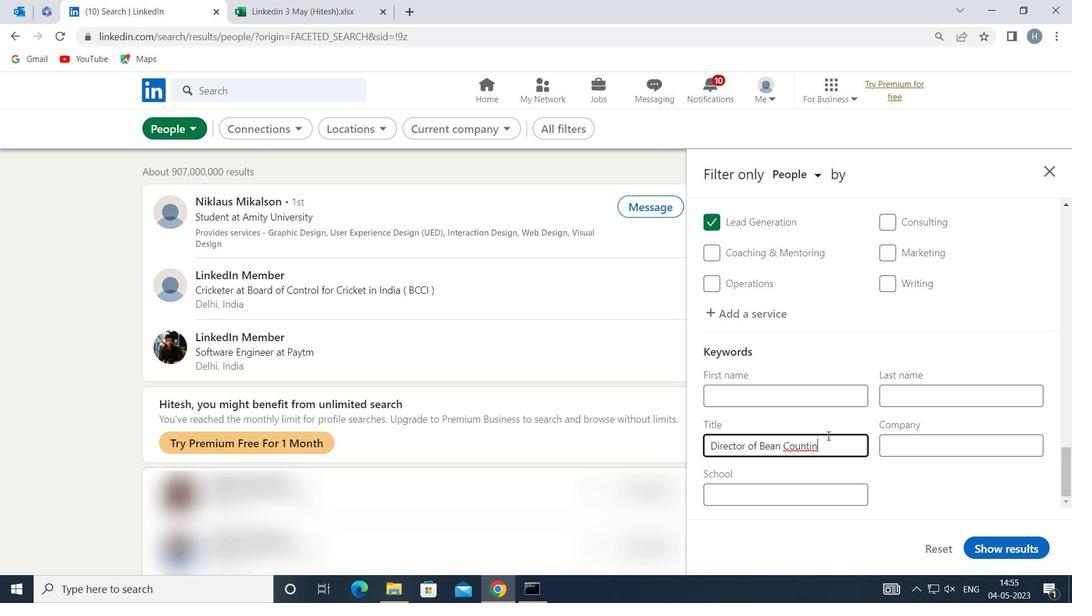 
Action: Mouse moved to (1012, 544)
Screenshot: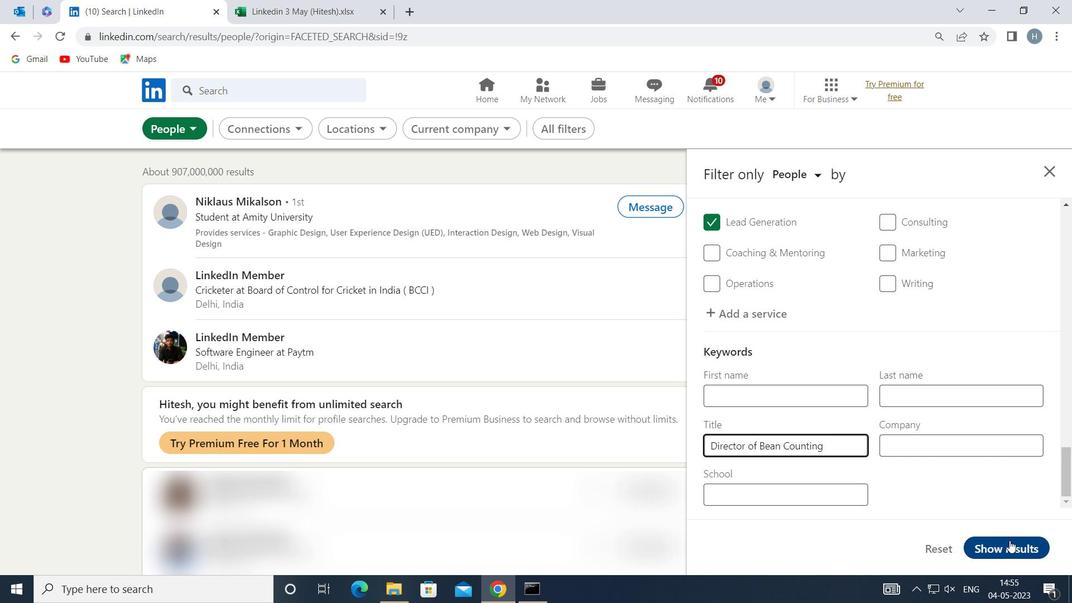 
Action: Mouse pressed left at (1012, 544)
Screenshot: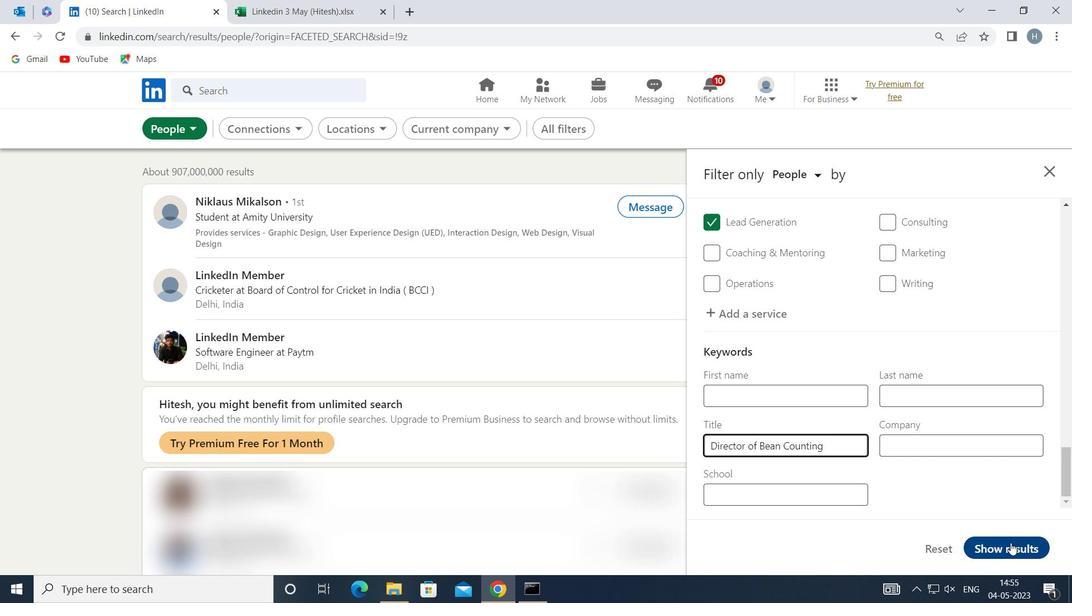 
Action: Mouse moved to (861, 450)
Screenshot: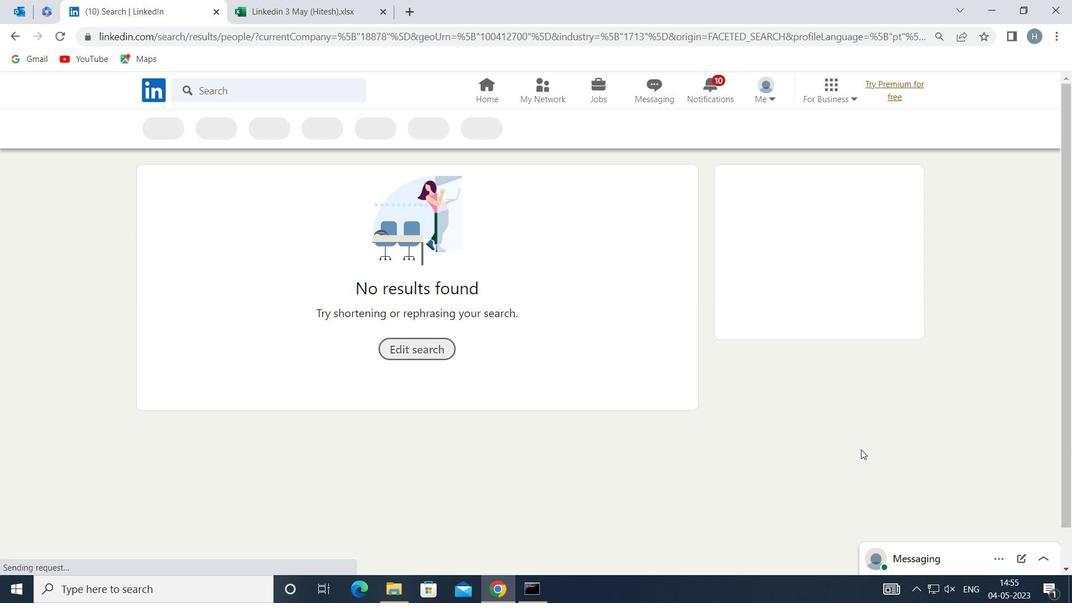 
